 Task: Look for space in Knysna, South Africa from 12th July, 2023 to 16th July, 2023 for 8 adults in price range Rs.10000 to Rs.16000. Place can be private room with 8 bedrooms having 8 beds and 8 bathrooms. Property type can be house, flat, guest house. Amenities needed are: wifi, TV, free parkinig on premises, gym, breakfast. Booking option can be shelf check-in. Required host language is English.
Action: Mouse moved to (564, 139)
Screenshot: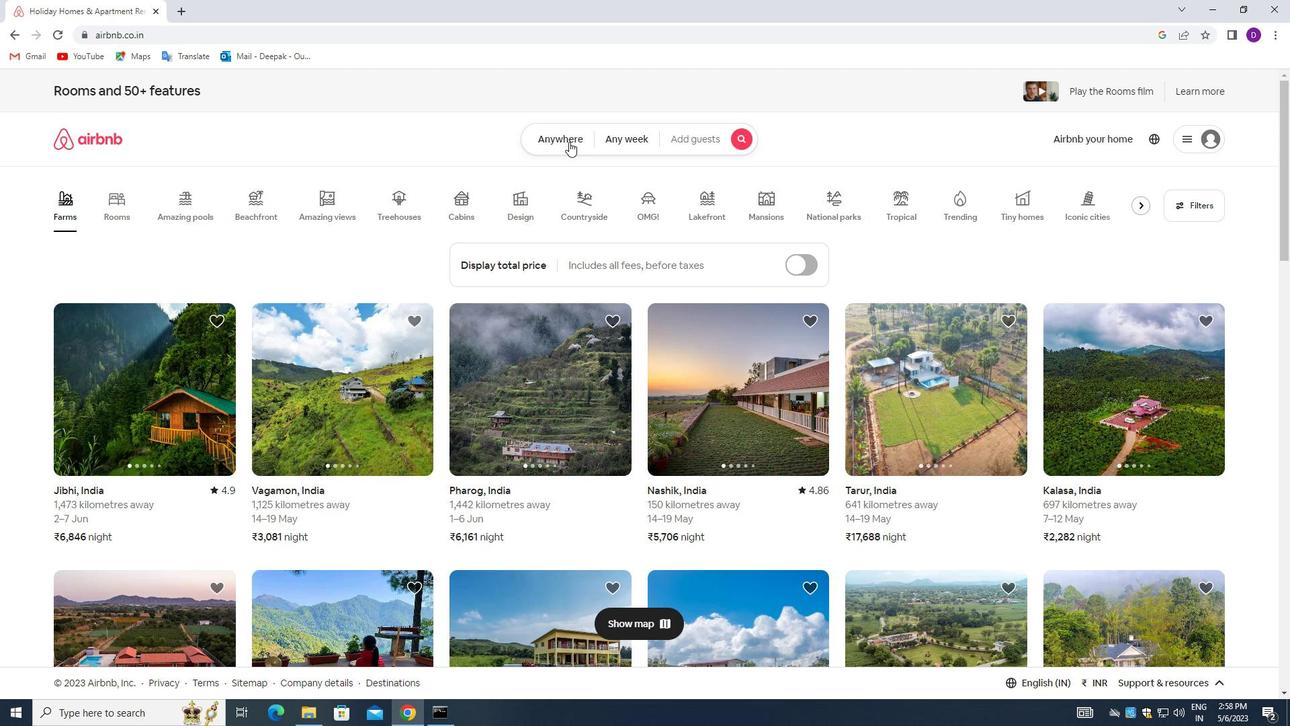 
Action: Mouse pressed left at (564, 139)
Screenshot: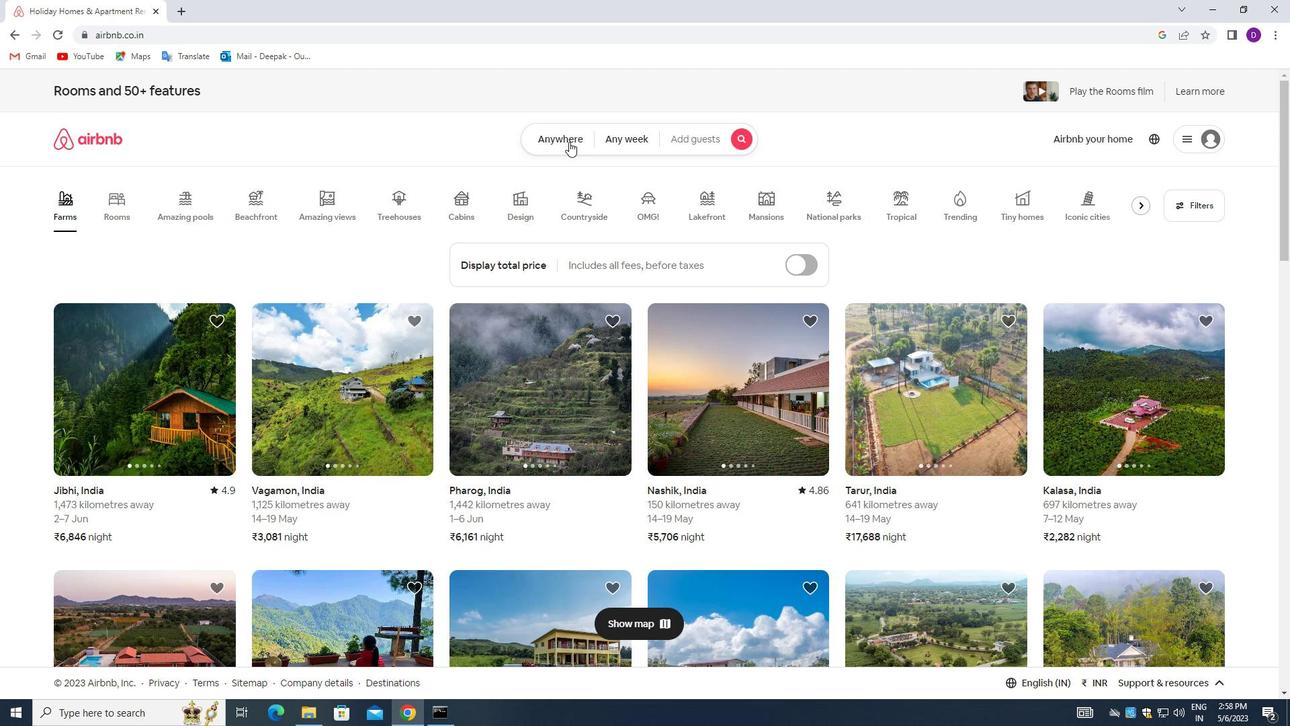 
Action: Mouse moved to (520, 186)
Screenshot: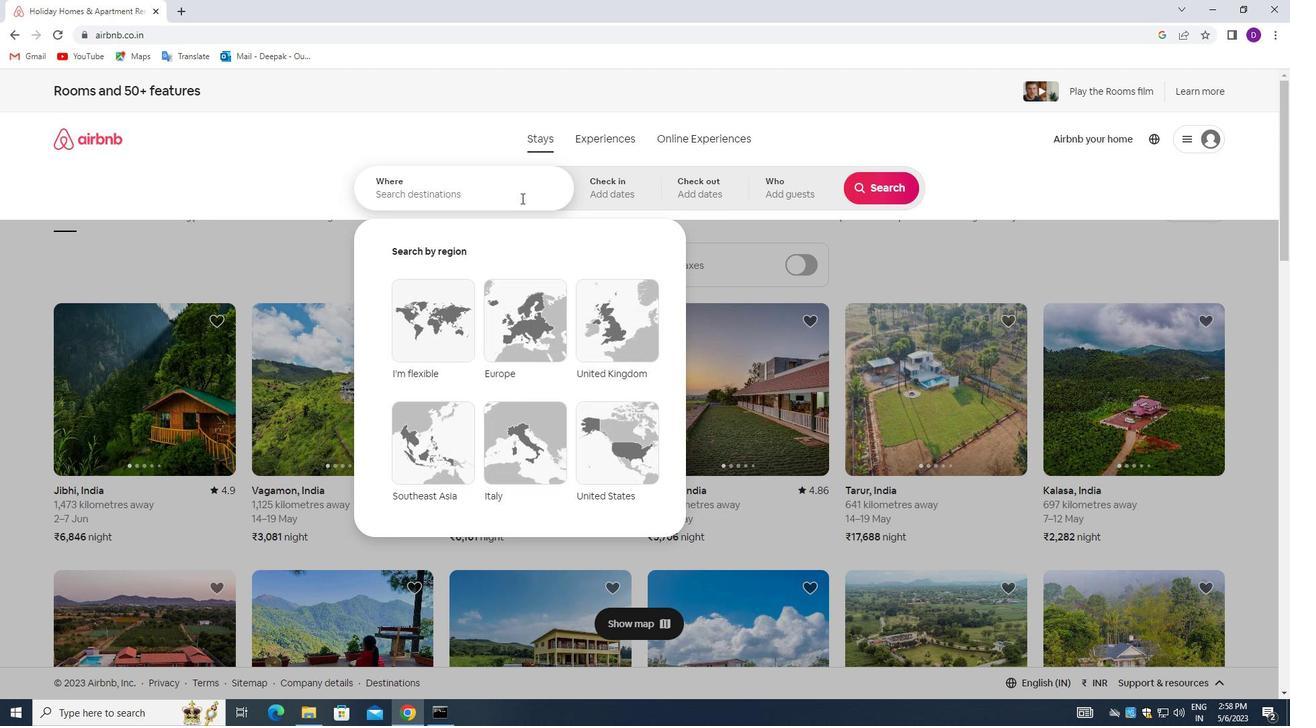 
Action: Mouse pressed left at (520, 186)
Screenshot: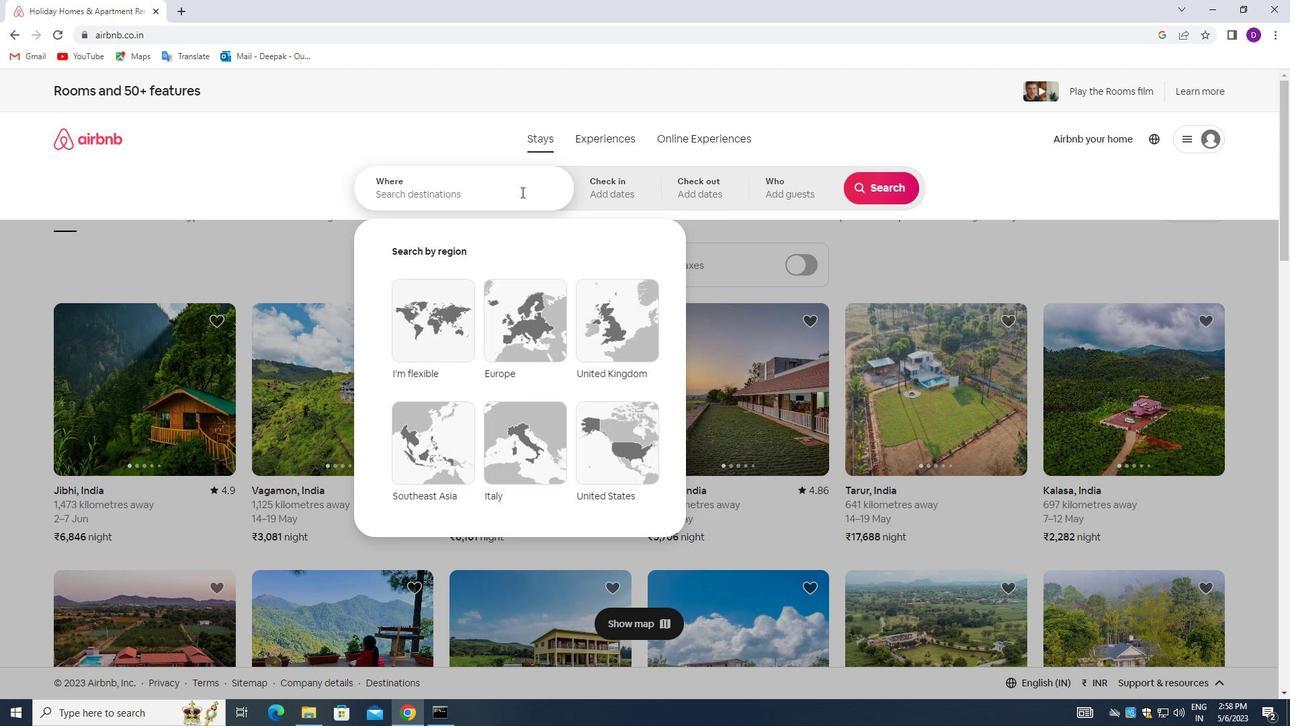 
Action: Mouse moved to (293, 252)
Screenshot: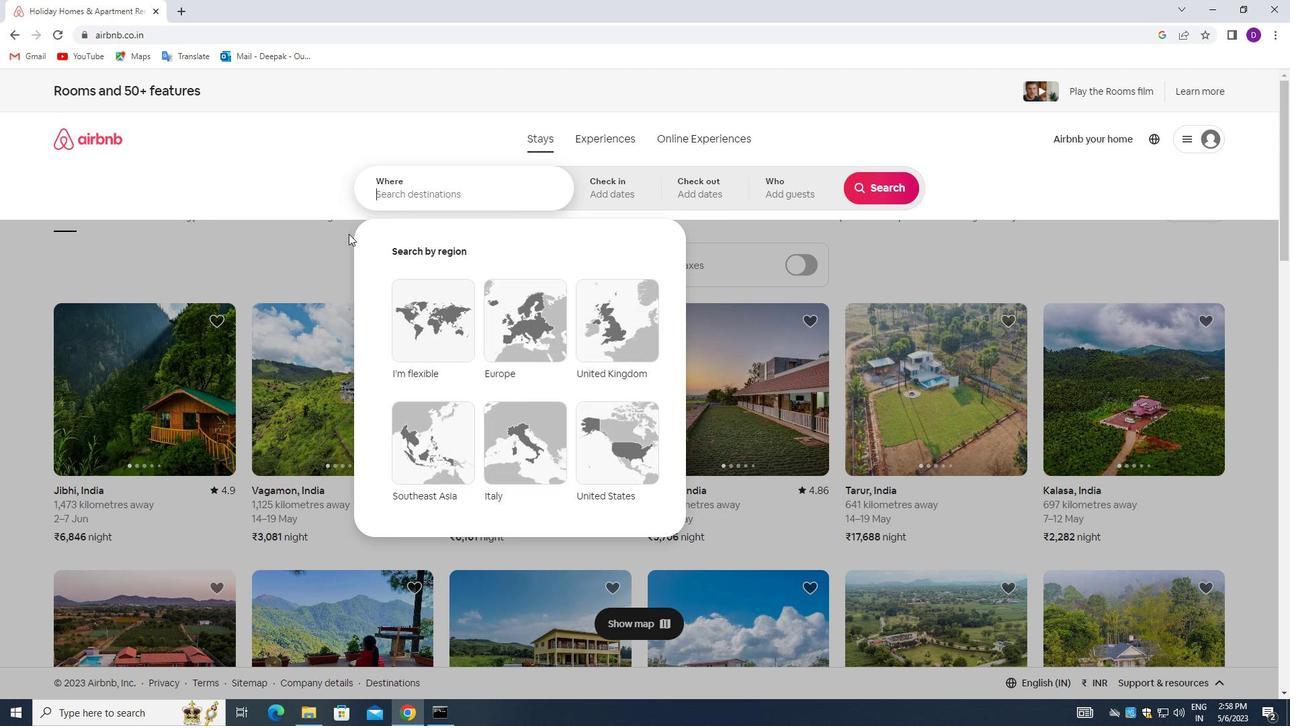 
Action: Key pressed <Key.shift>KNYSNA,<Key.space><Key.shift_r>SOUTH<Key.space><Key.shift_r>AFRI<Key.space><Key.backspace>CA<Key.enter>
Screenshot: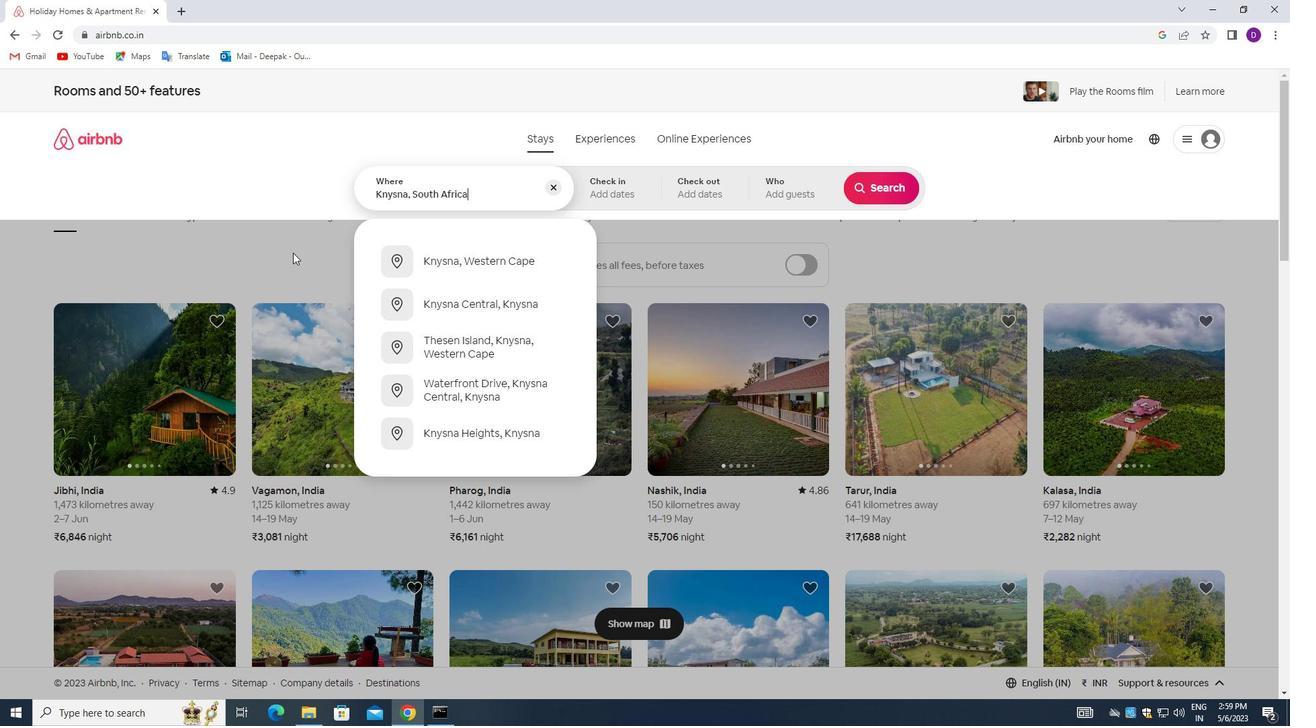 
Action: Mouse moved to (873, 297)
Screenshot: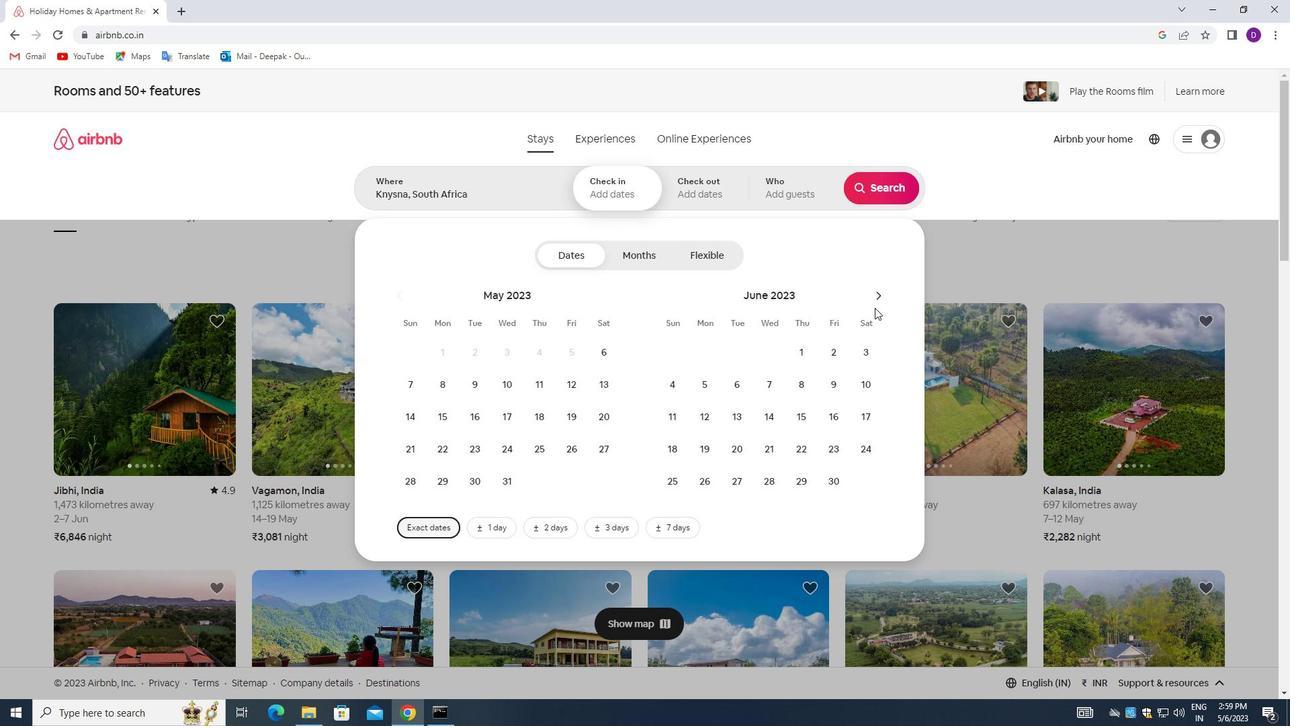 
Action: Mouse pressed left at (873, 297)
Screenshot: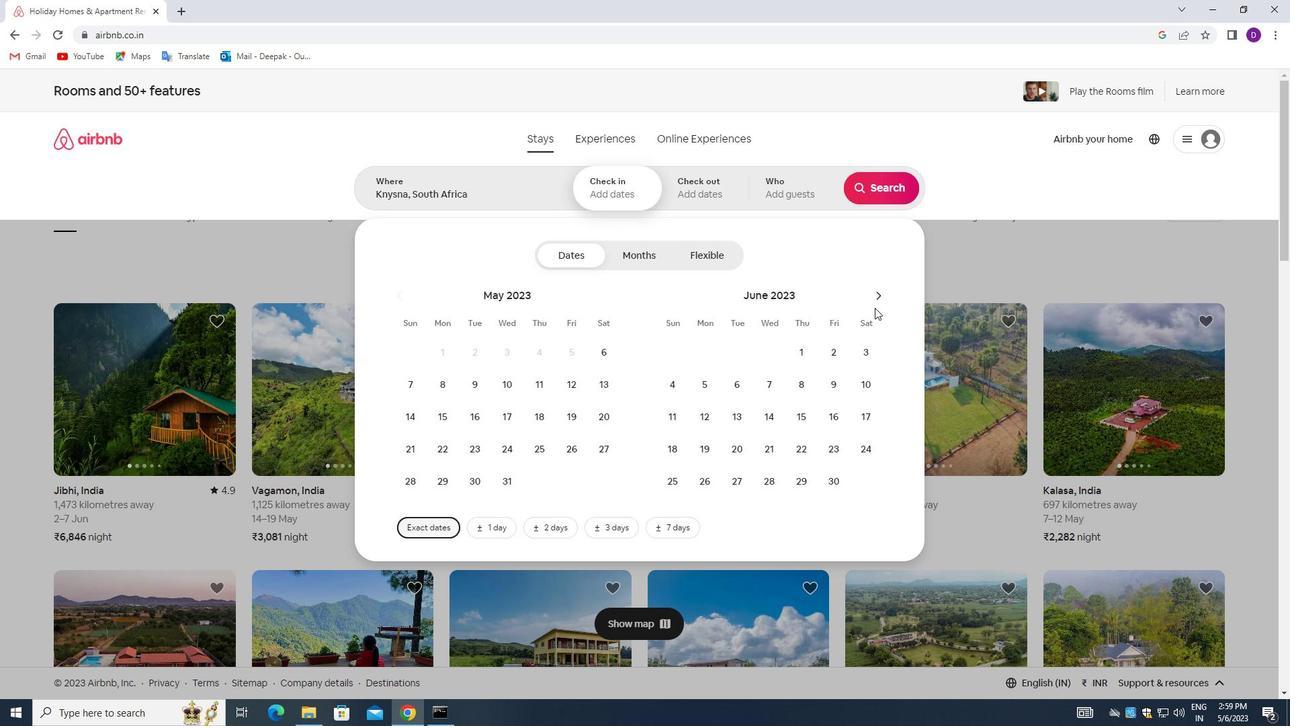 
Action: Mouse moved to (784, 422)
Screenshot: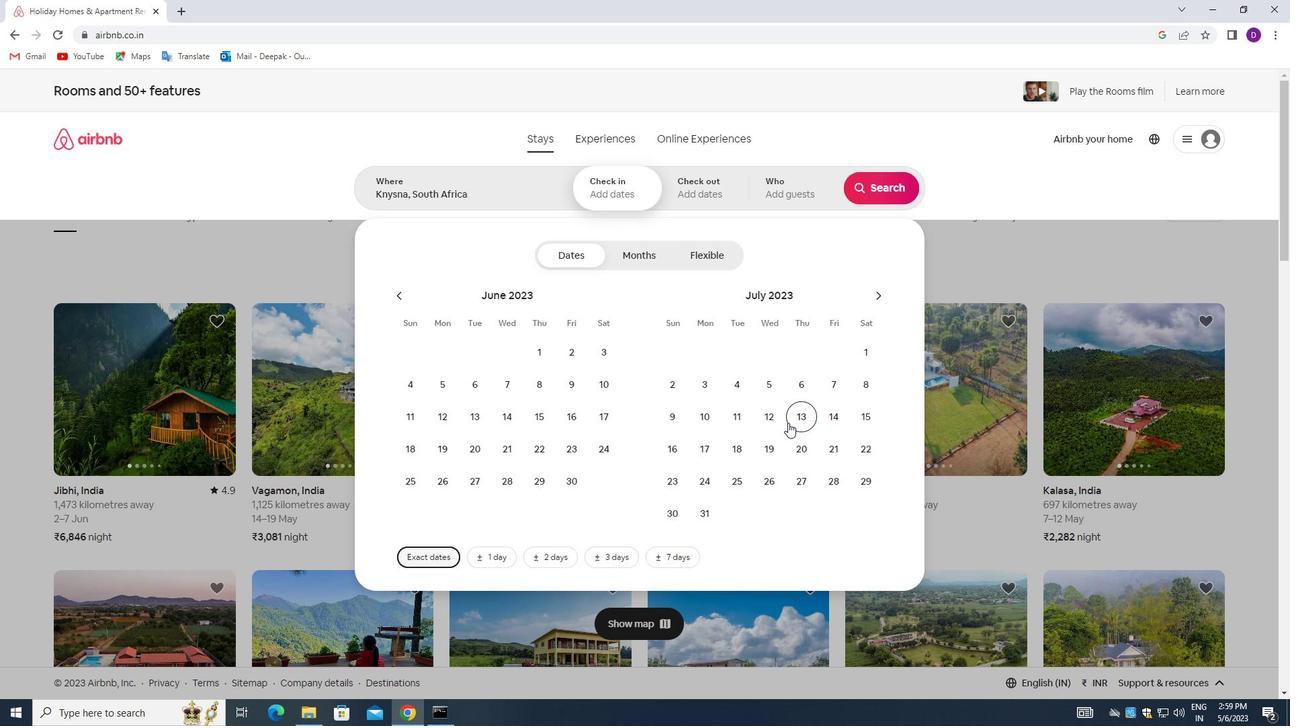 
Action: Mouse pressed left at (784, 422)
Screenshot: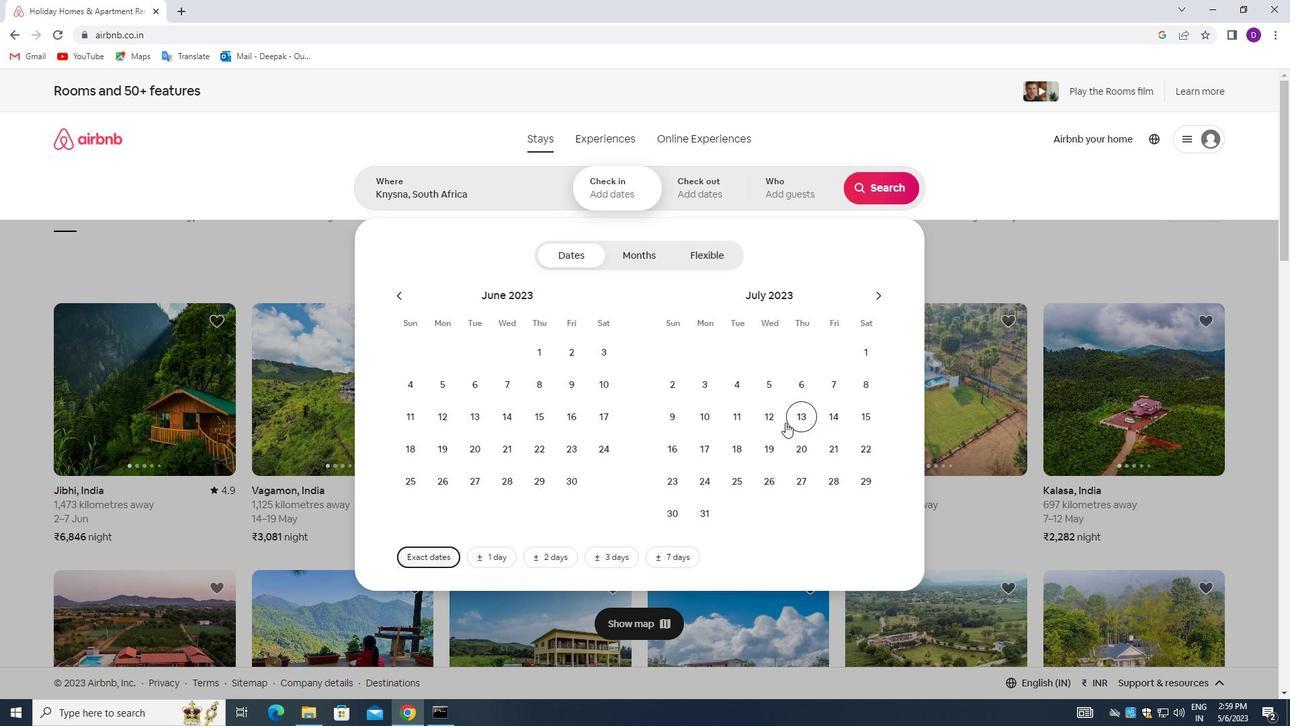 
Action: Mouse moved to (681, 446)
Screenshot: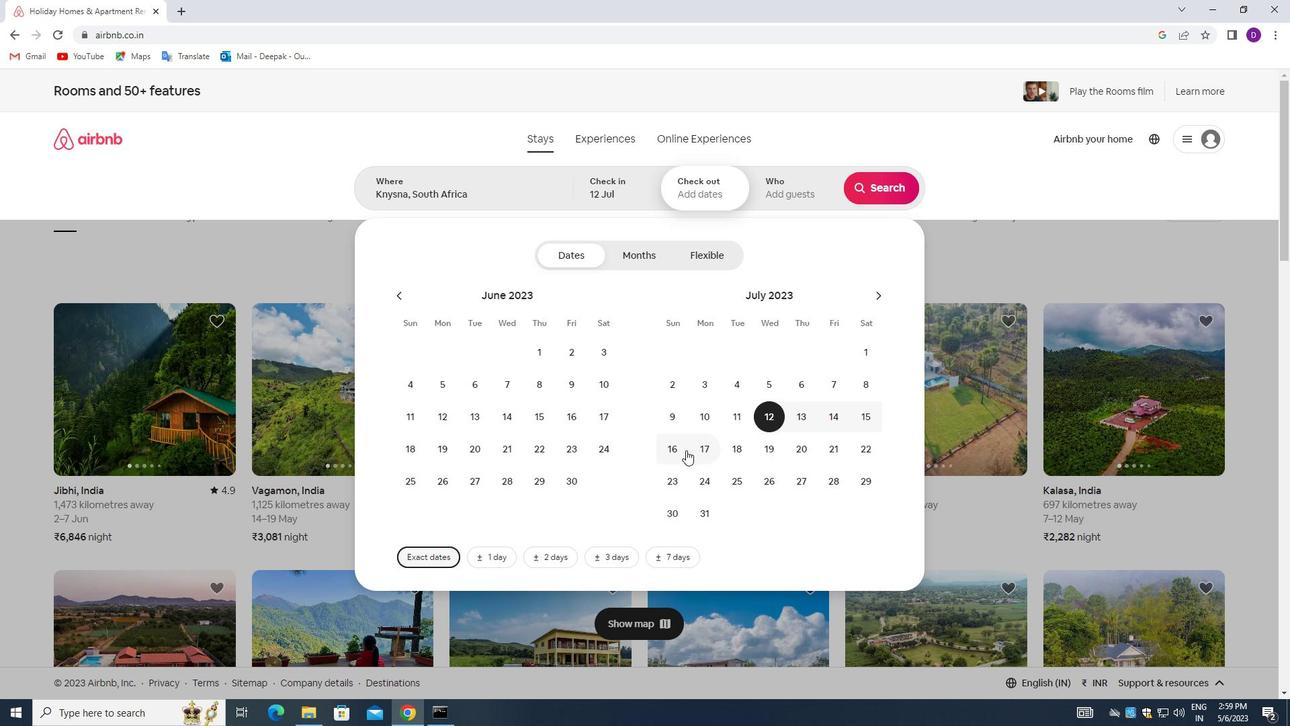
Action: Mouse pressed left at (681, 446)
Screenshot: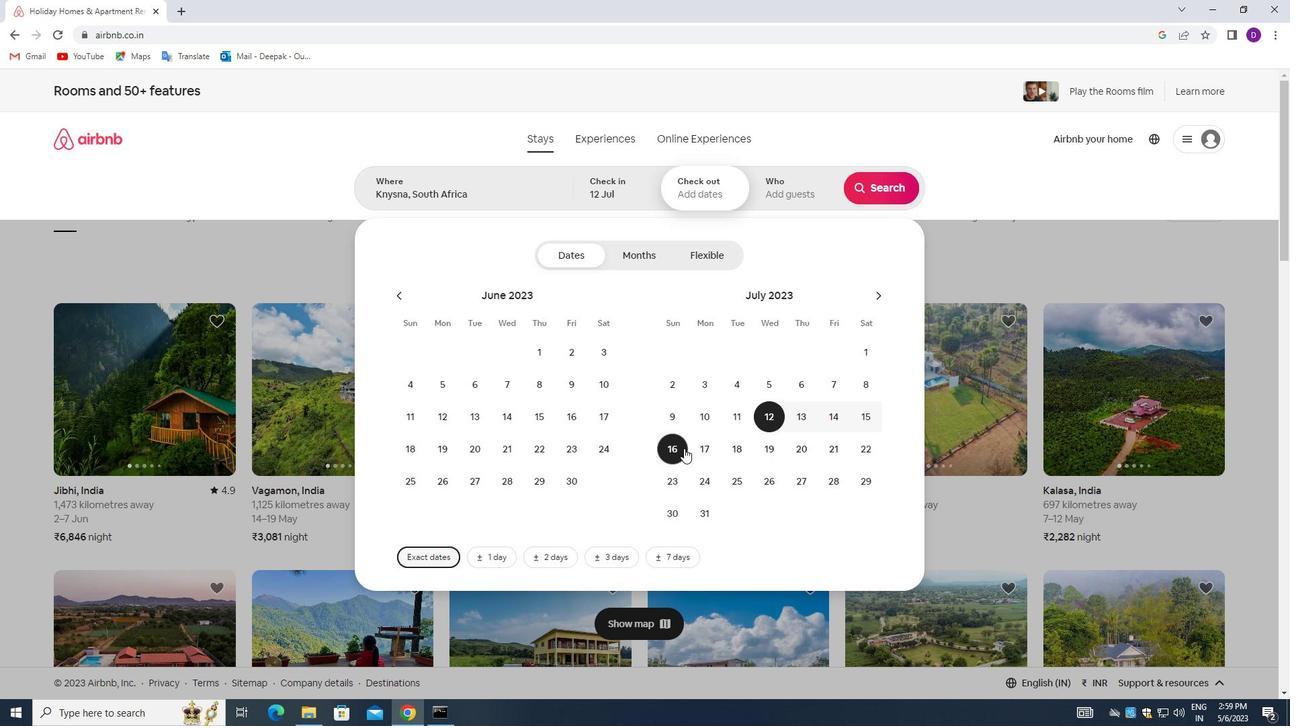 
Action: Mouse moved to (773, 184)
Screenshot: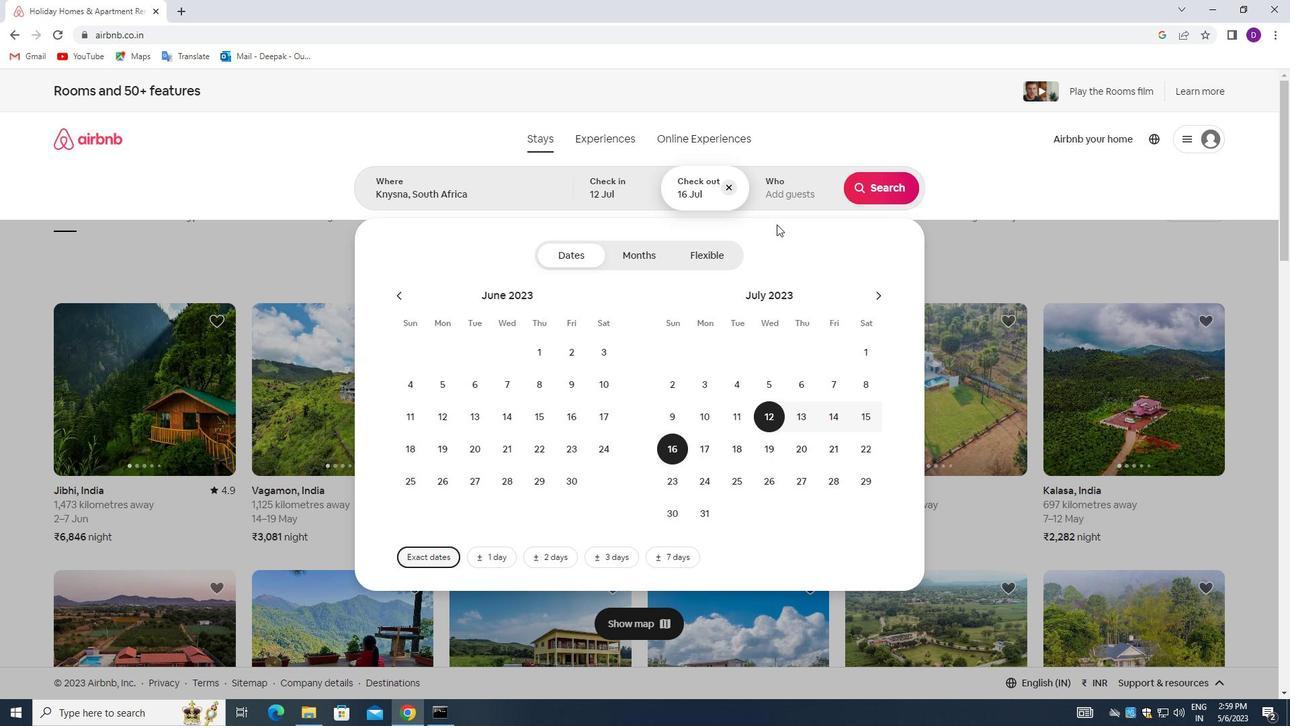 
Action: Mouse pressed left at (773, 184)
Screenshot: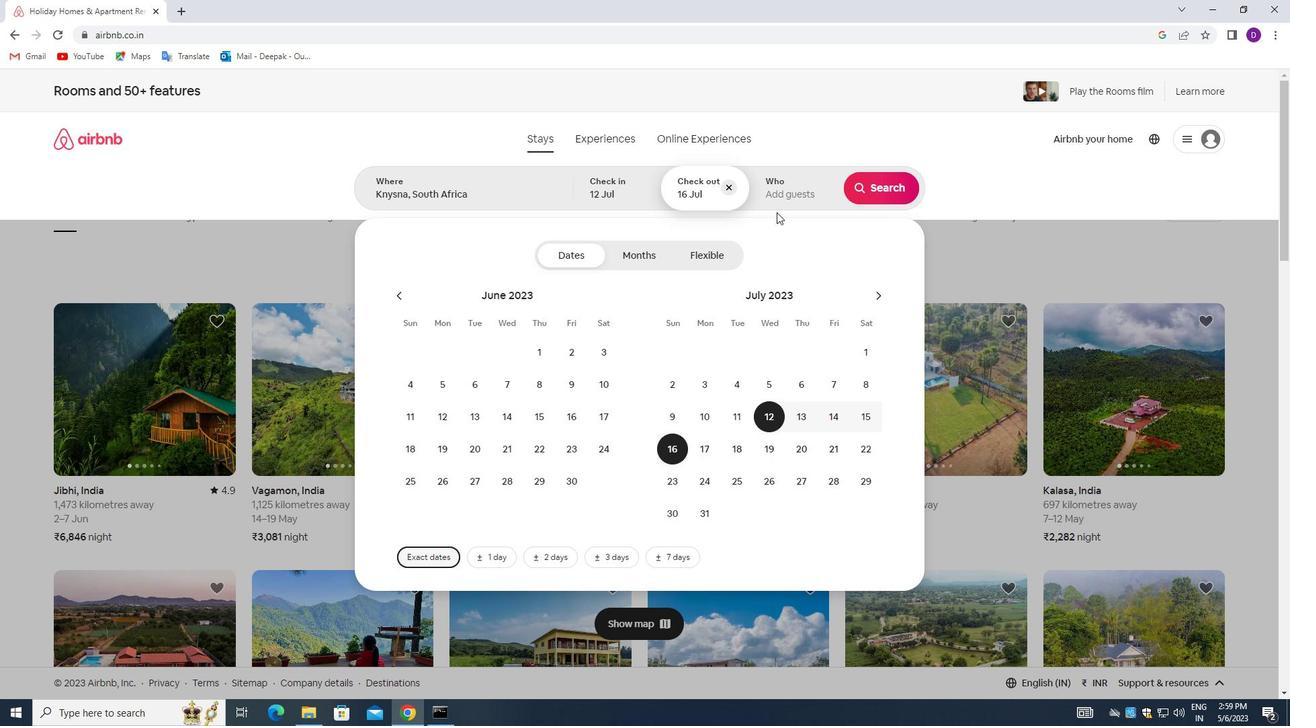 
Action: Mouse moved to (884, 263)
Screenshot: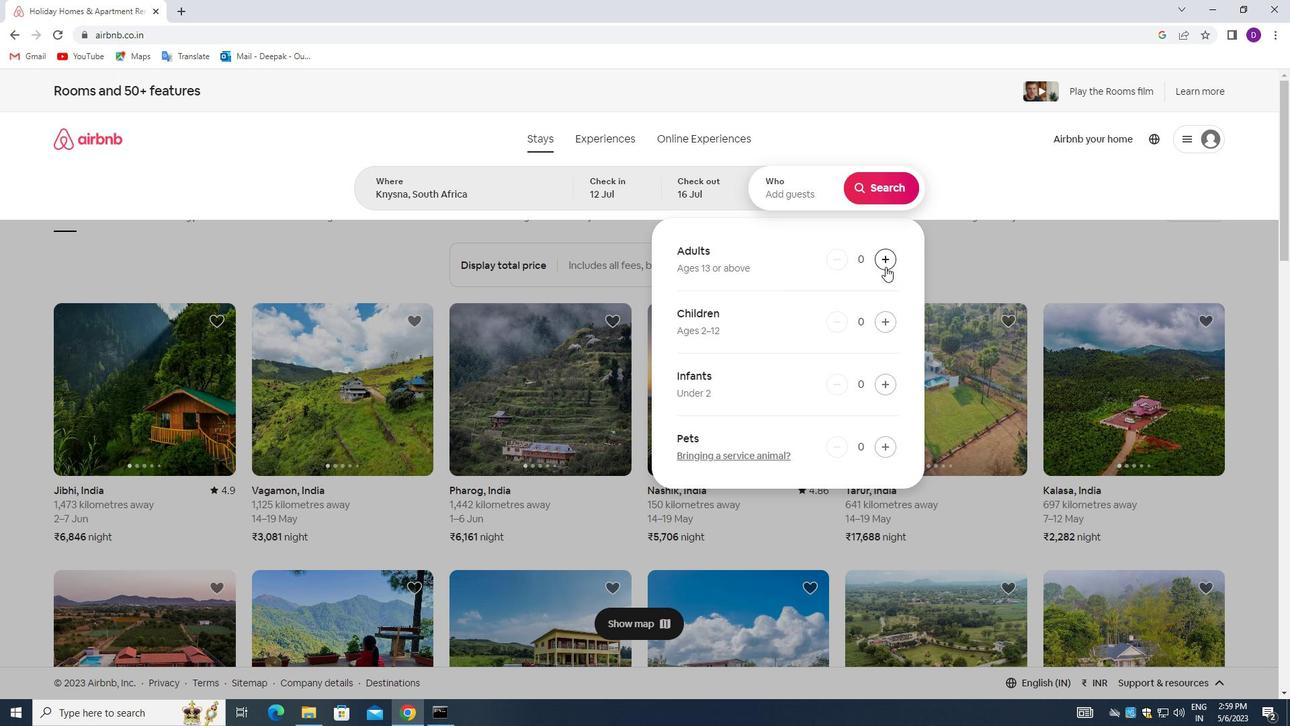 
Action: Mouse pressed left at (884, 263)
Screenshot: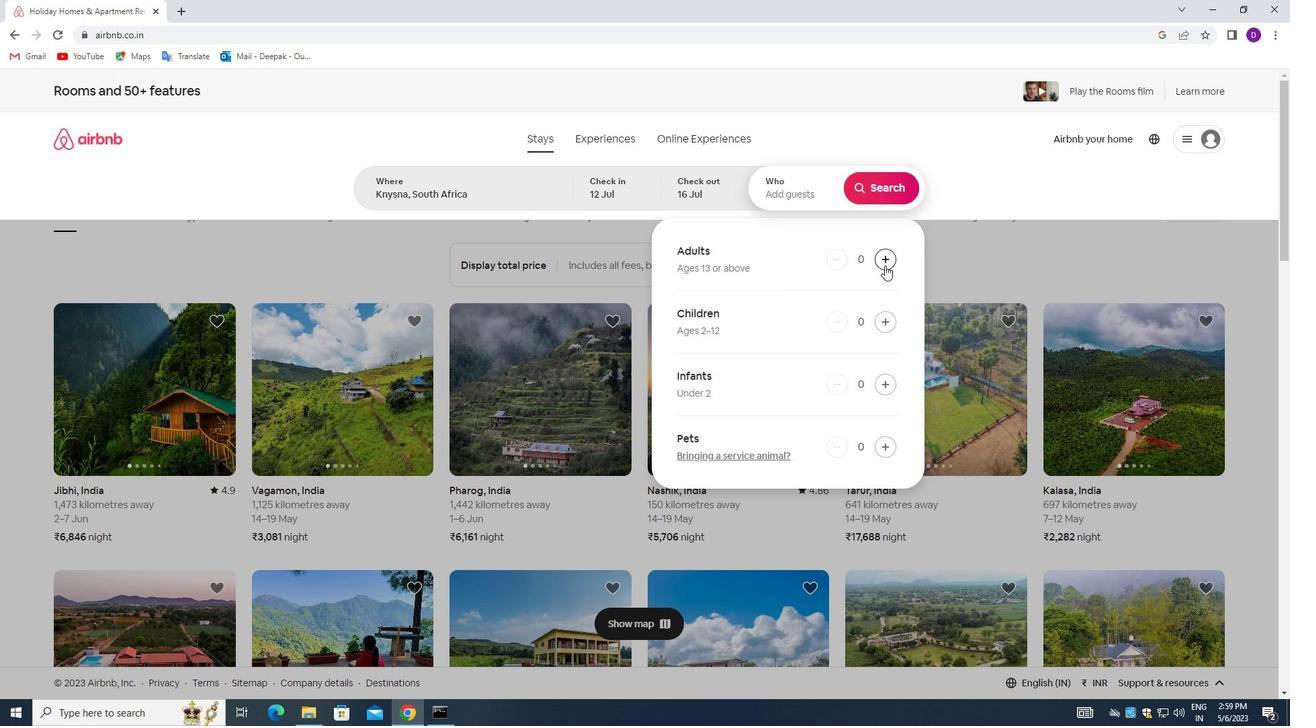 
Action: Mouse moved to (884, 262)
Screenshot: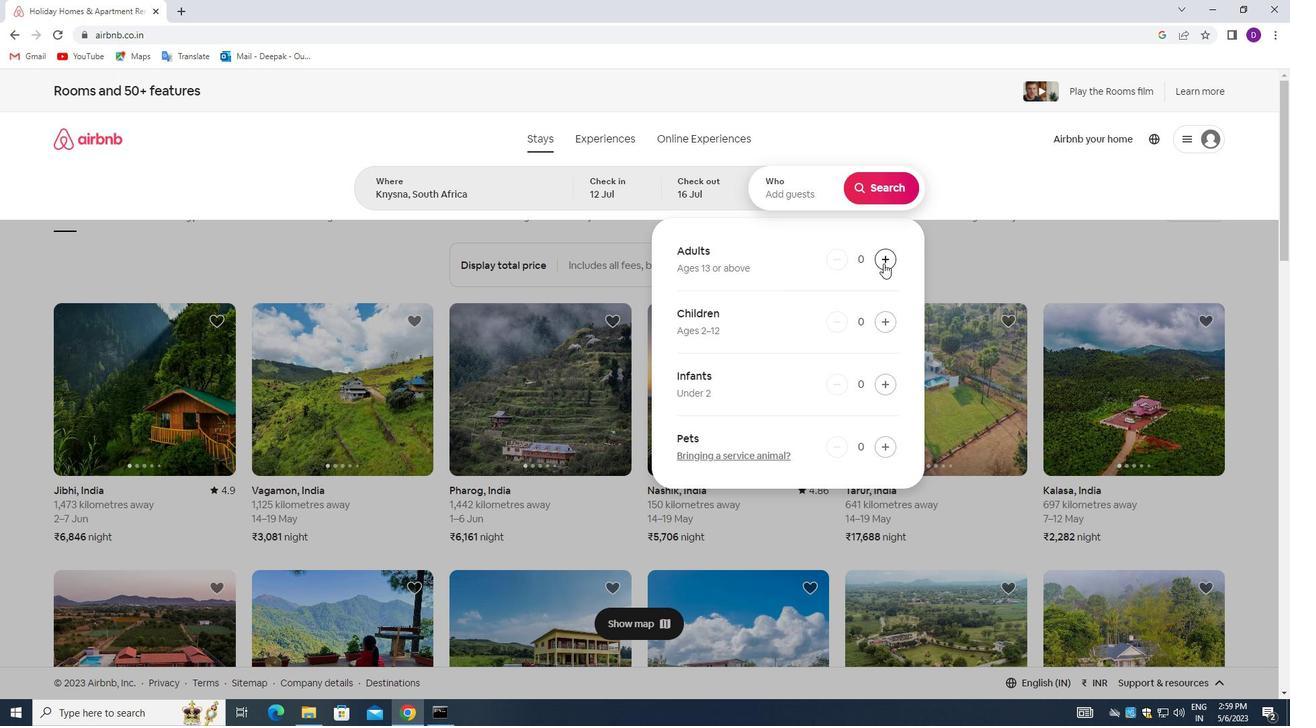 
Action: Mouse pressed left at (884, 262)
Screenshot: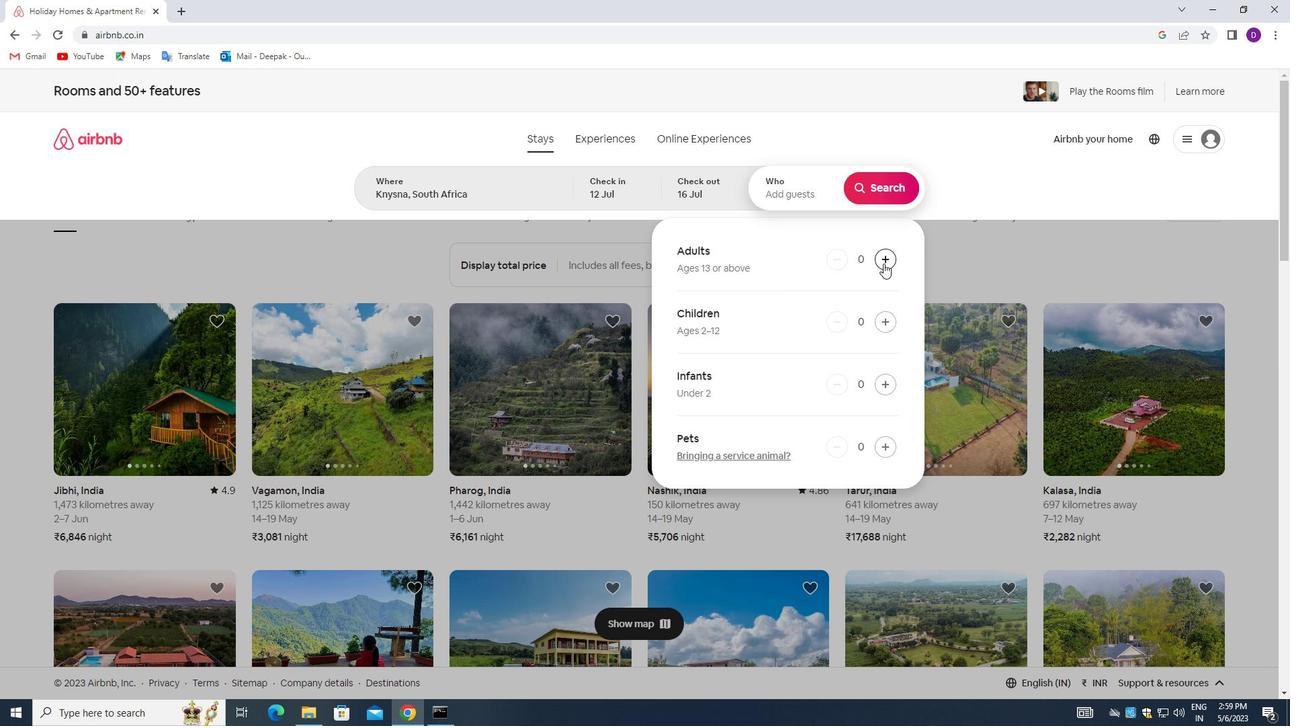 
Action: Mouse pressed left at (884, 262)
Screenshot: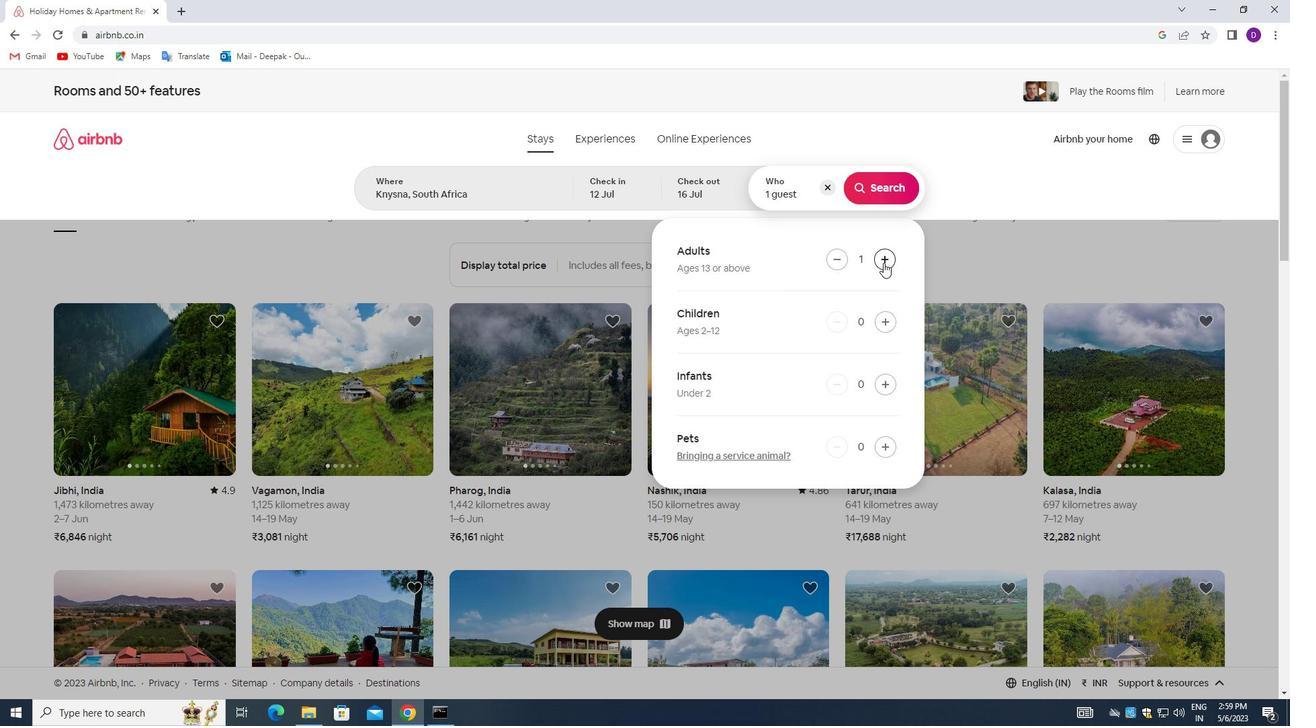 
Action: Mouse pressed left at (884, 262)
Screenshot: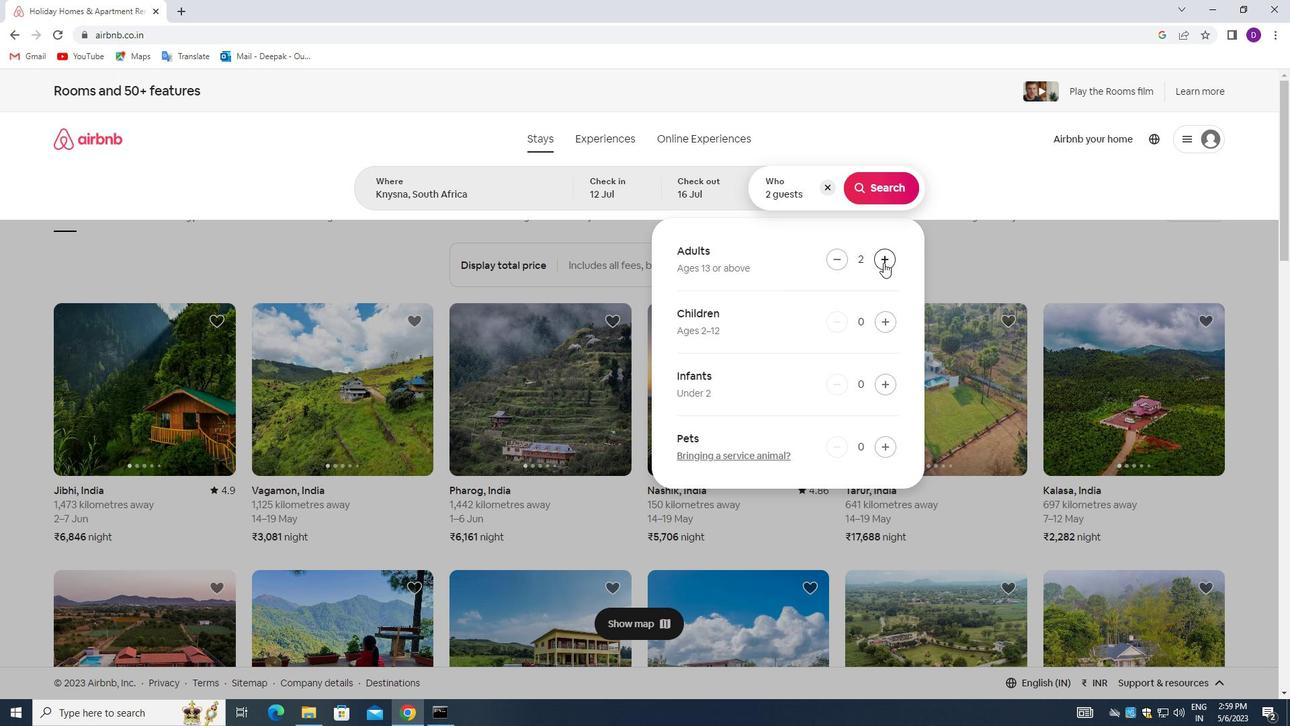 
Action: Mouse pressed left at (884, 262)
Screenshot: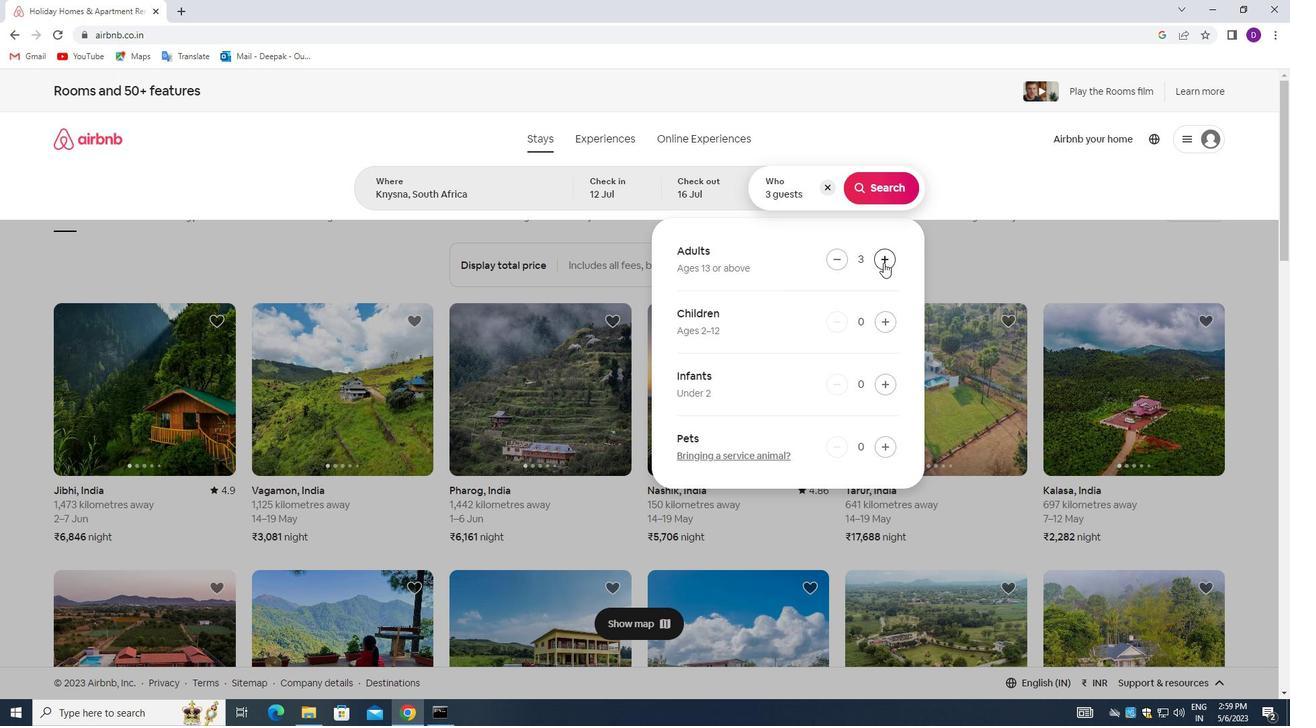 
Action: Mouse pressed left at (884, 262)
Screenshot: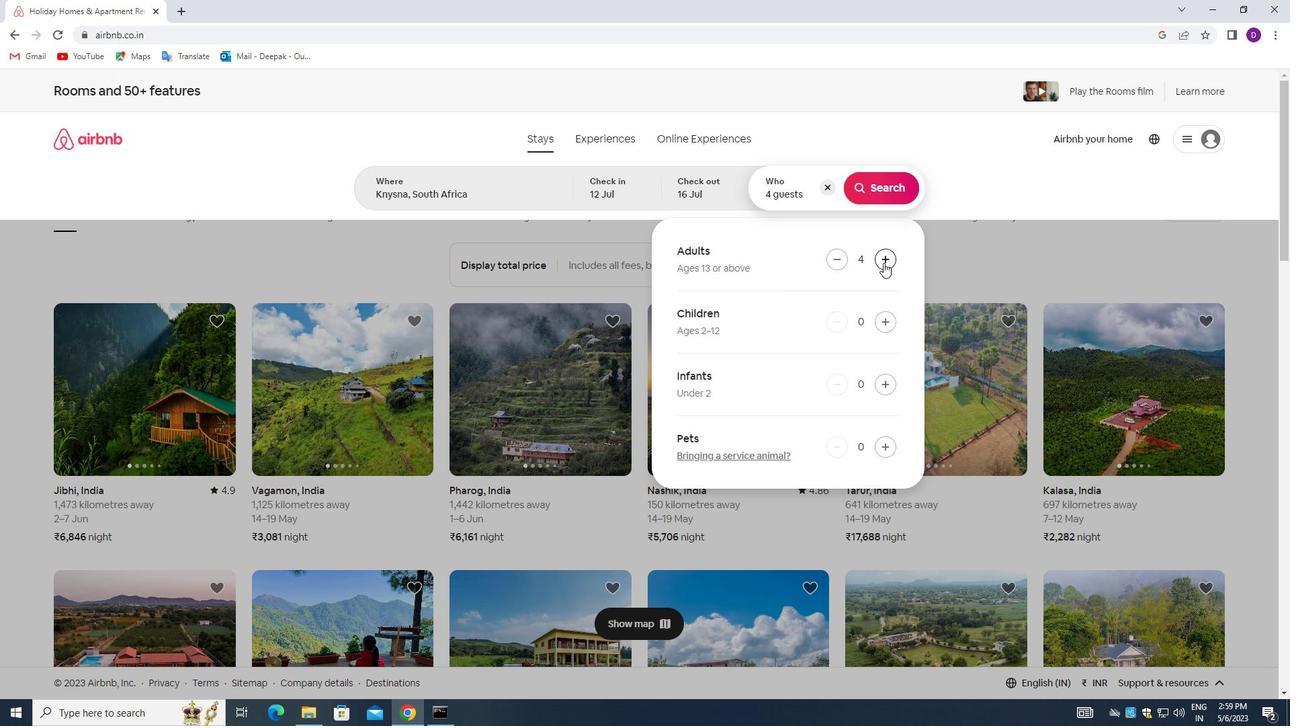 
Action: Mouse pressed left at (884, 262)
Screenshot: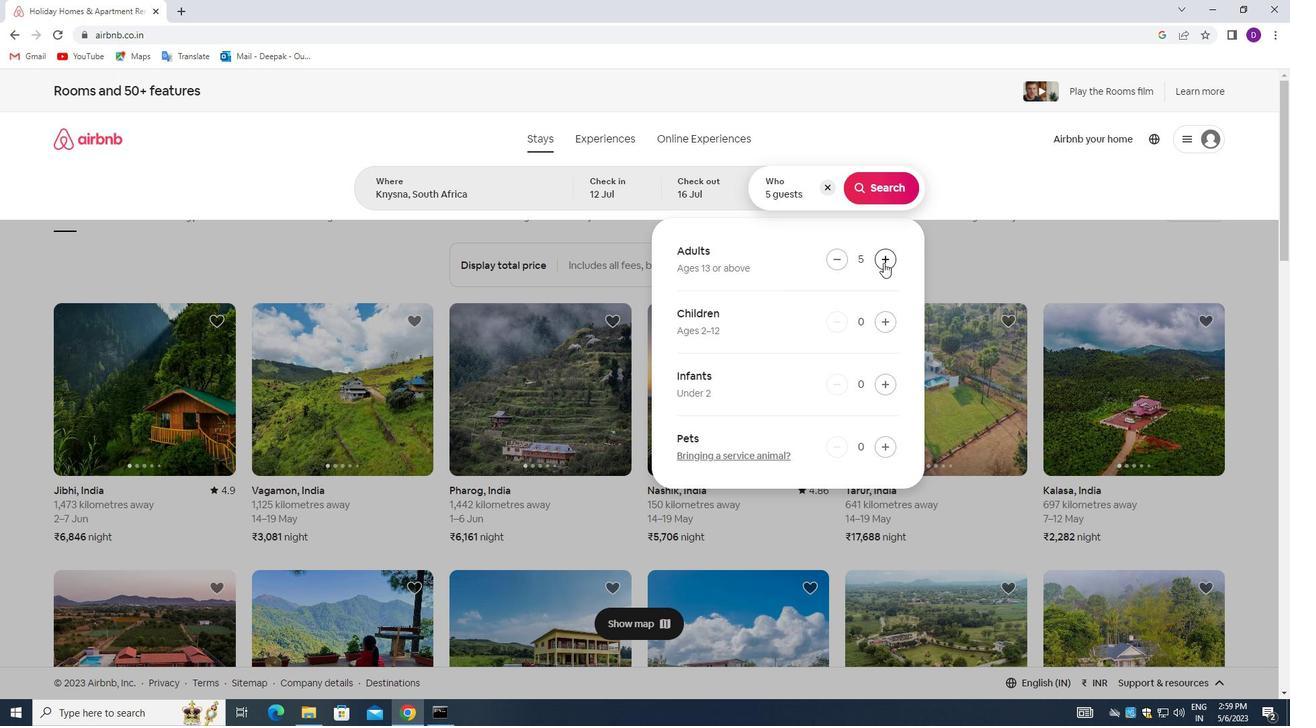 
Action: Mouse pressed left at (884, 262)
Screenshot: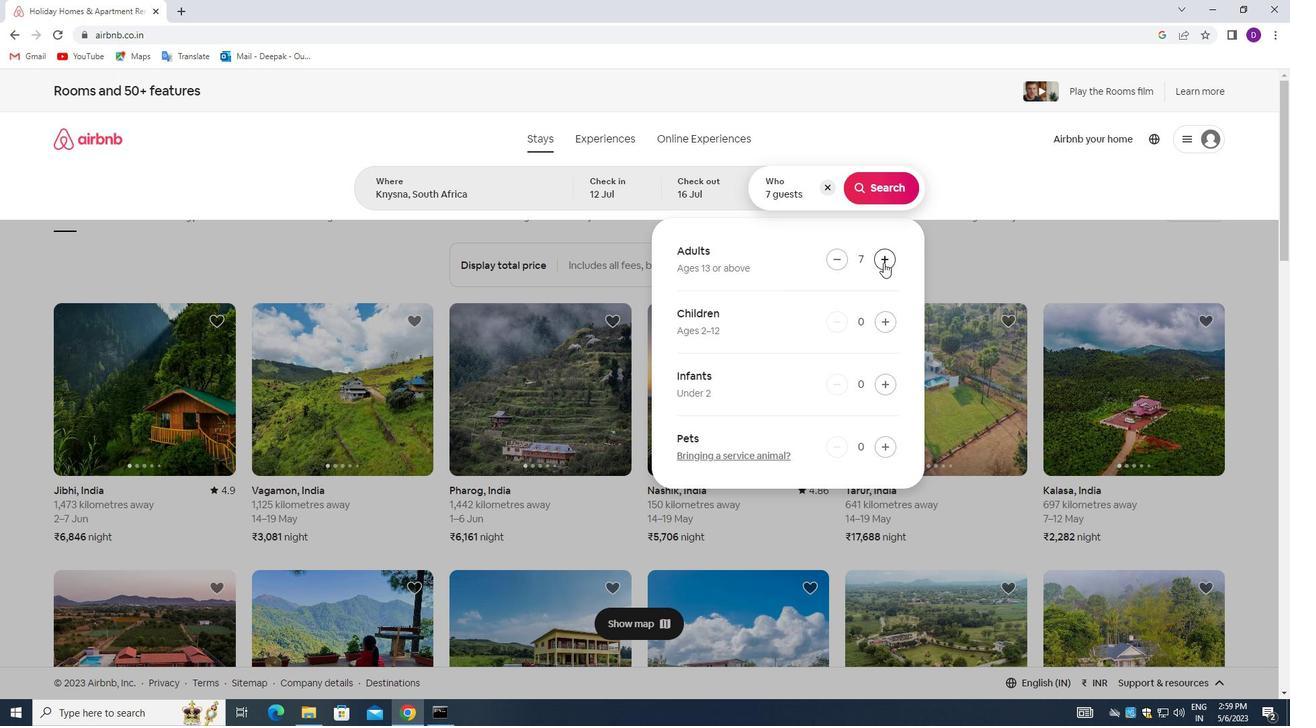 
Action: Mouse moved to (888, 178)
Screenshot: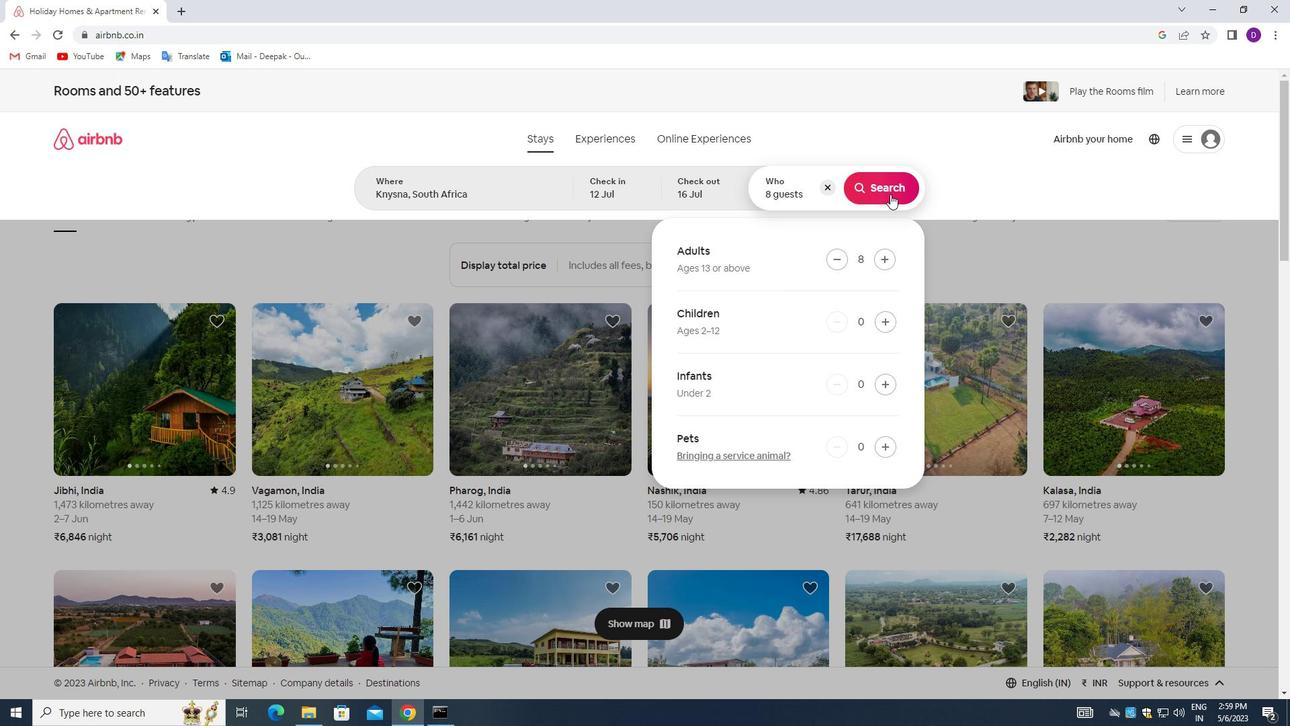 
Action: Mouse pressed left at (888, 178)
Screenshot: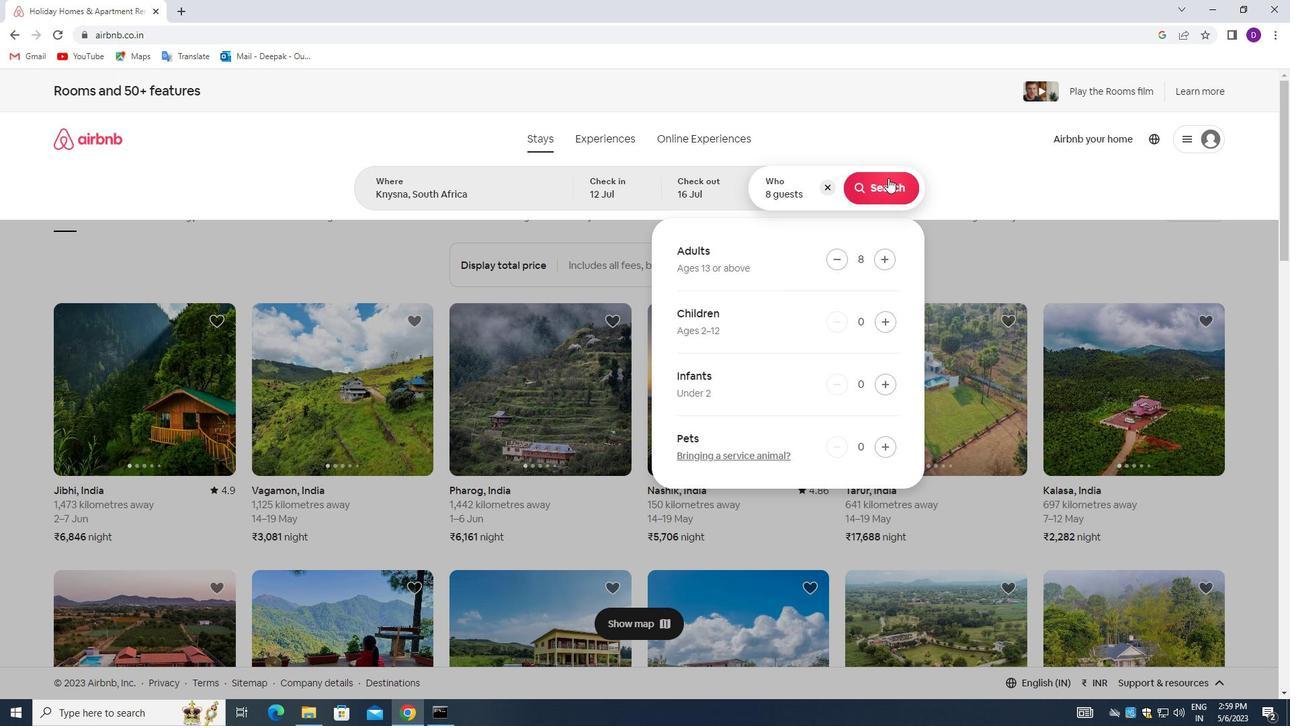 
Action: Mouse moved to (1217, 150)
Screenshot: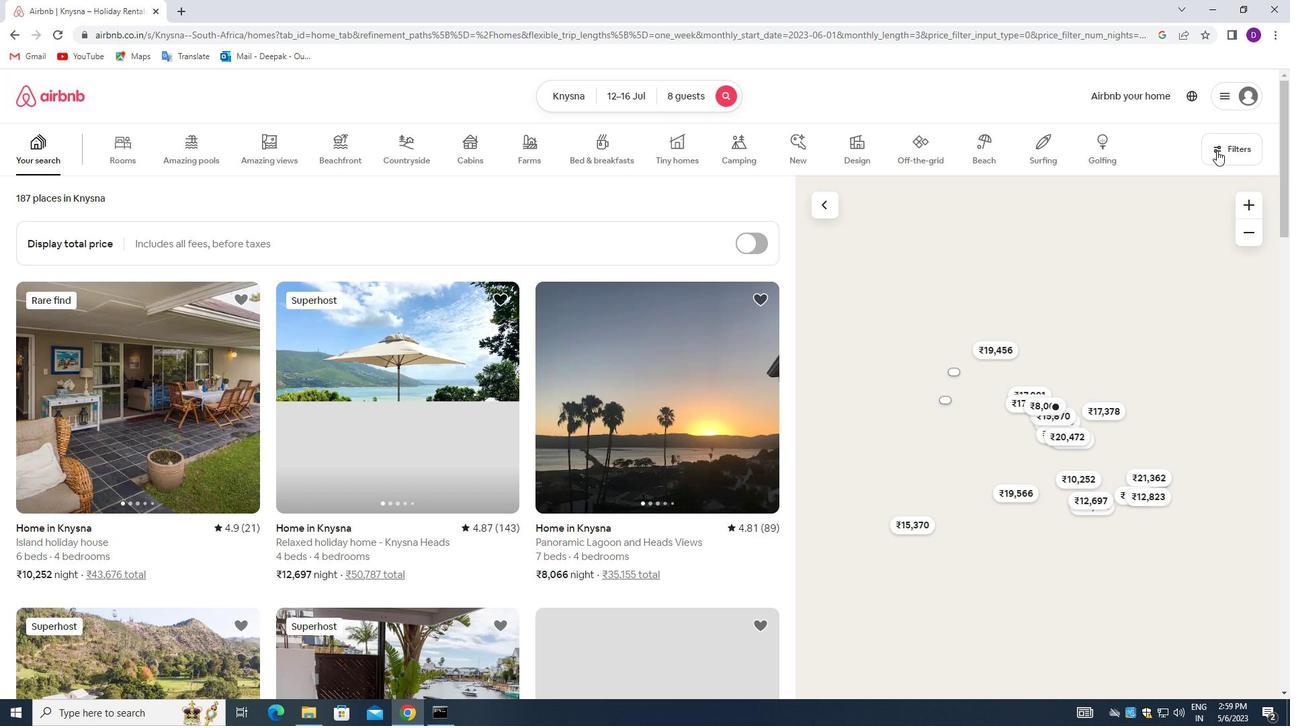 
Action: Mouse pressed left at (1217, 150)
Screenshot: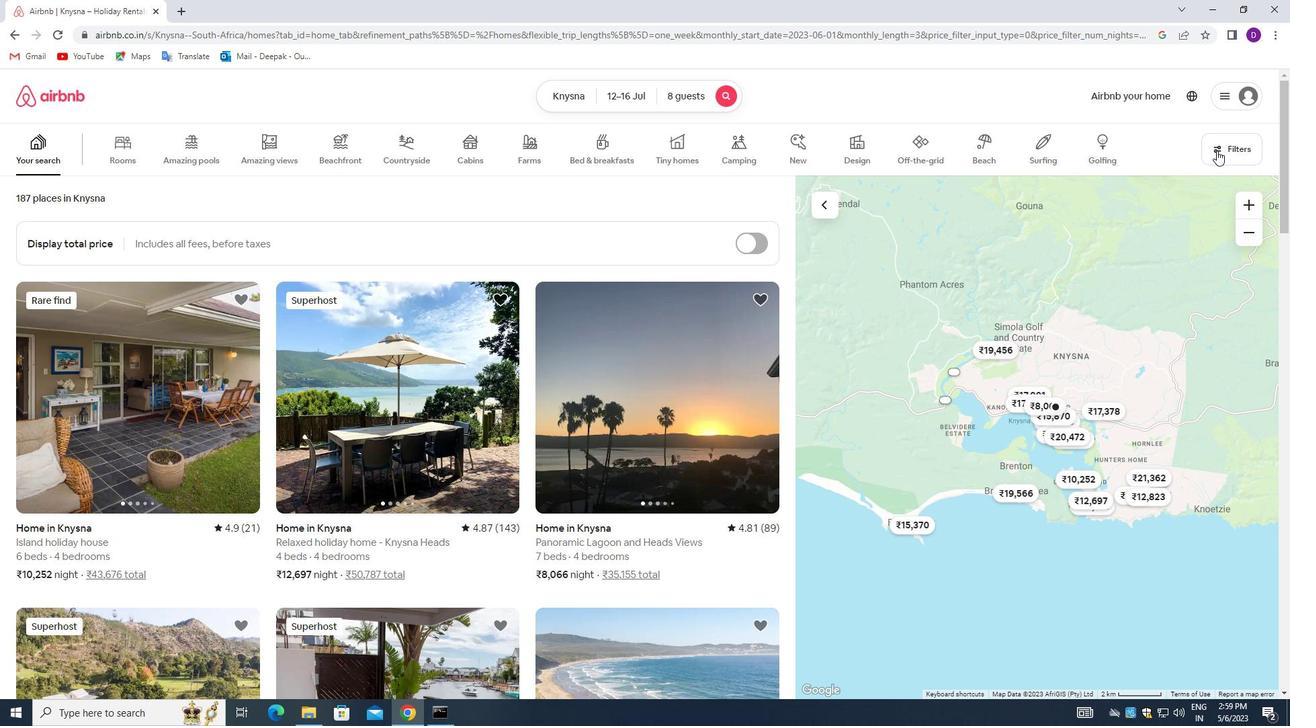 
Action: Mouse moved to (477, 480)
Screenshot: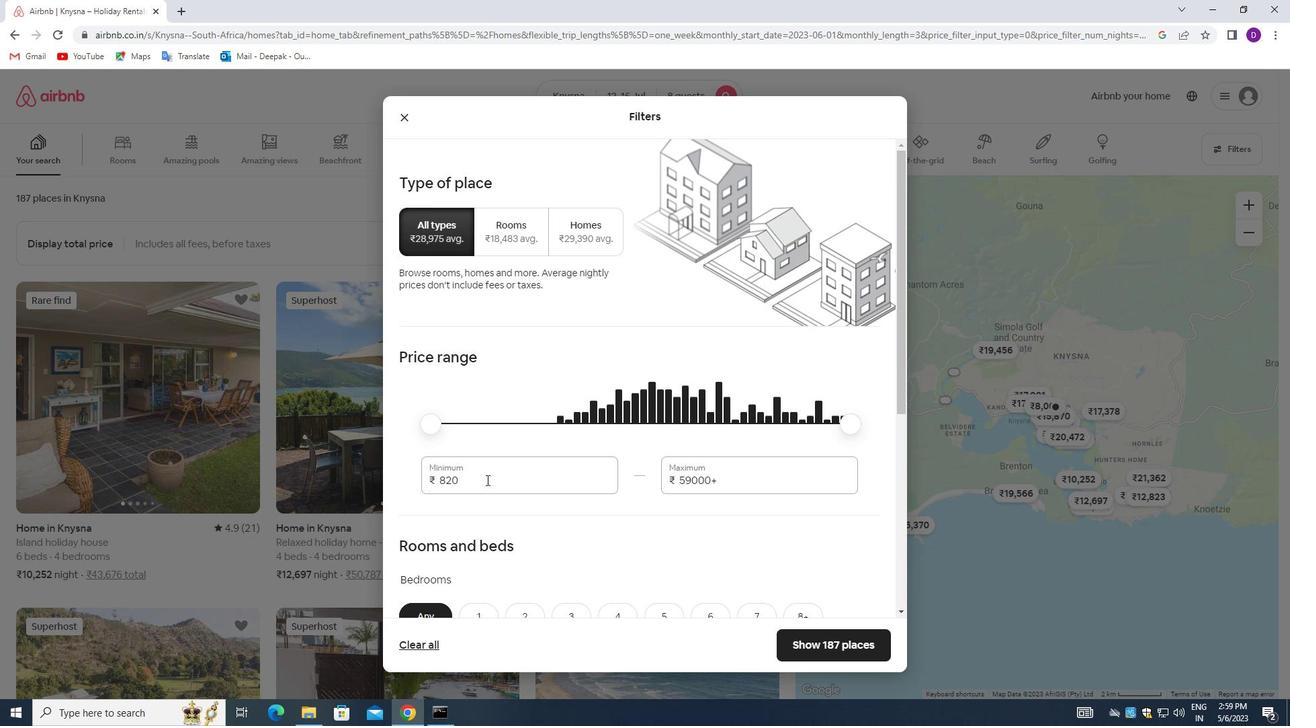 
Action: Mouse pressed left at (477, 480)
Screenshot: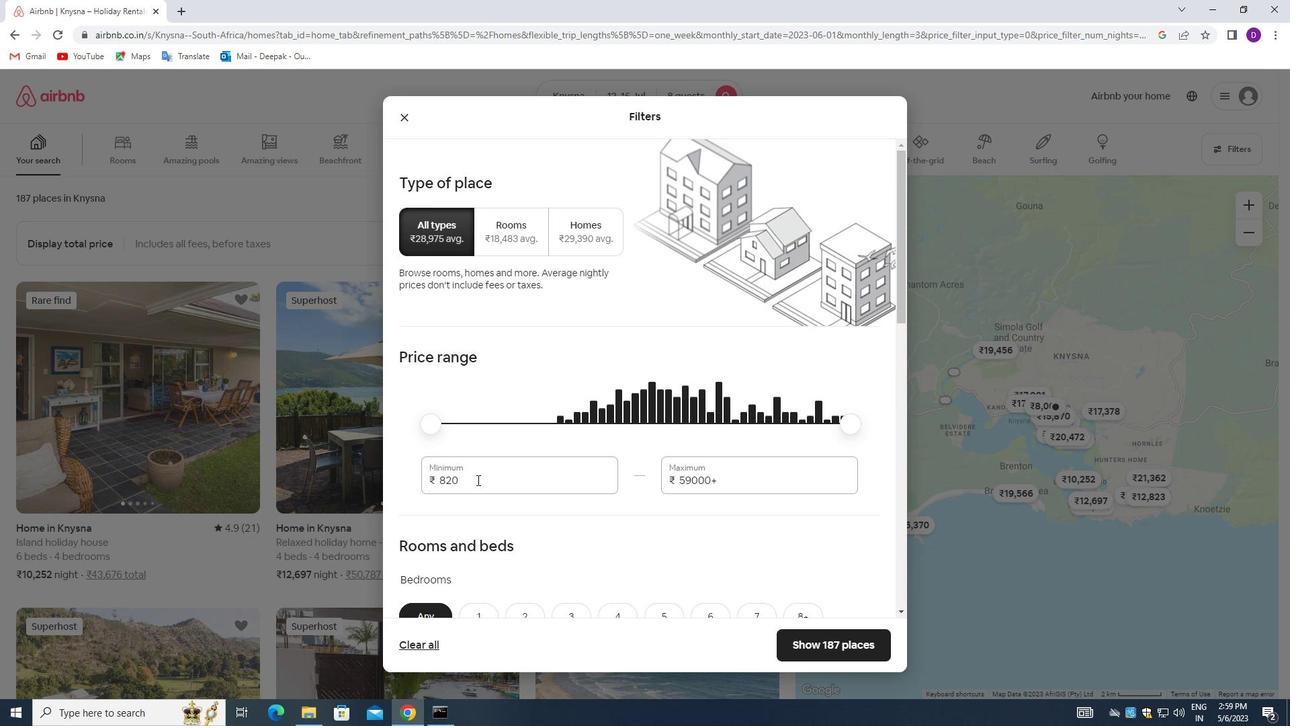 
Action: Mouse moved to (477, 480)
Screenshot: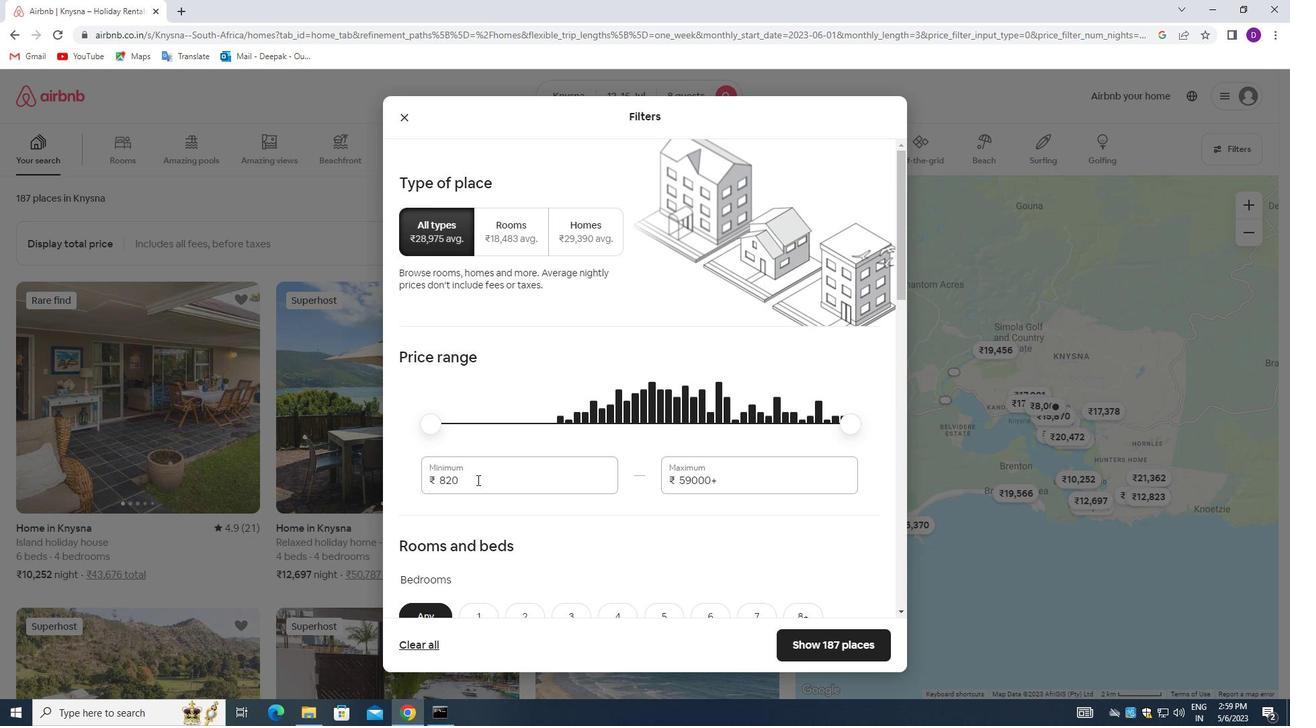 
Action: Mouse pressed left at (477, 480)
Screenshot: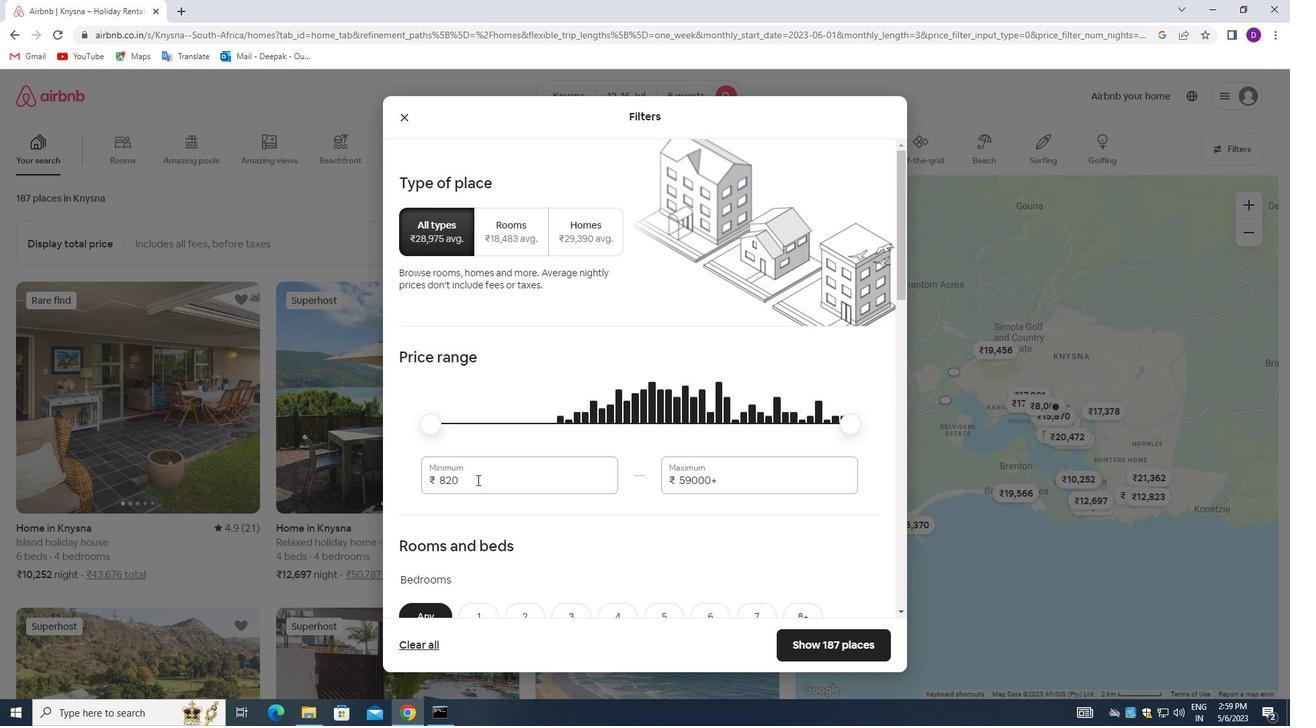 
Action: Key pressed 10000<Key.tab>16000
Screenshot: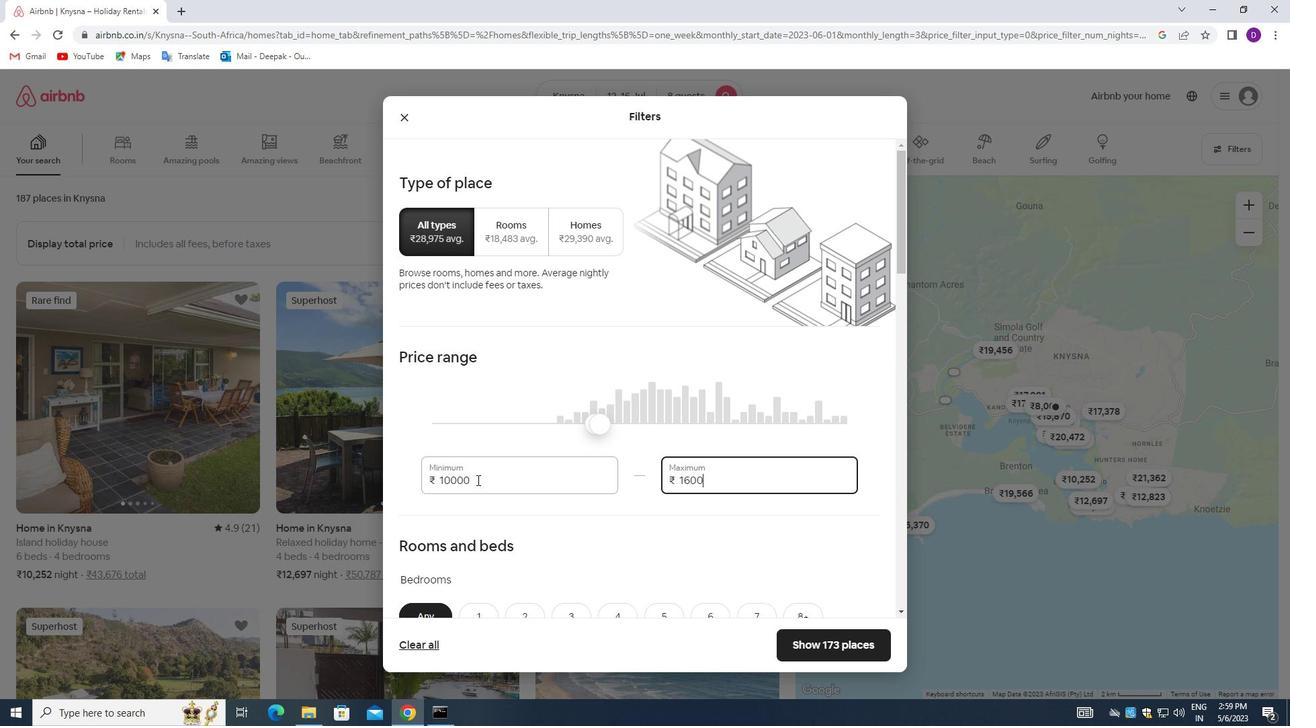 
Action: Mouse moved to (566, 488)
Screenshot: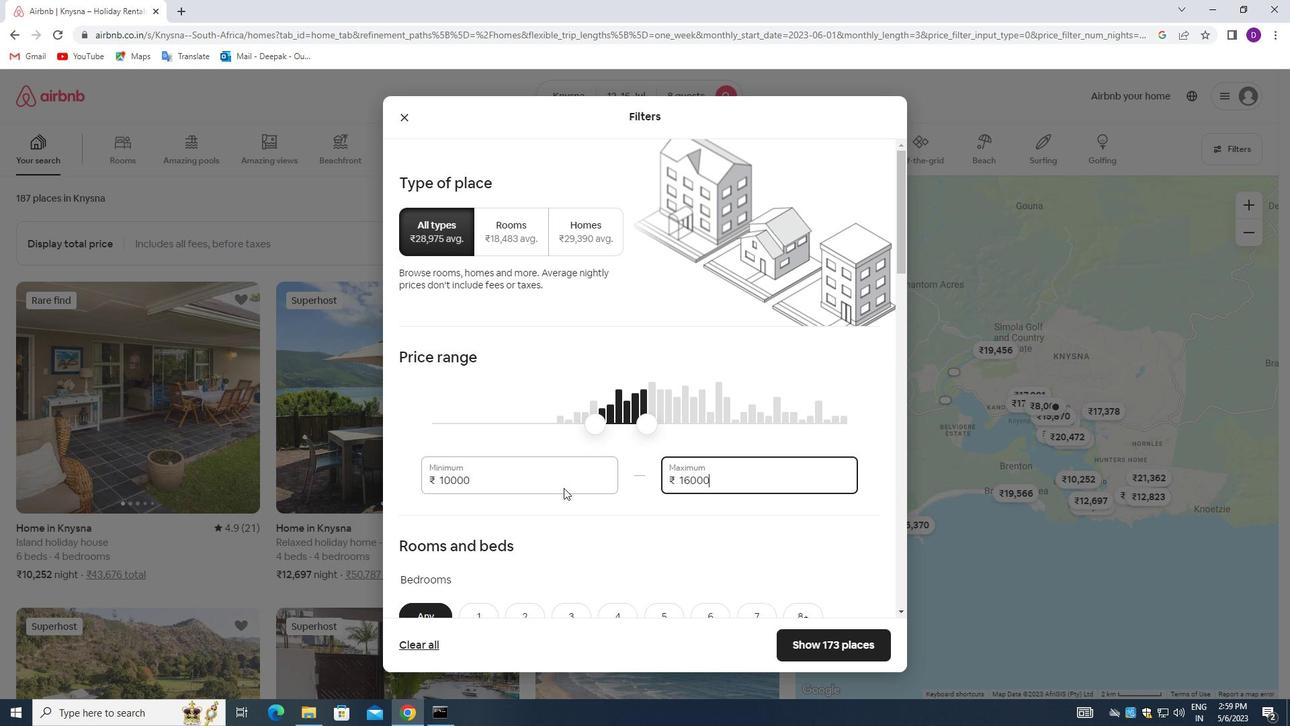 
Action: Mouse scrolled (566, 487) with delta (0, 0)
Screenshot: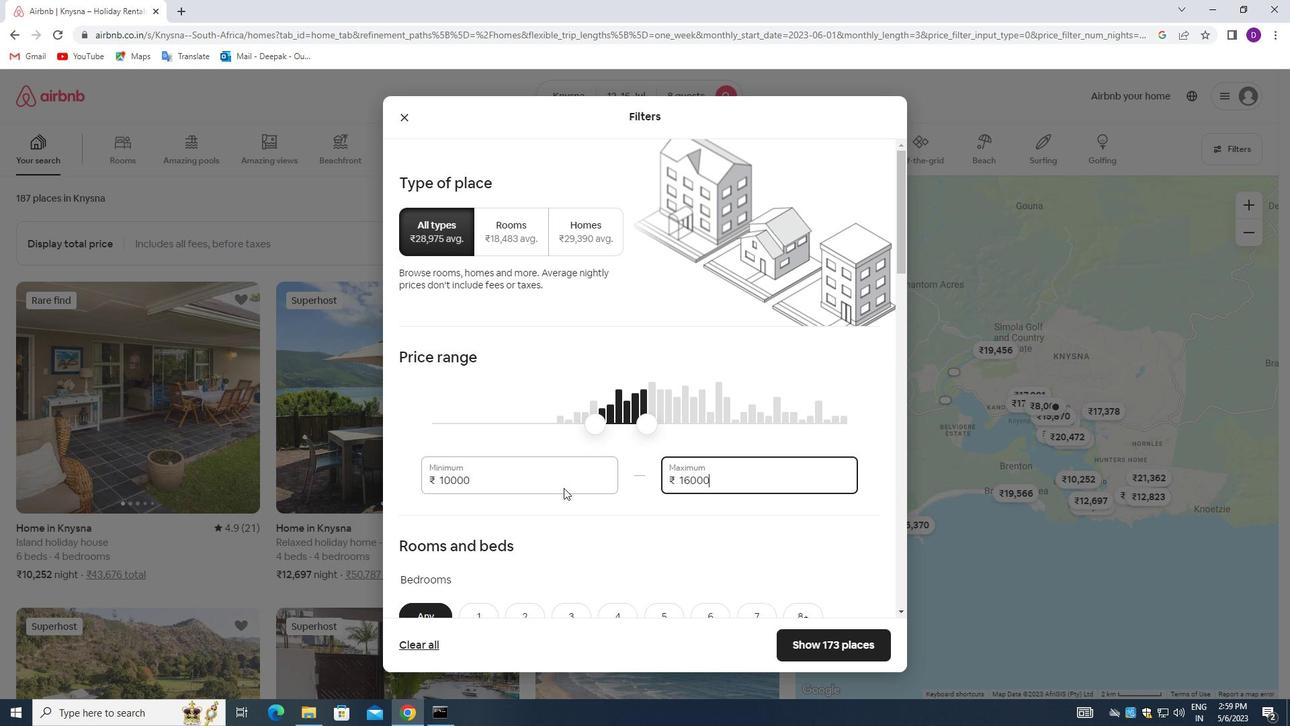 
Action: Mouse moved to (570, 480)
Screenshot: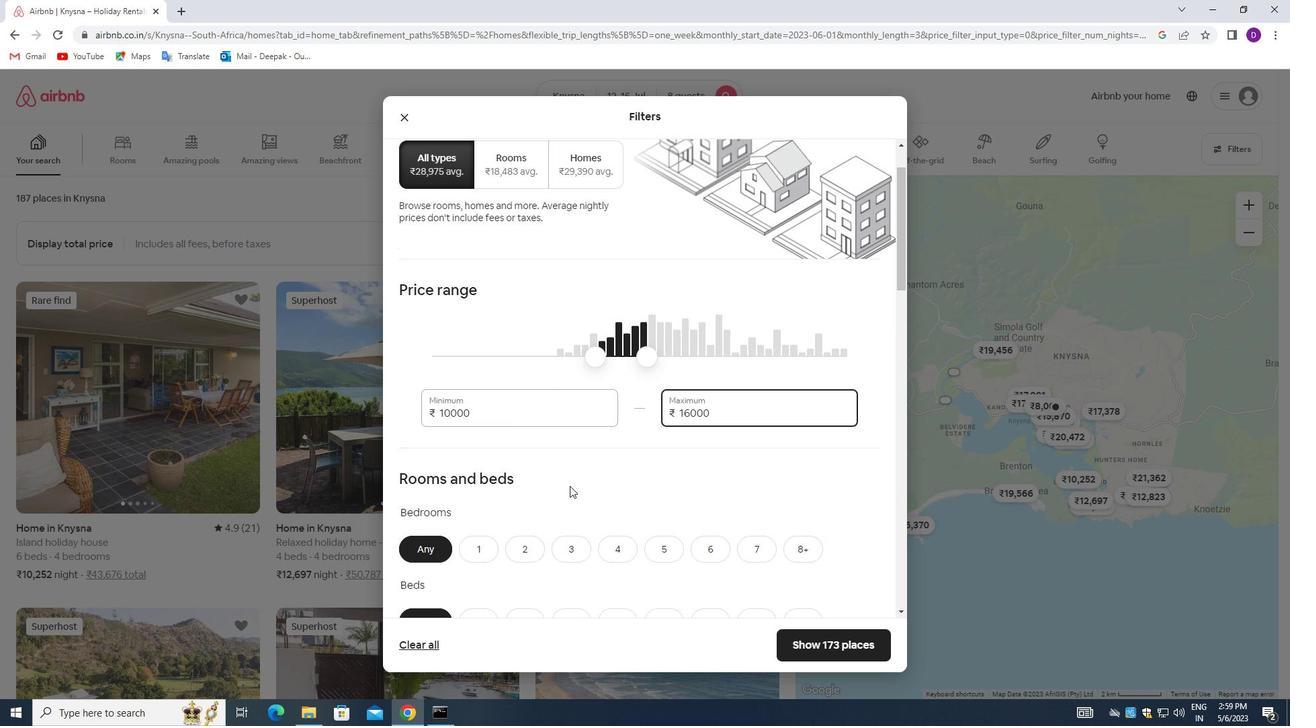 
Action: Mouse scrolled (570, 480) with delta (0, 0)
Screenshot: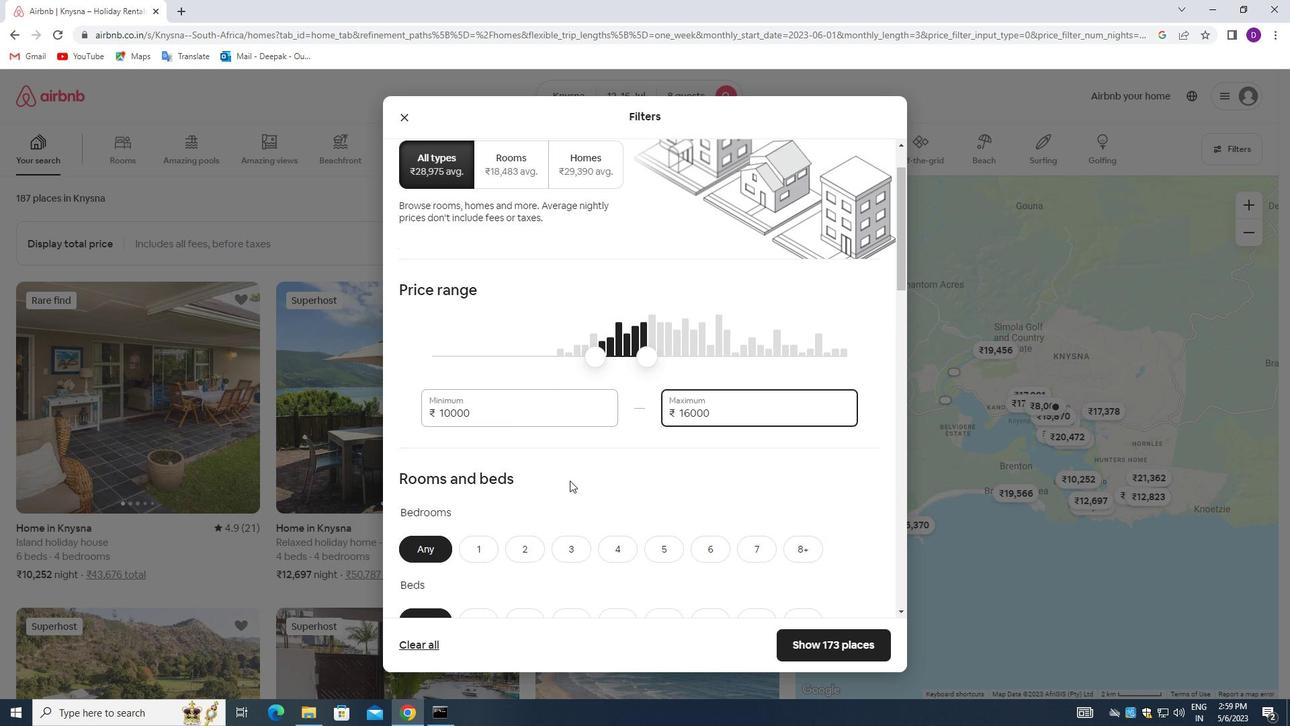 
Action: Mouse scrolled (570, 480) with delta (0, 0)
Screenshot: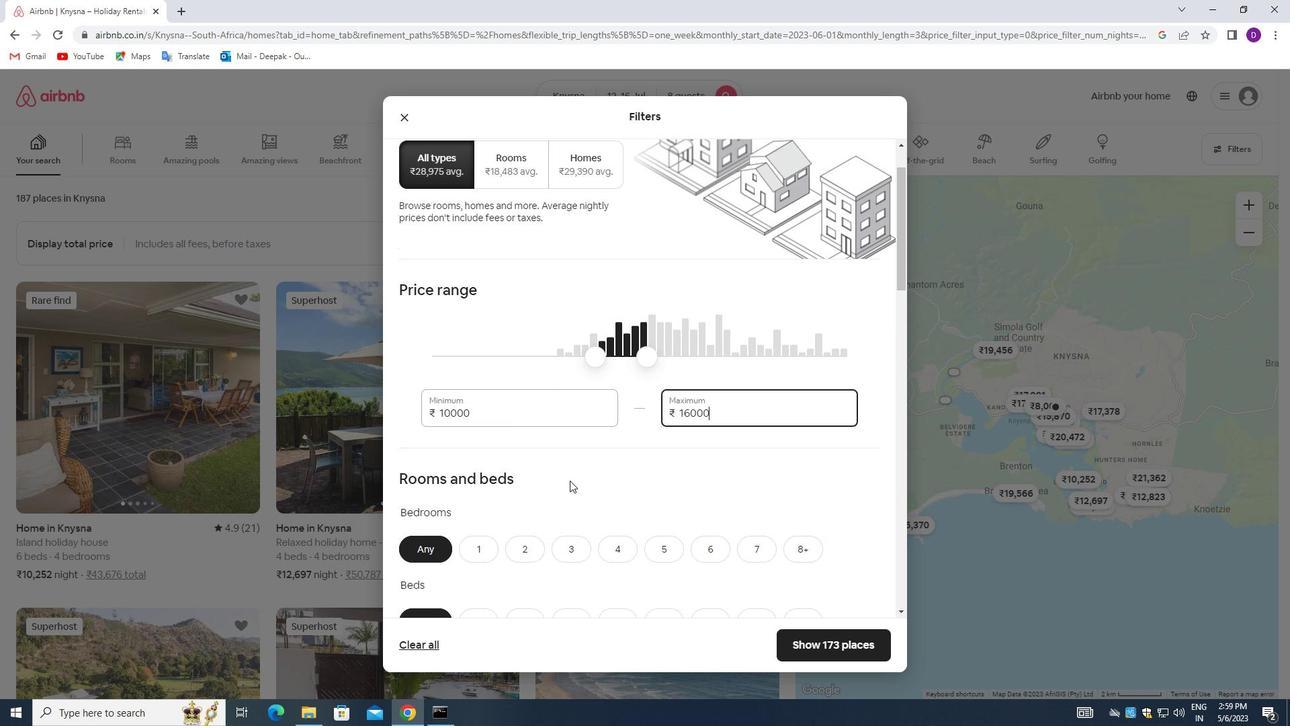 
Action: Mouse moved to (570, 480)
Screenshot: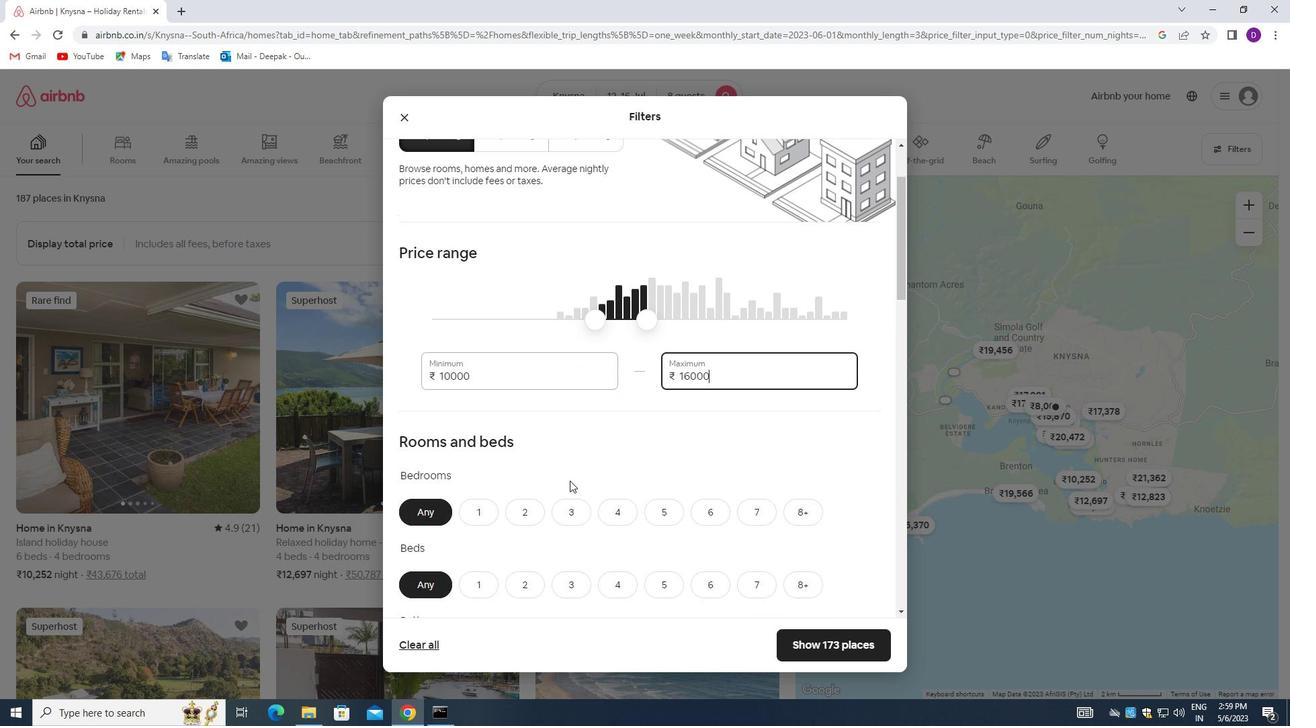 
Action: Mouse scrolled (570, 479) with delta (0, 0)
Screenshot: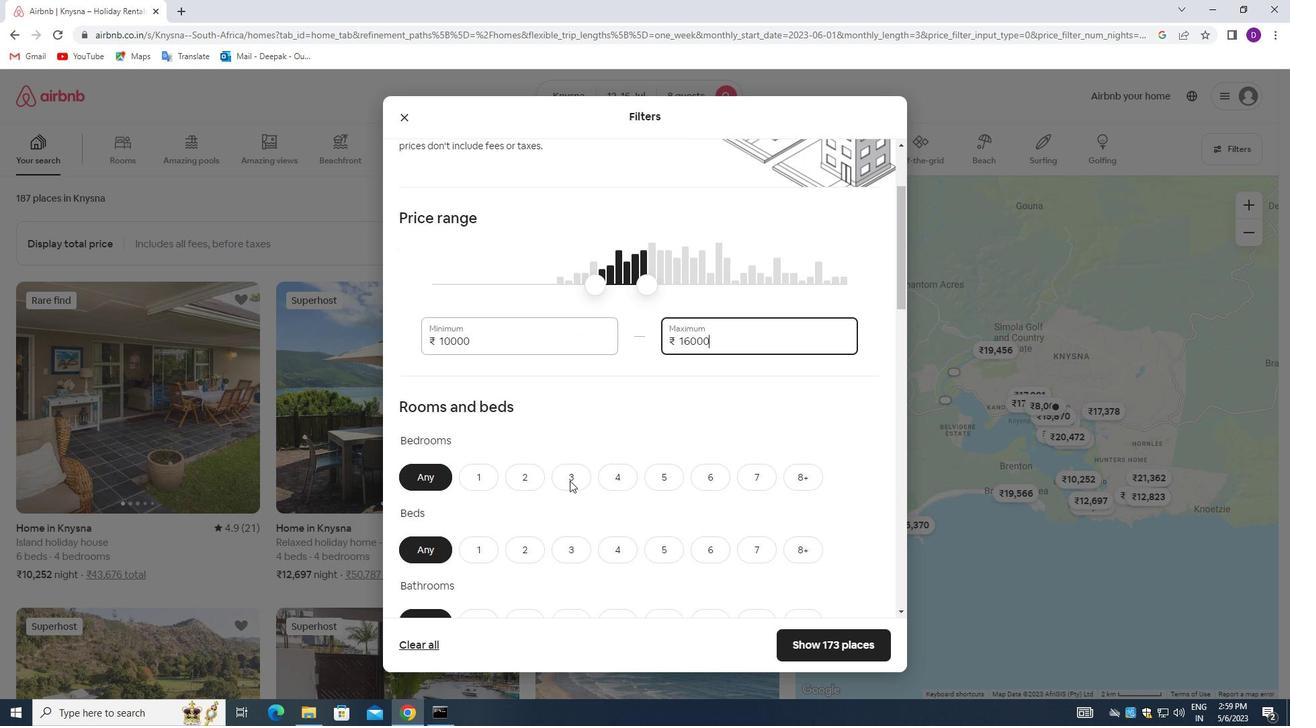 
Action: Mouse moved to (788, 350)
Screenshot: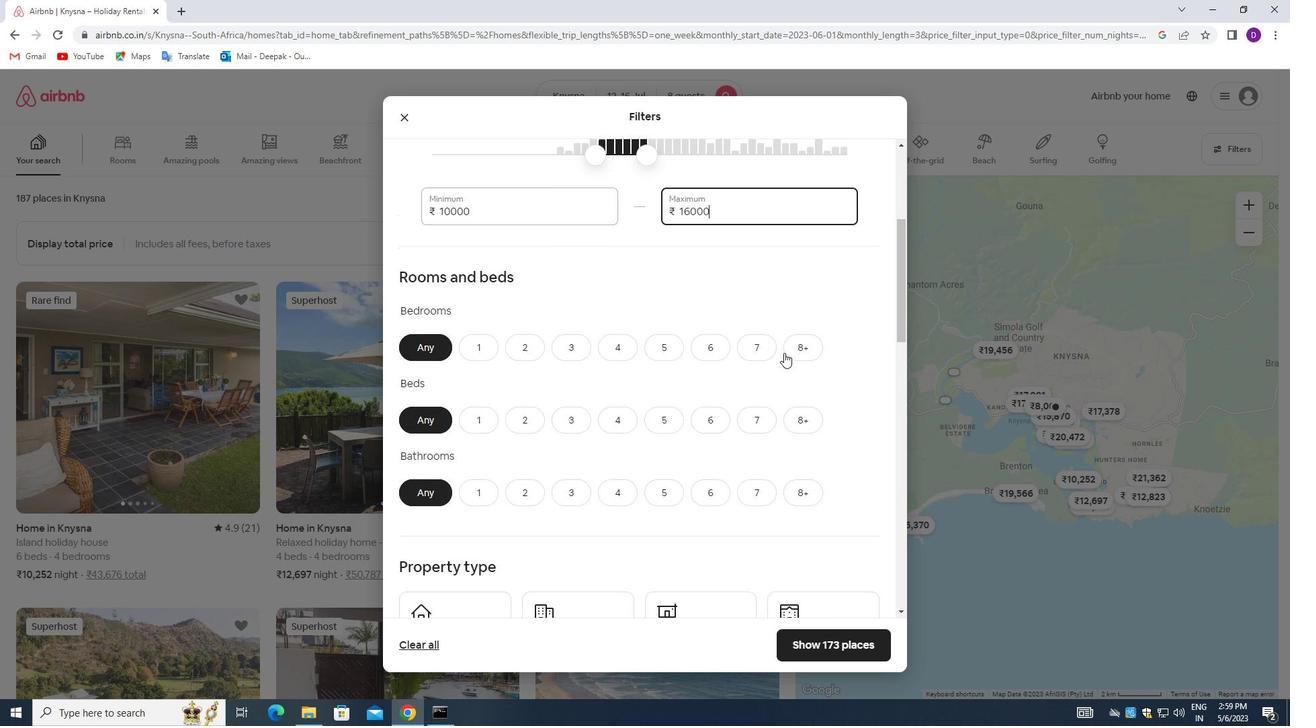 
Action: Mouse pressed left at (788, 350)
Screenshot: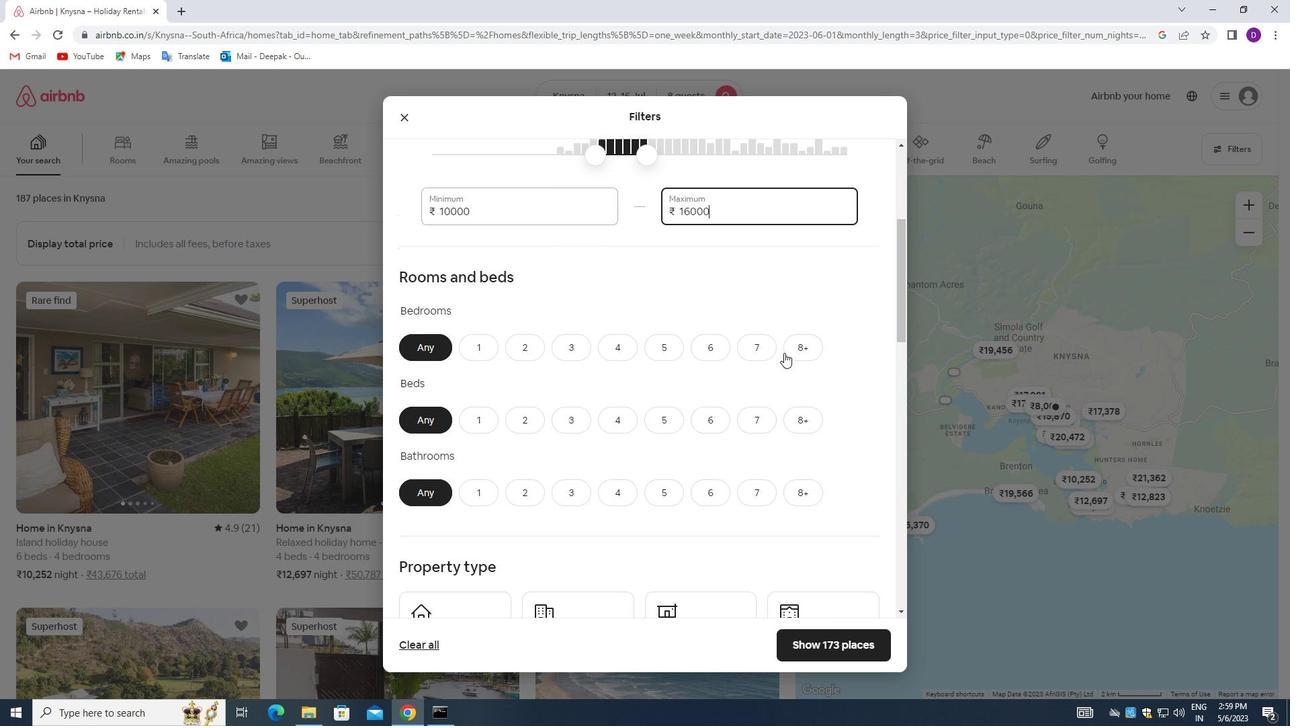 
Action: Mouse moved to (790, 419)
Screenshot: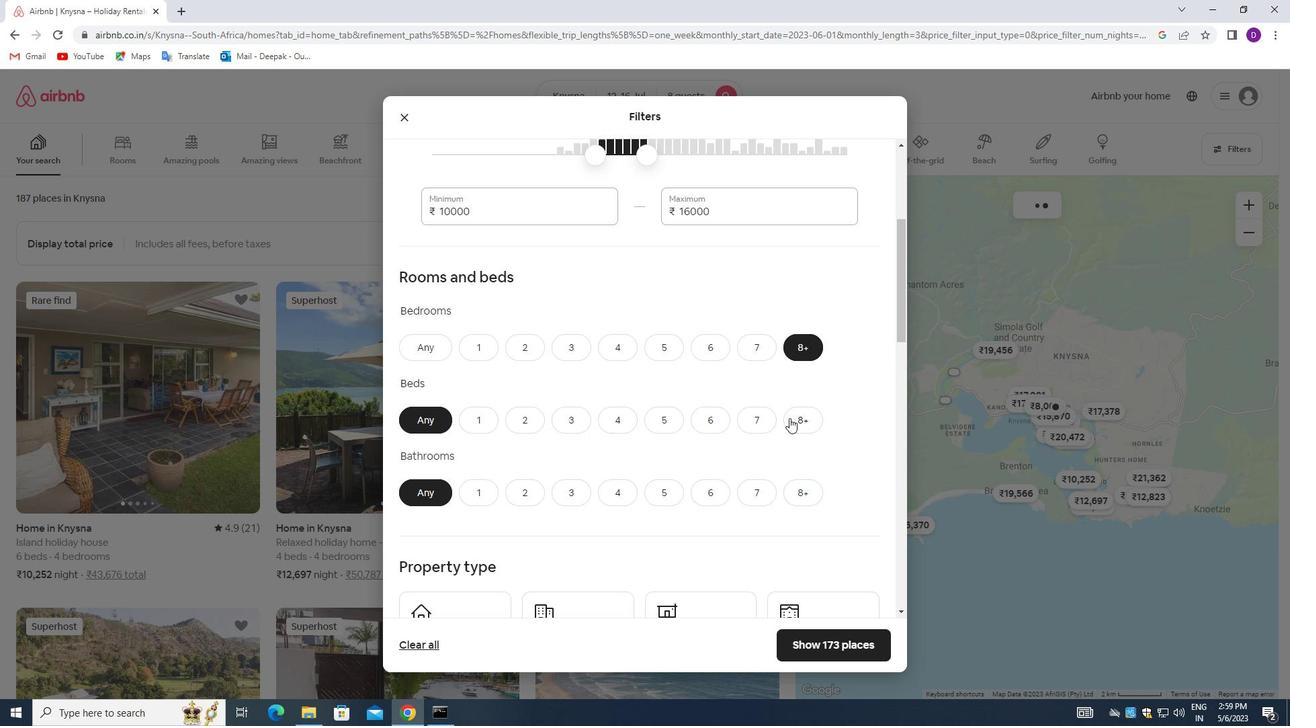 
Action: Mouse pressed left at (790, 419)
Screenshot: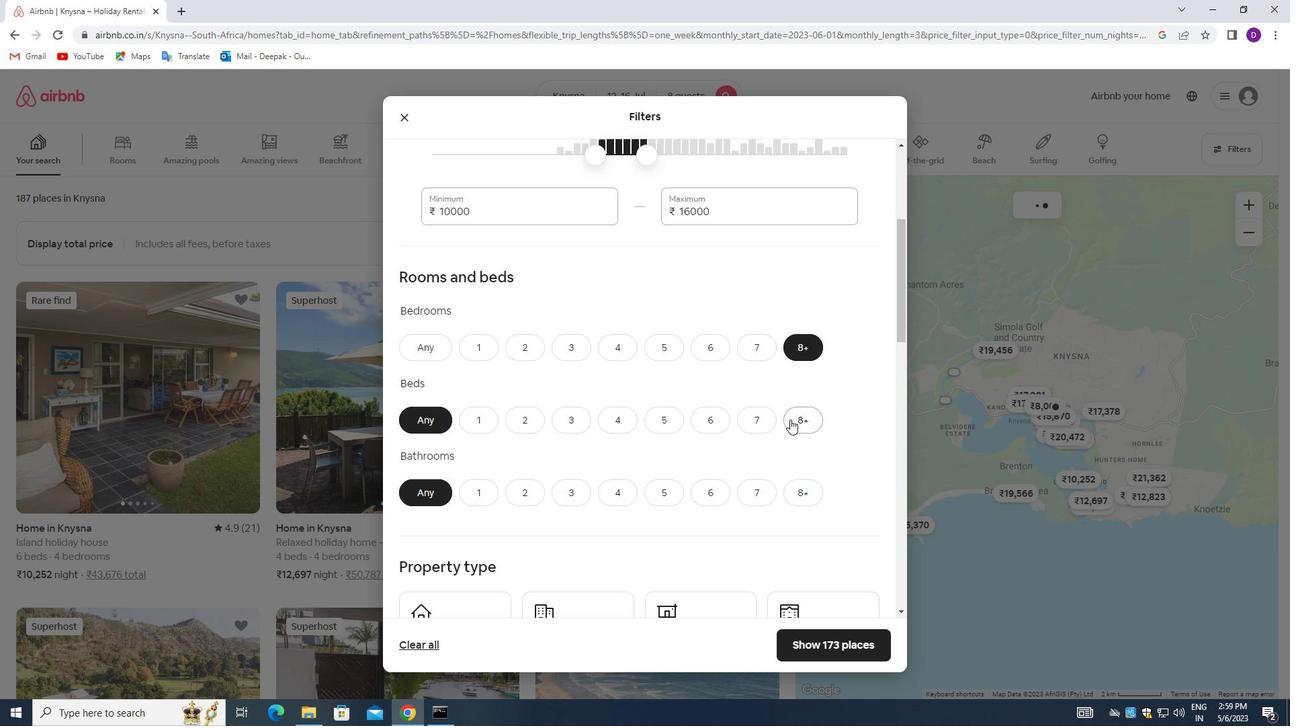 
Action: Mouse moved to (812, 491)
Screenshot: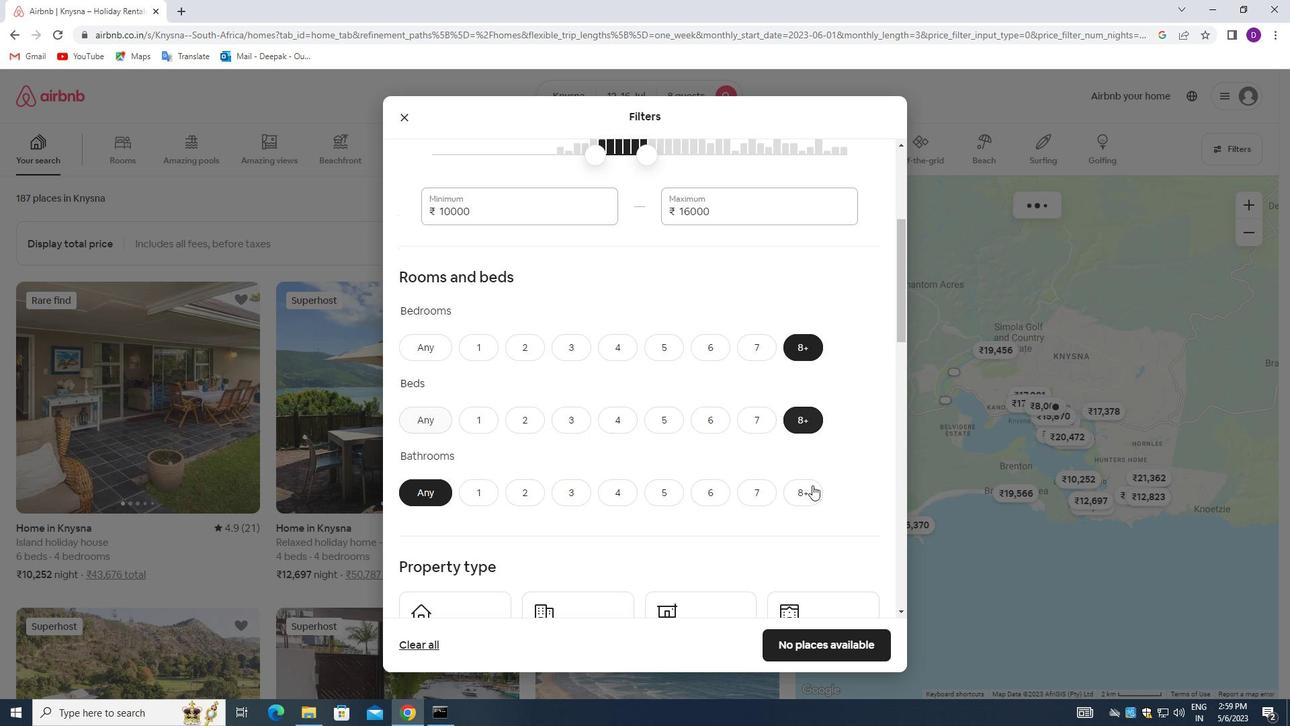 
Action: Mouse pressed left at (812, 491)
Screenshot: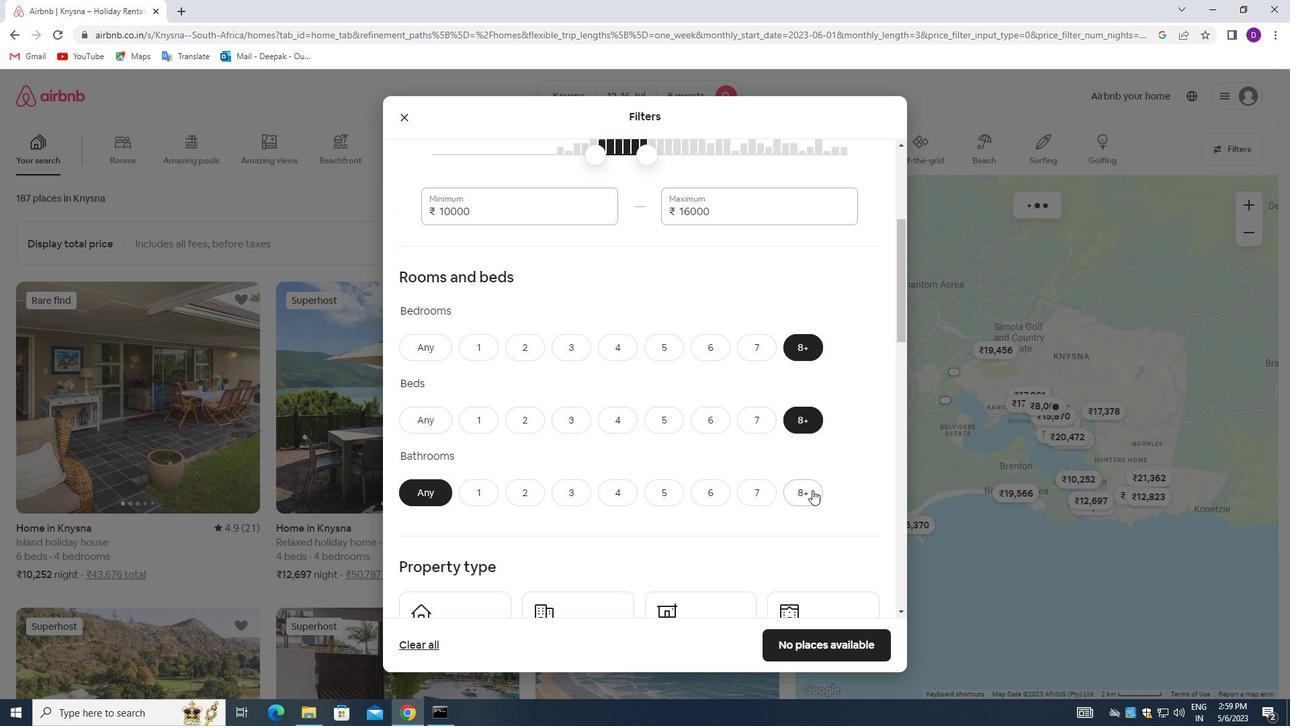 
Action: Mouse moved to (699, 439)
Screenshot: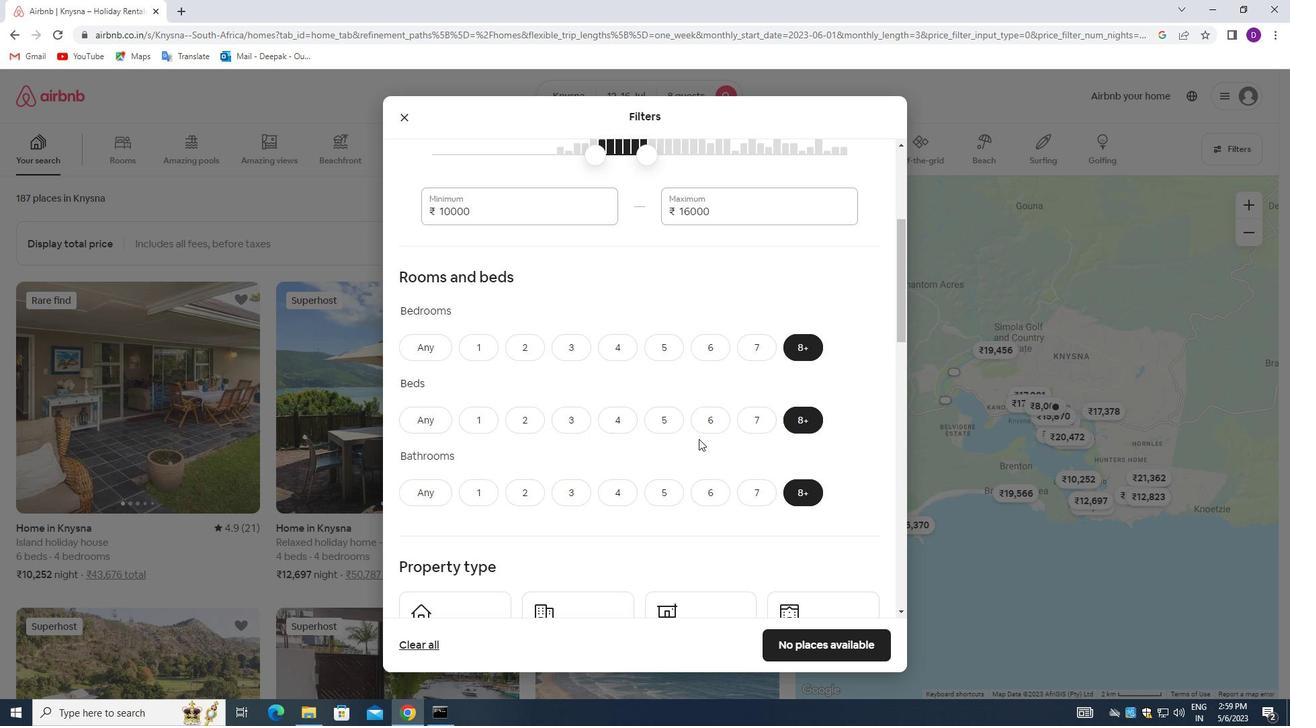 
Action: Mouse scrolled (699, 438) with delta (0, 0)
Screenshot: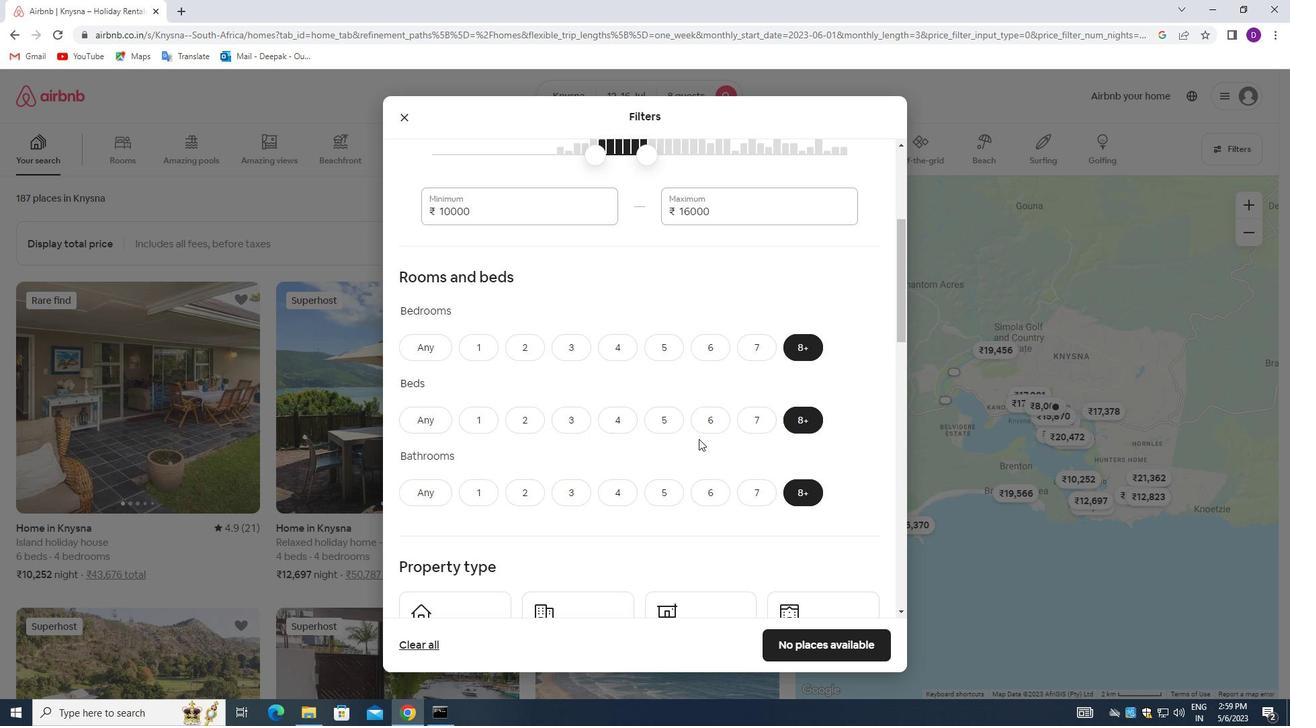 
Action: Mouse scrolled (699, 438) with delta (0, 0)
Screenshot: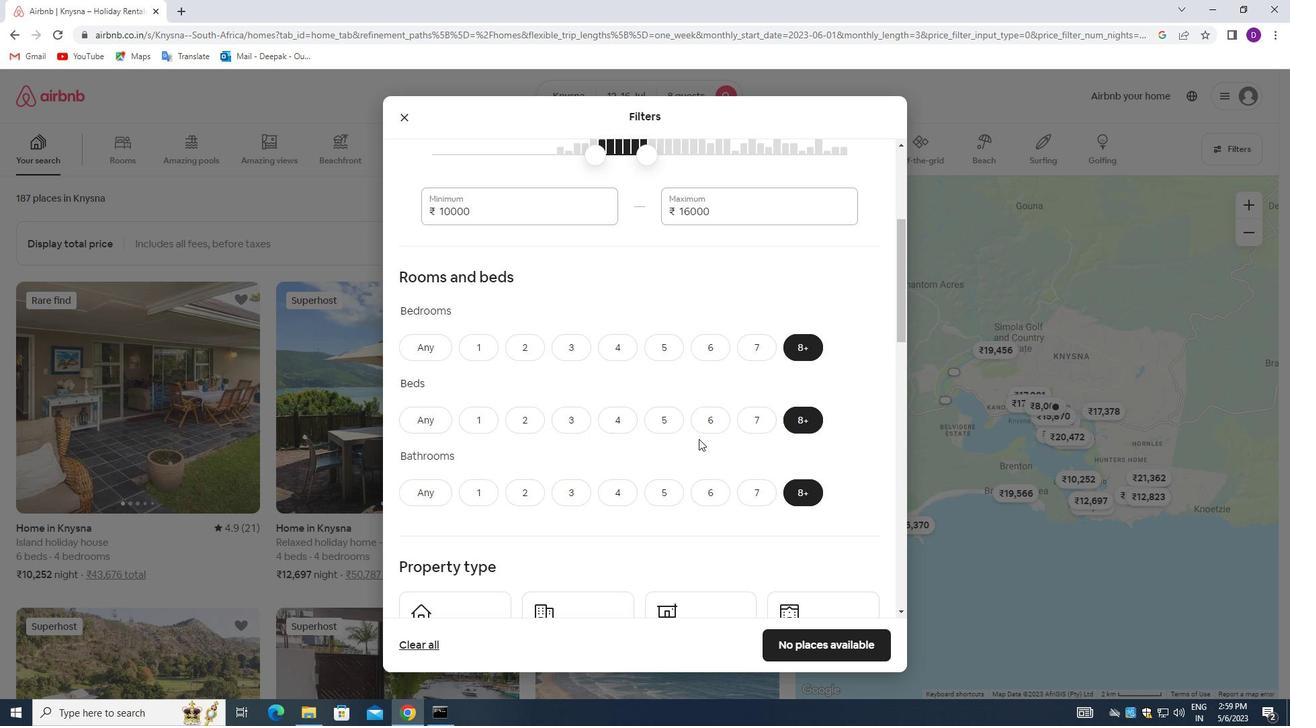 
Action: Mouse scrolled (699, 438) with delta (0, 0)
Screenshot: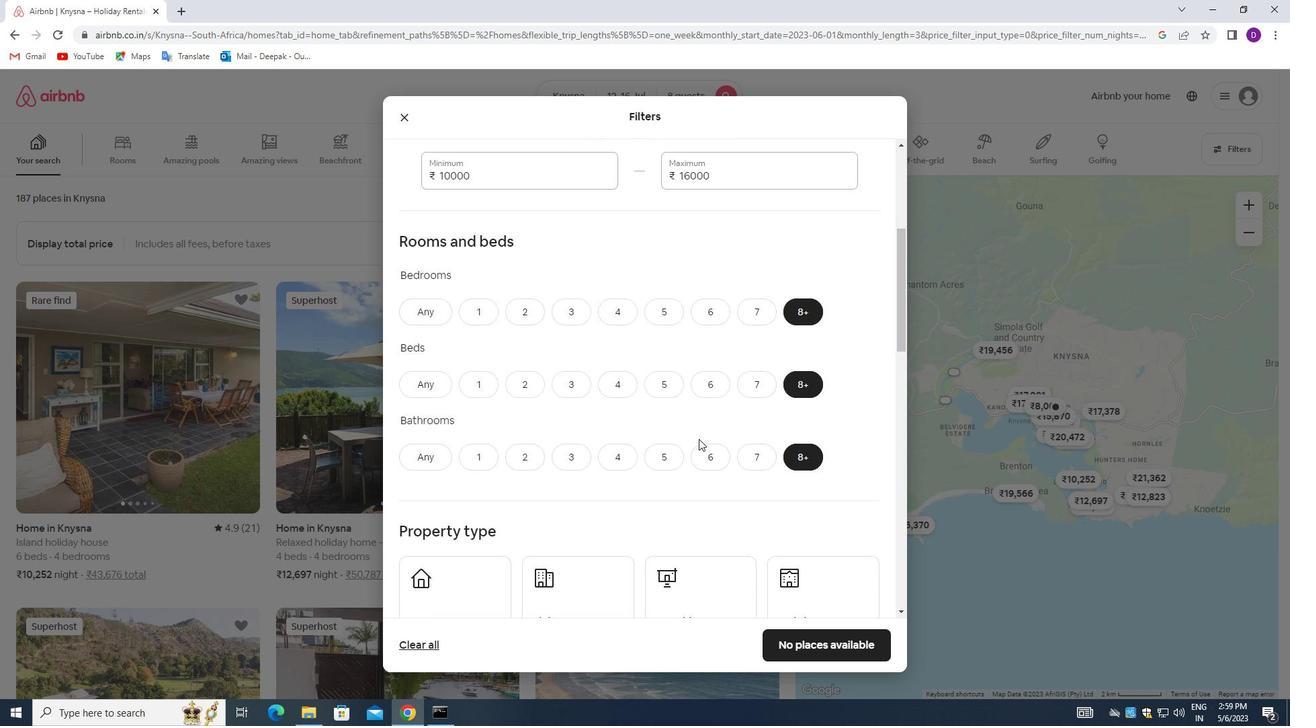 
Action: Mouse moved to (459, 430)
Screenshot: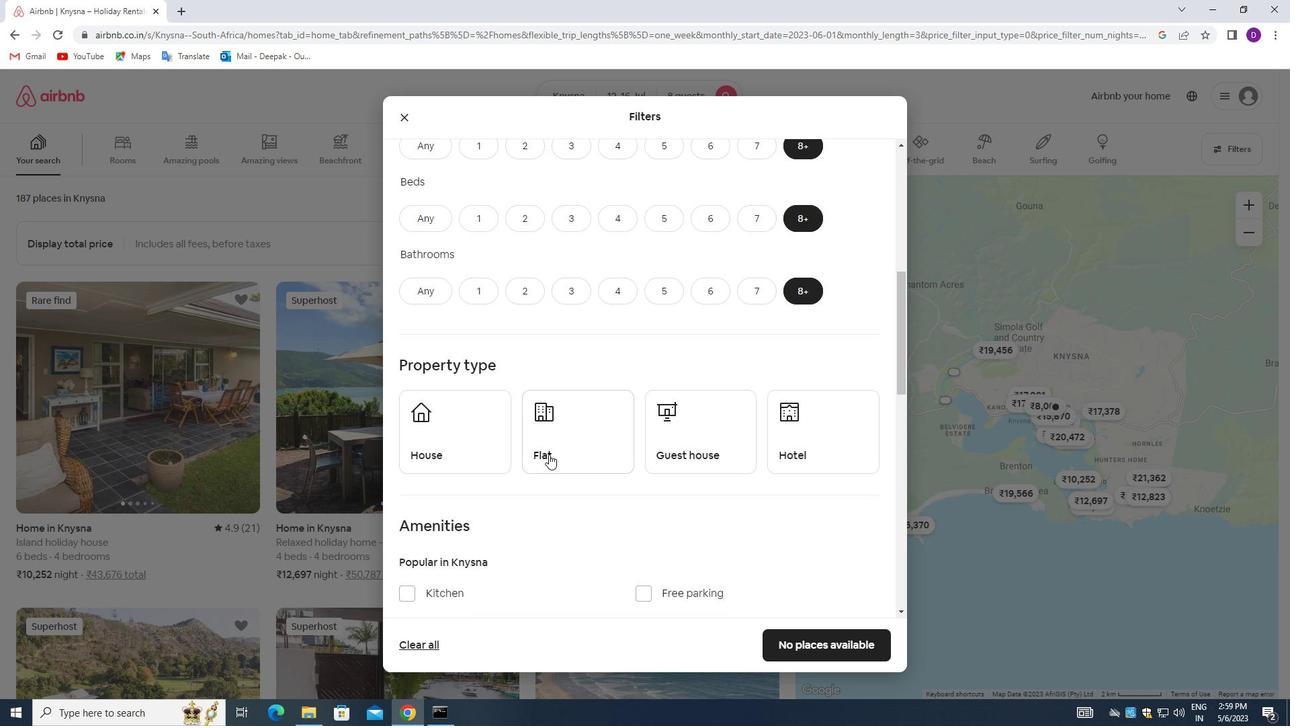 
Action: Mouse pressed left at (459, 430)
Screenshot: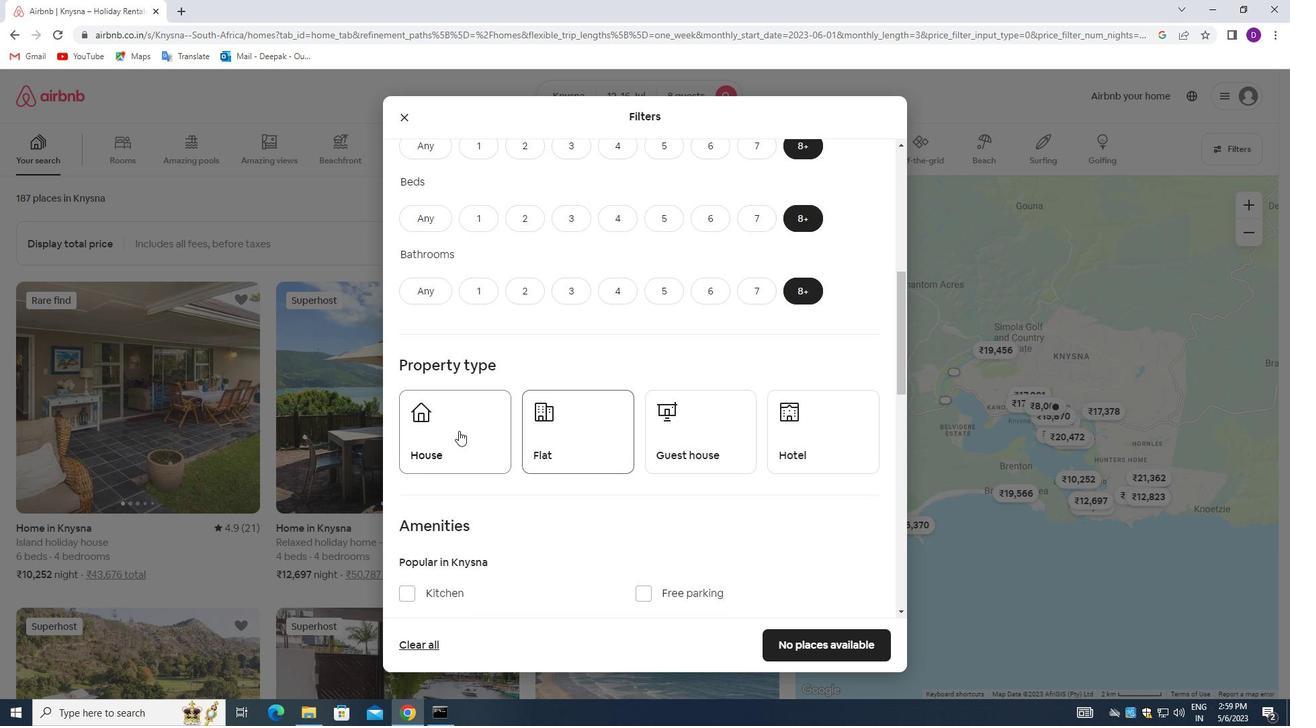 
Action: Mouse moved to (562, 449)
Screenshot: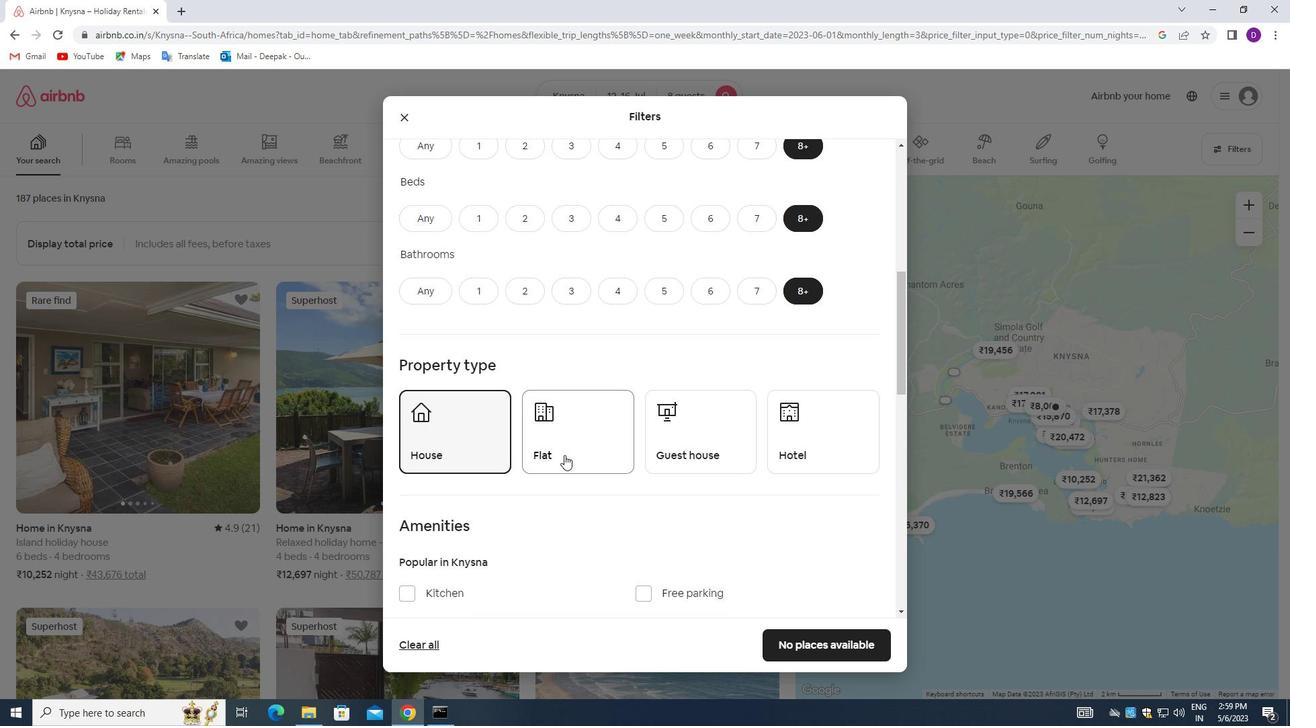 
Action: Mouse pressed left at (562, 449)
Screenshot: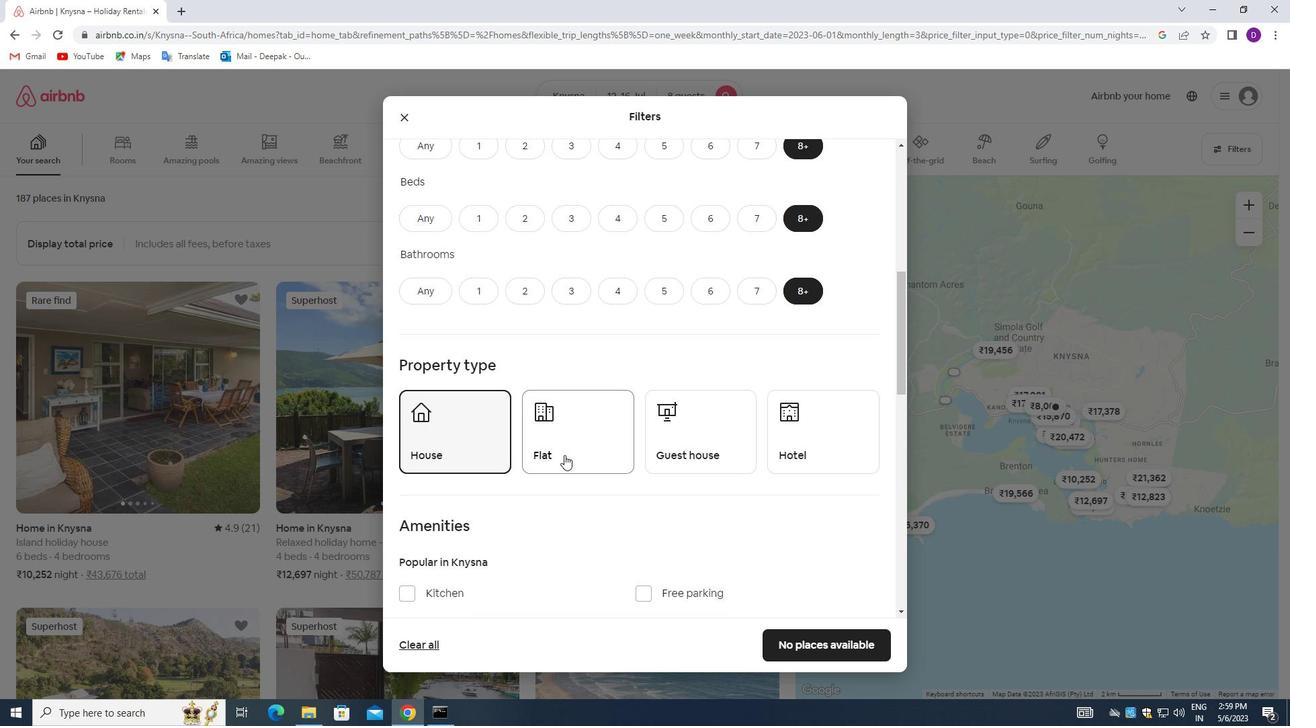 
Action: Mouse moved to (699, 436)
Screenshot: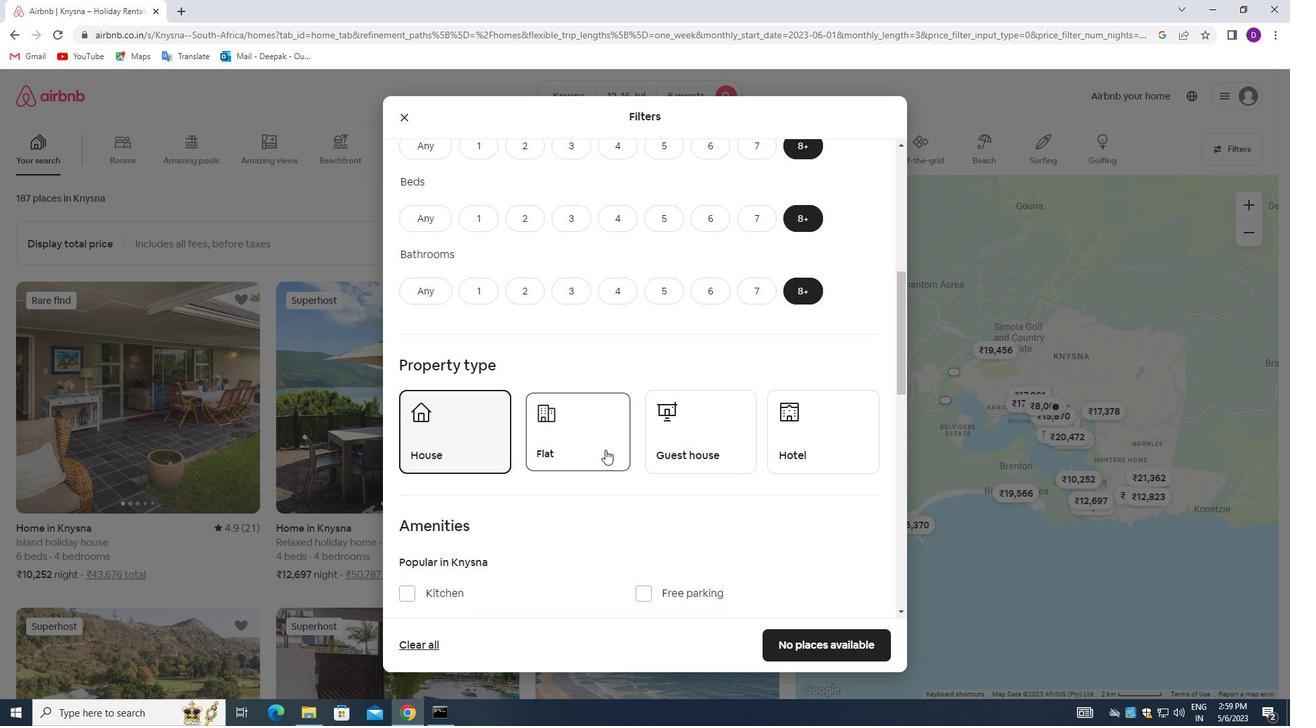 
Action: Mouse pressed left at (699, 436)
Screenshot: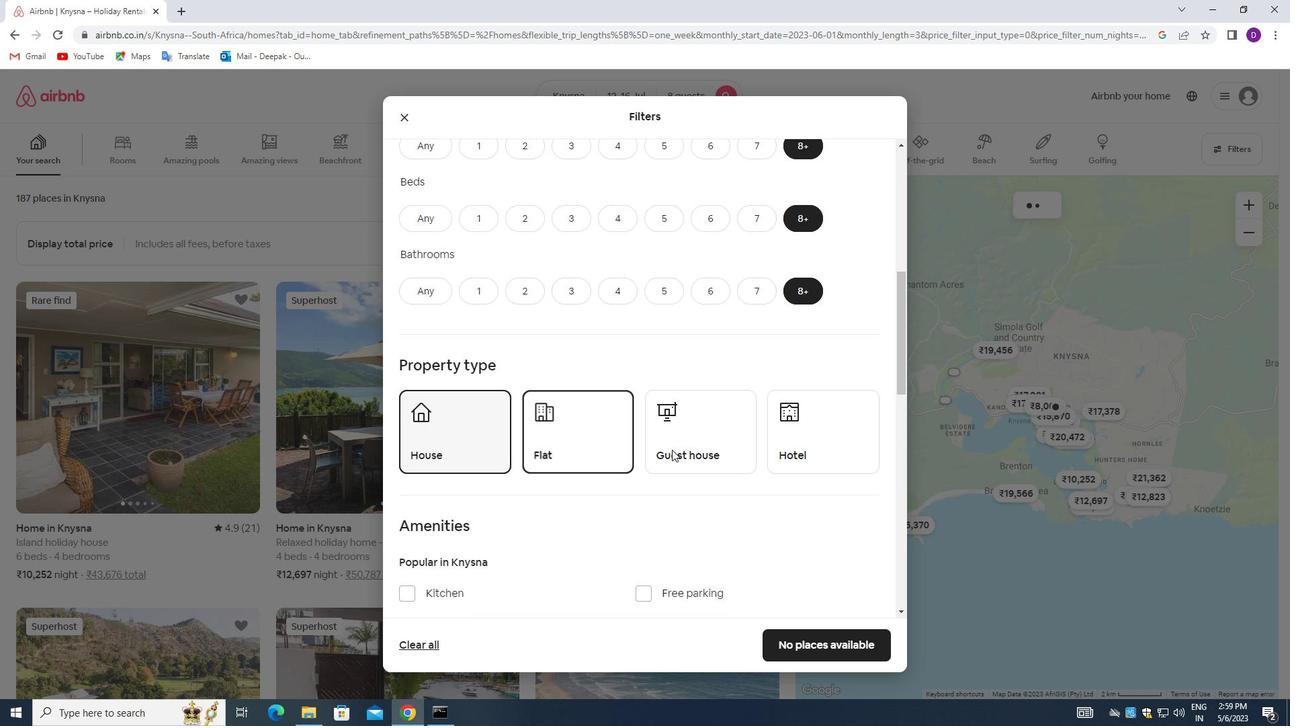 
Action: Mouse moved to (584, 458)
Screenshot: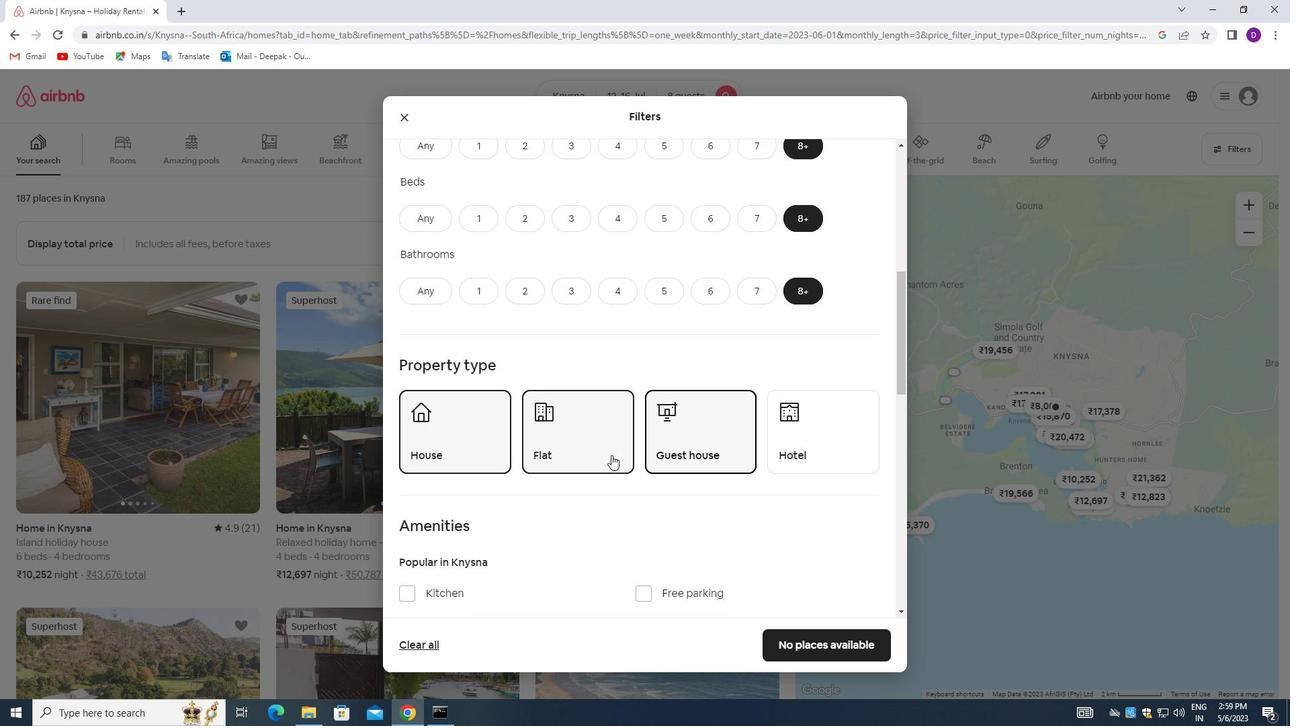 
Action: Mouse scrolled (584, 457) with delta (0, 0)
Screenshot: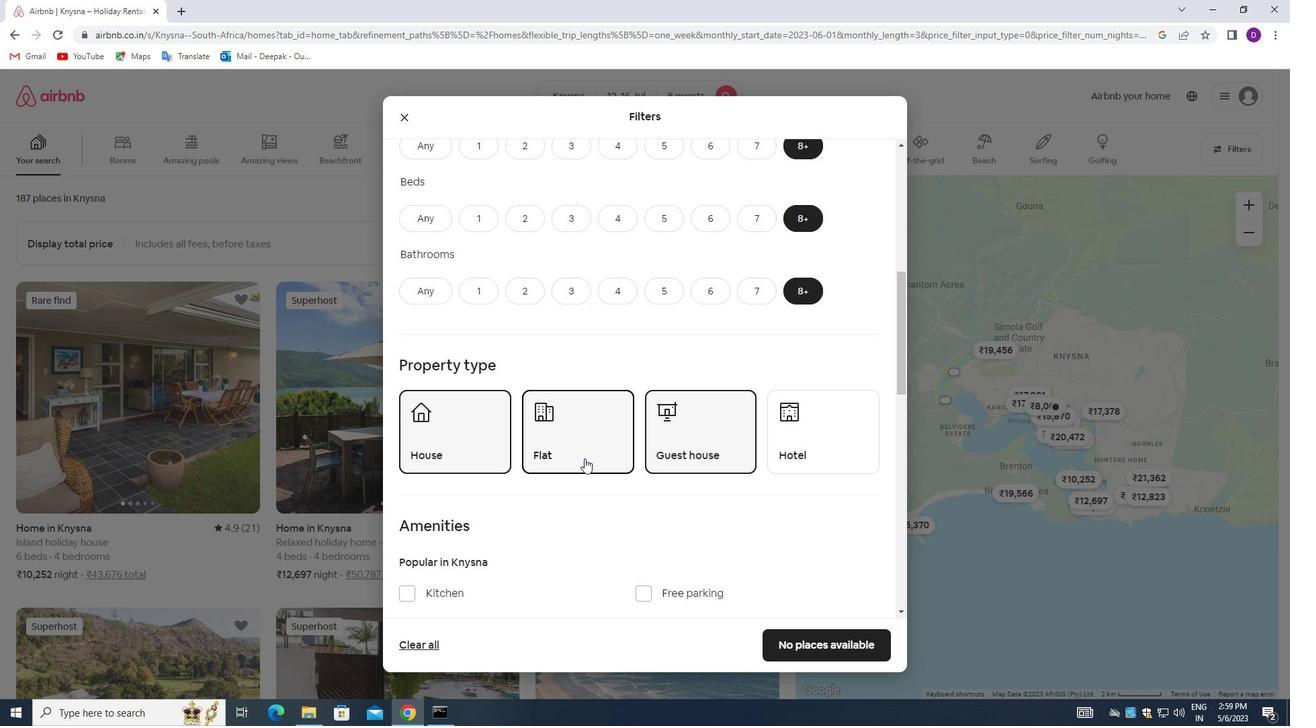 
Action: Mouse moved to (584, 458)
Screenshot: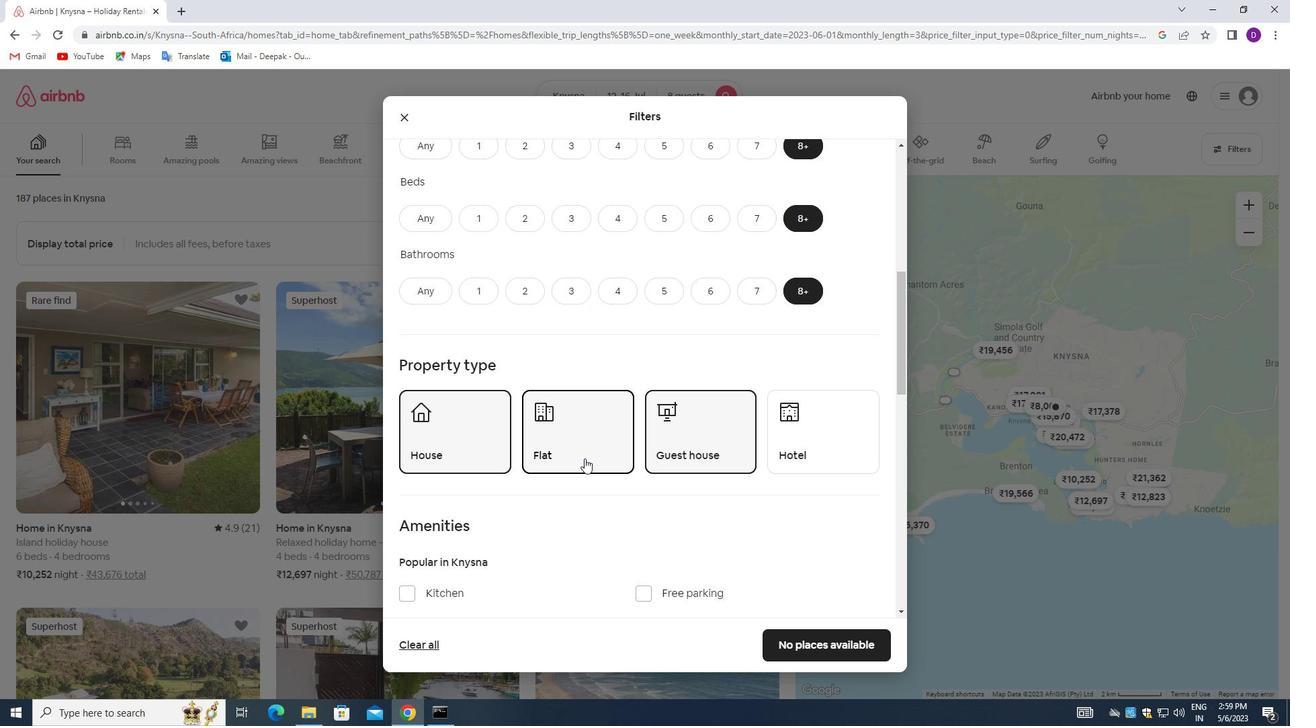 
Action: Mouse scrolled (584, 457) with delta (0, 0)
Screenshot: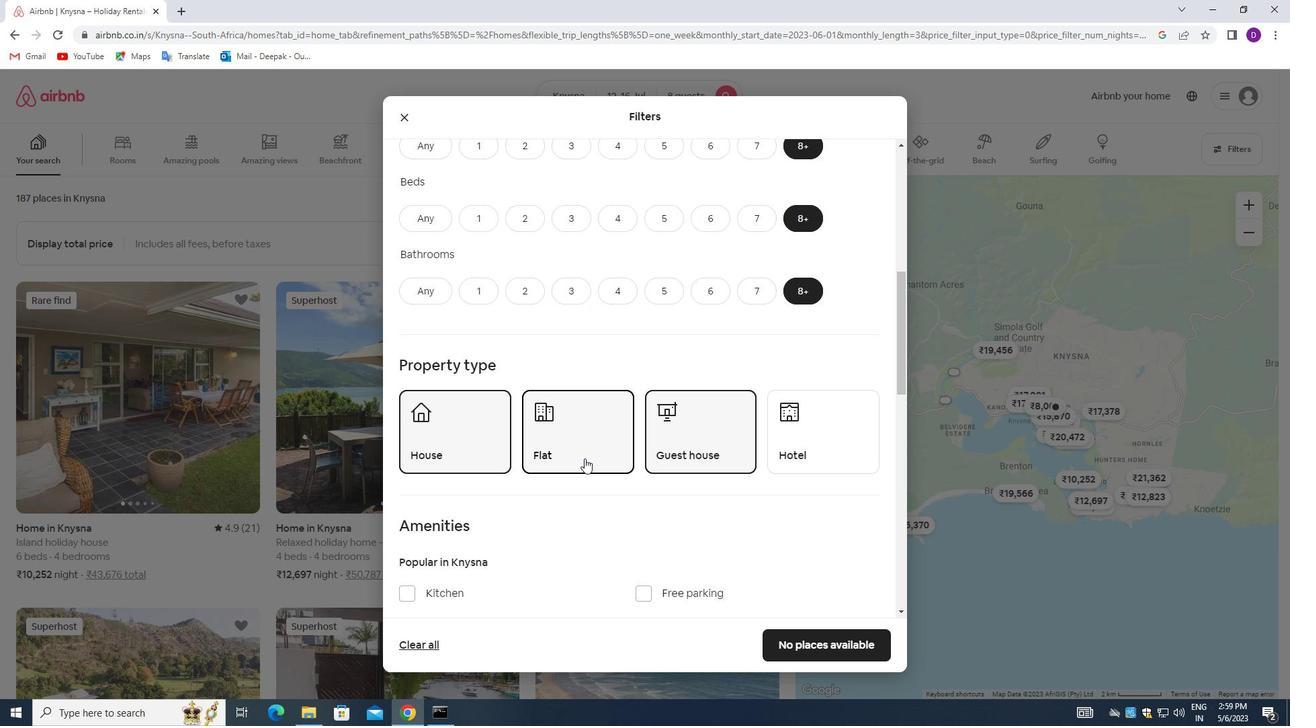 
Action: Mouse moved to (584, 456)
Screenshot: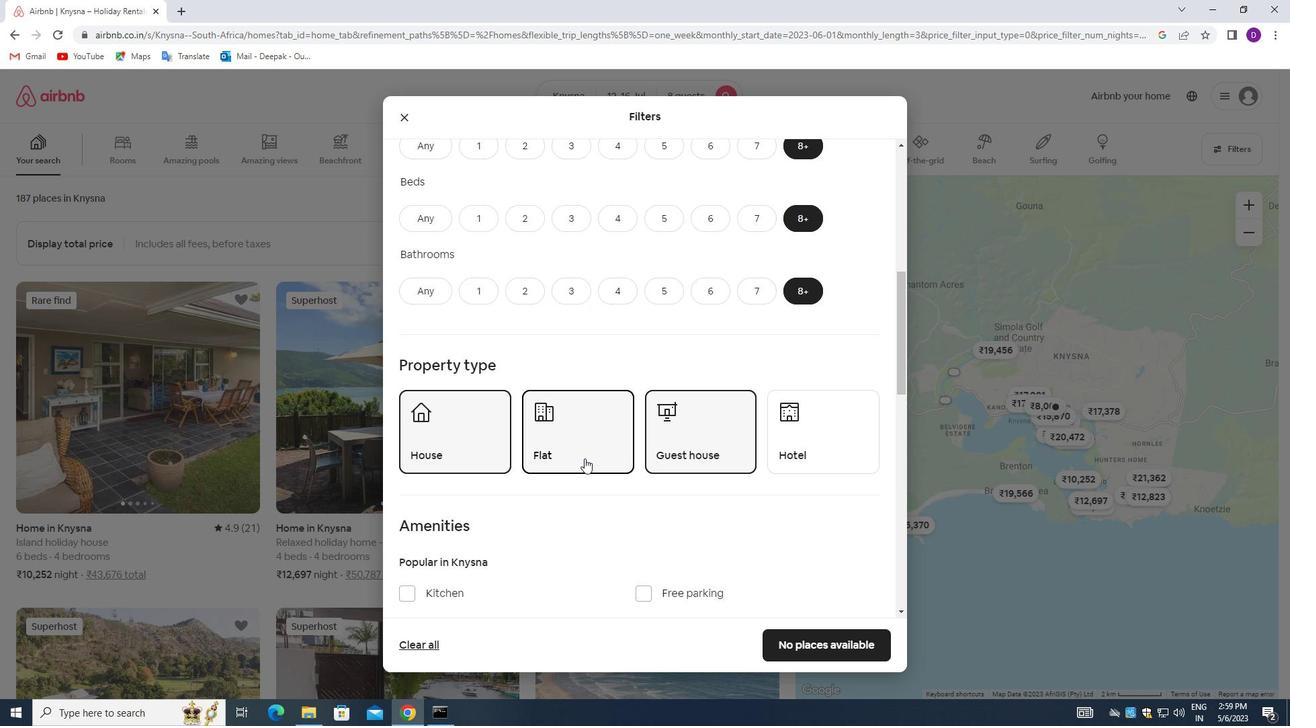 
Action: Mouse scrolled (584, 455) with delta (0, 0)
Screenshot: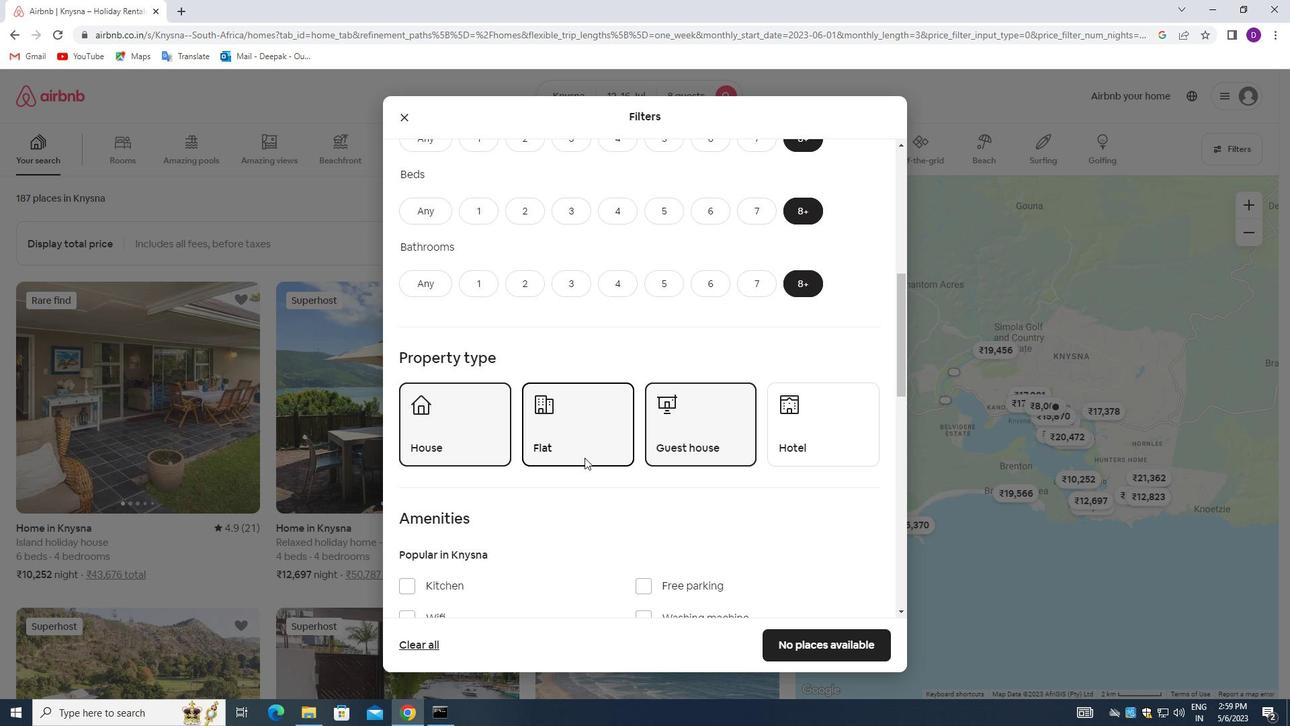 
Action: Mouse moved to (407, 422)
Screenshot: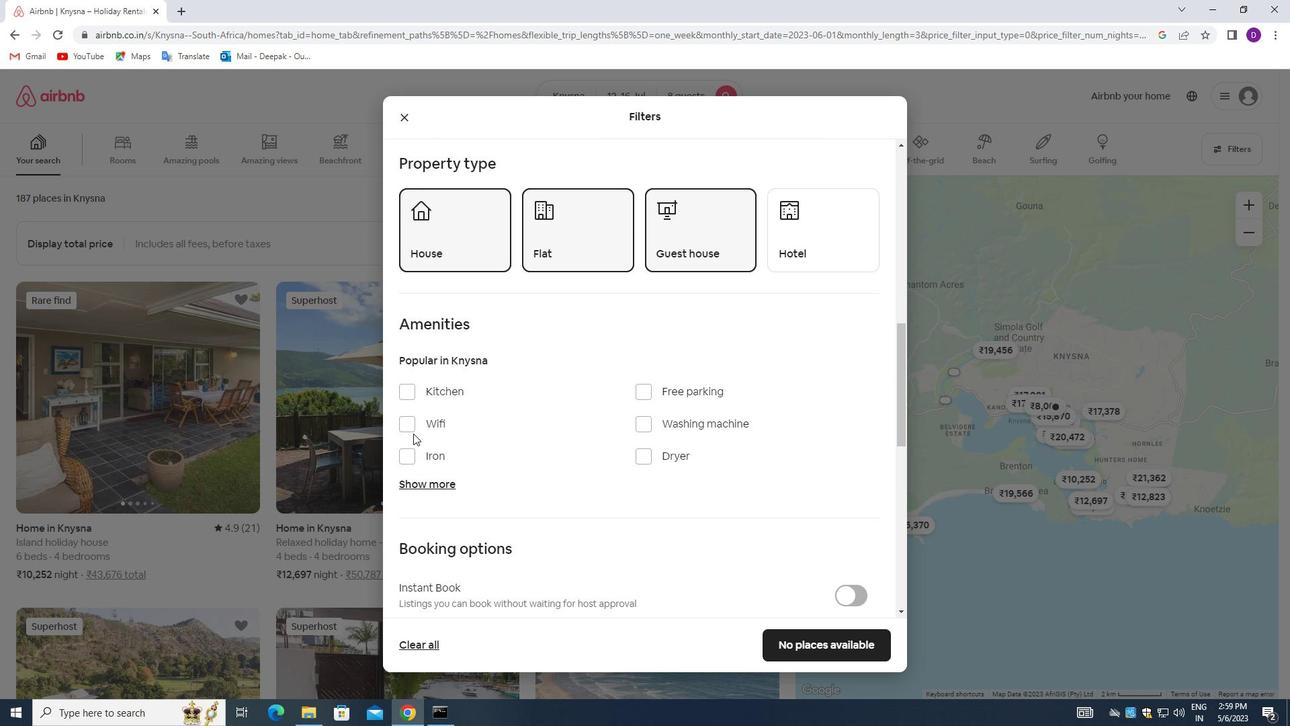 
Action: Mouse pressed left at (407, 422)
Screenshot: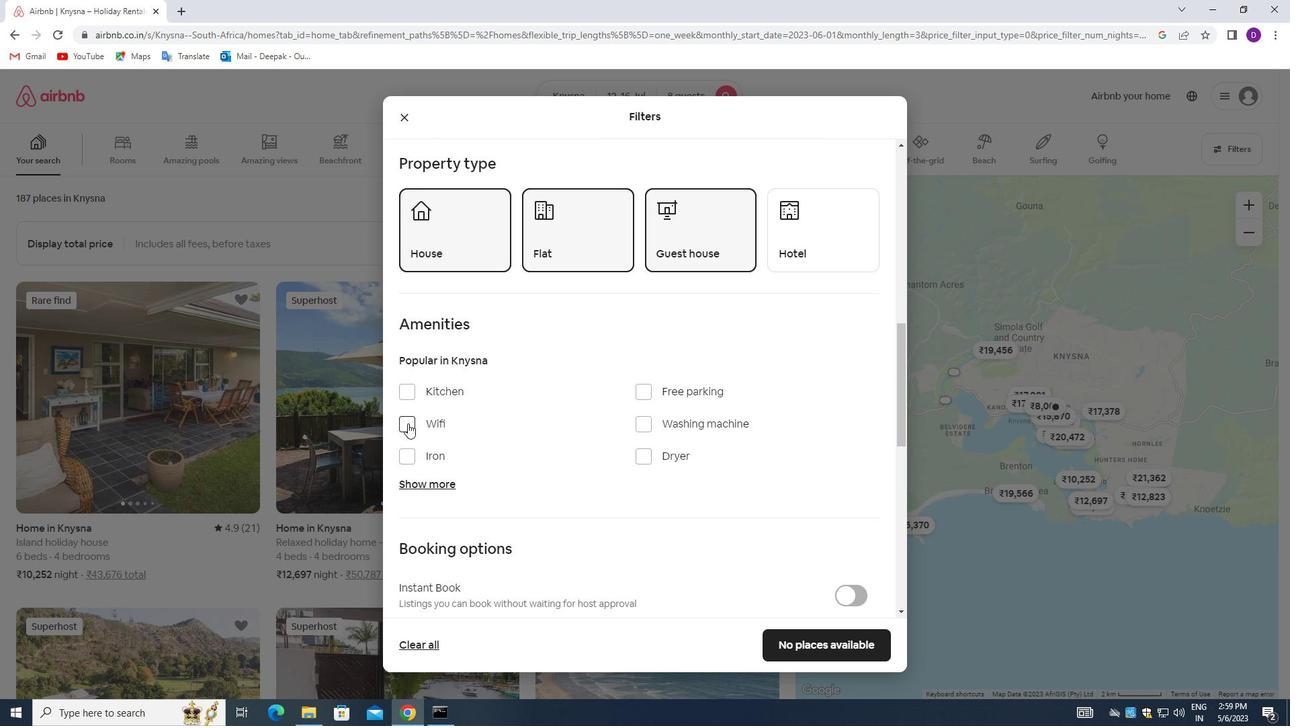 
Action: Mouse moved to (645, 392)
Screenshot: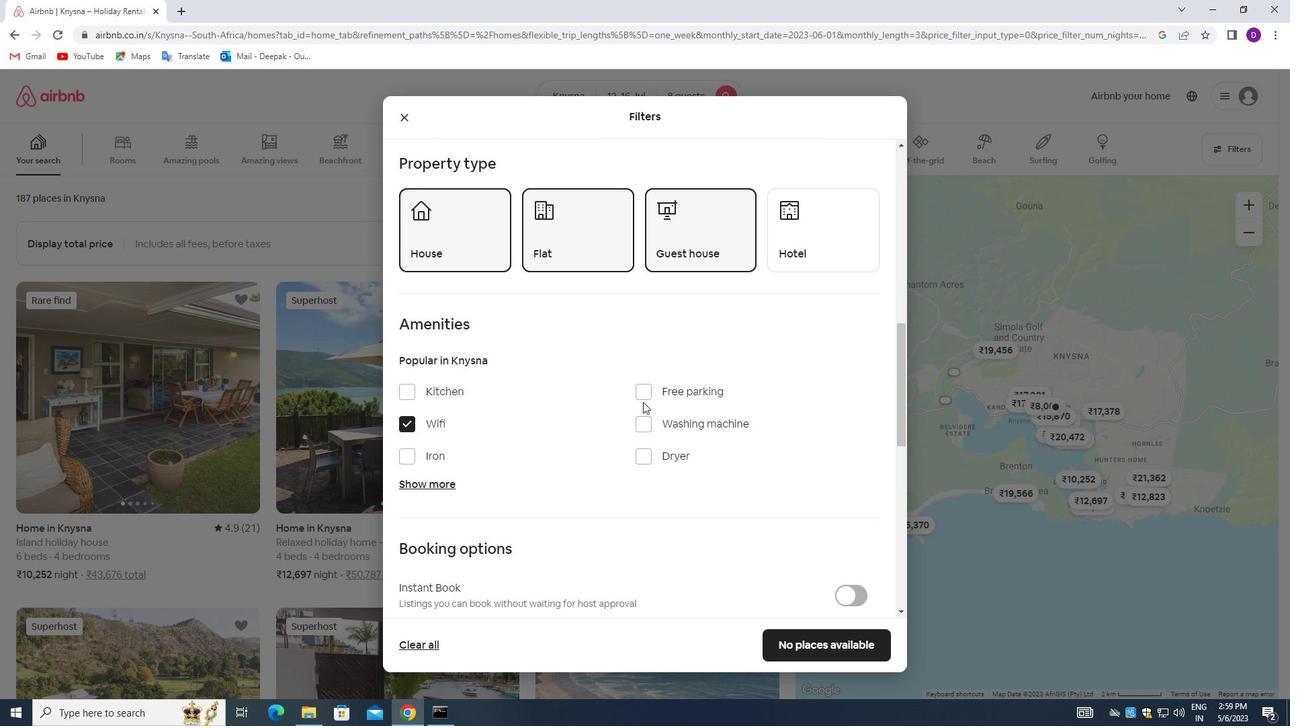 
Action: Mouse pressed left at (645, 392)
Screenshot: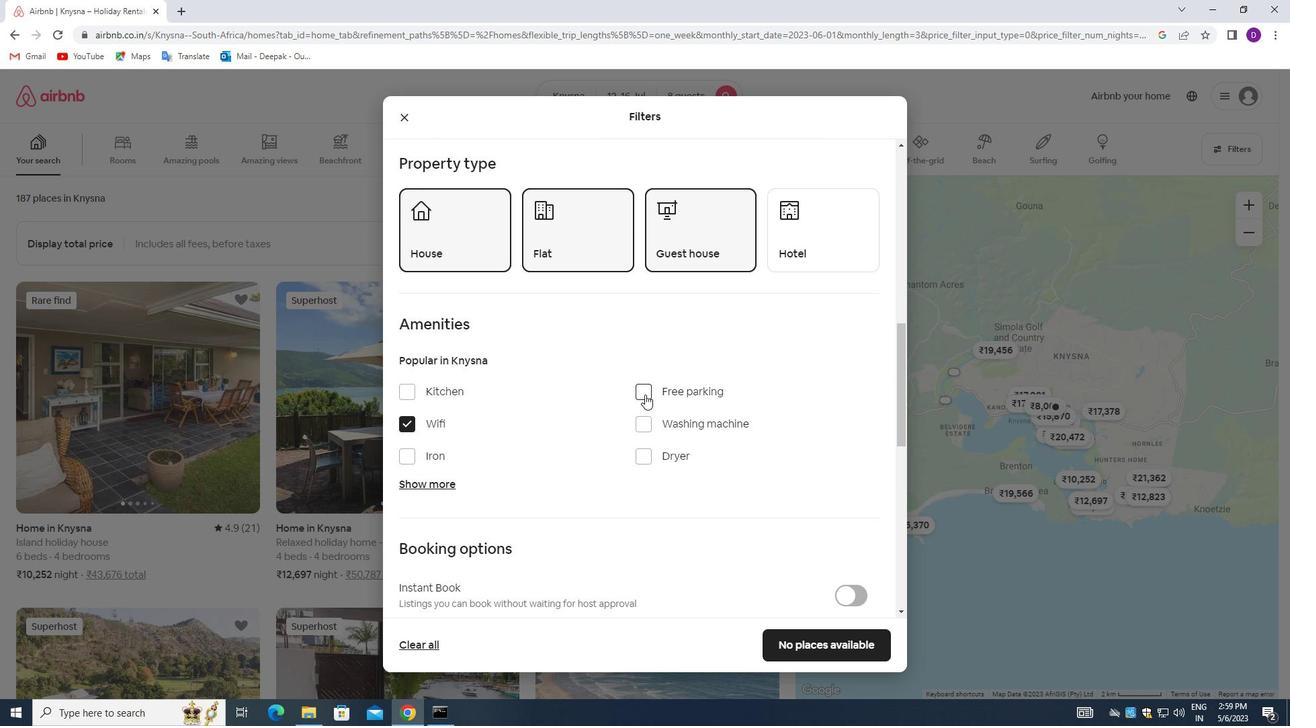 
Action: Mouse moved to (434, 482)
Screenshot: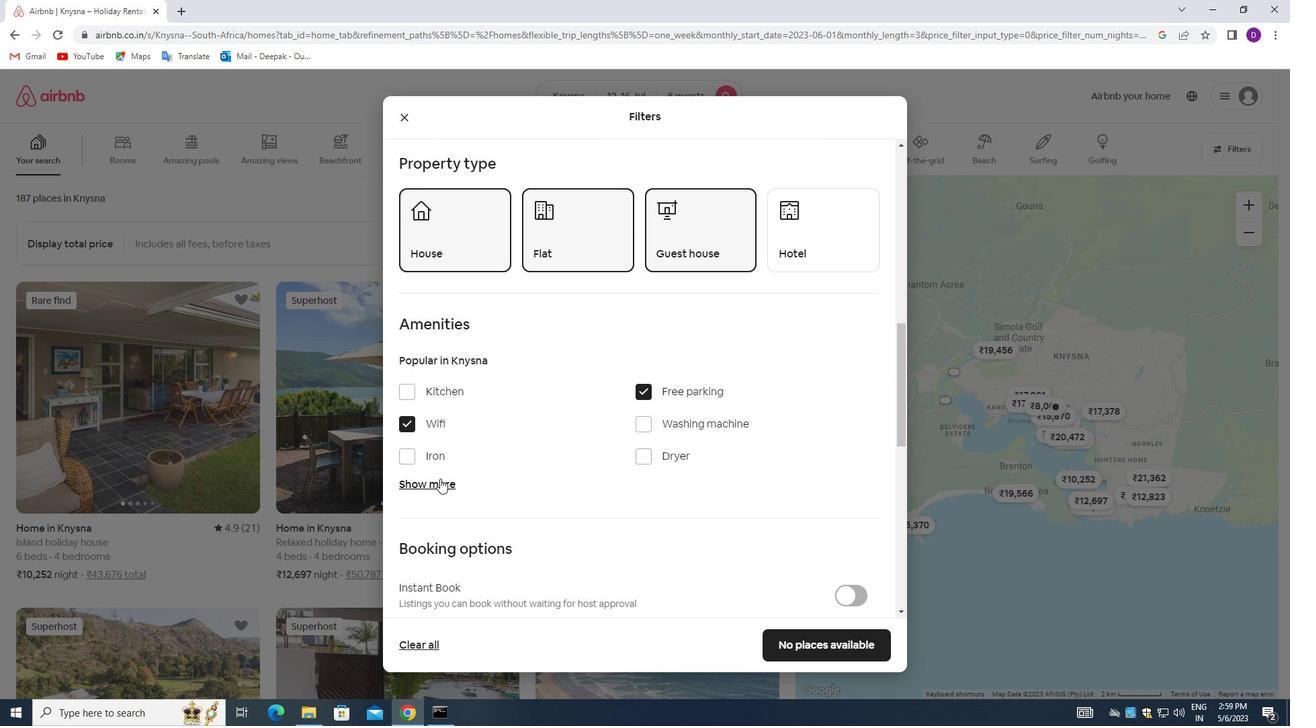 
Action: Mouse pressed left at (434, 482)
Screenshot: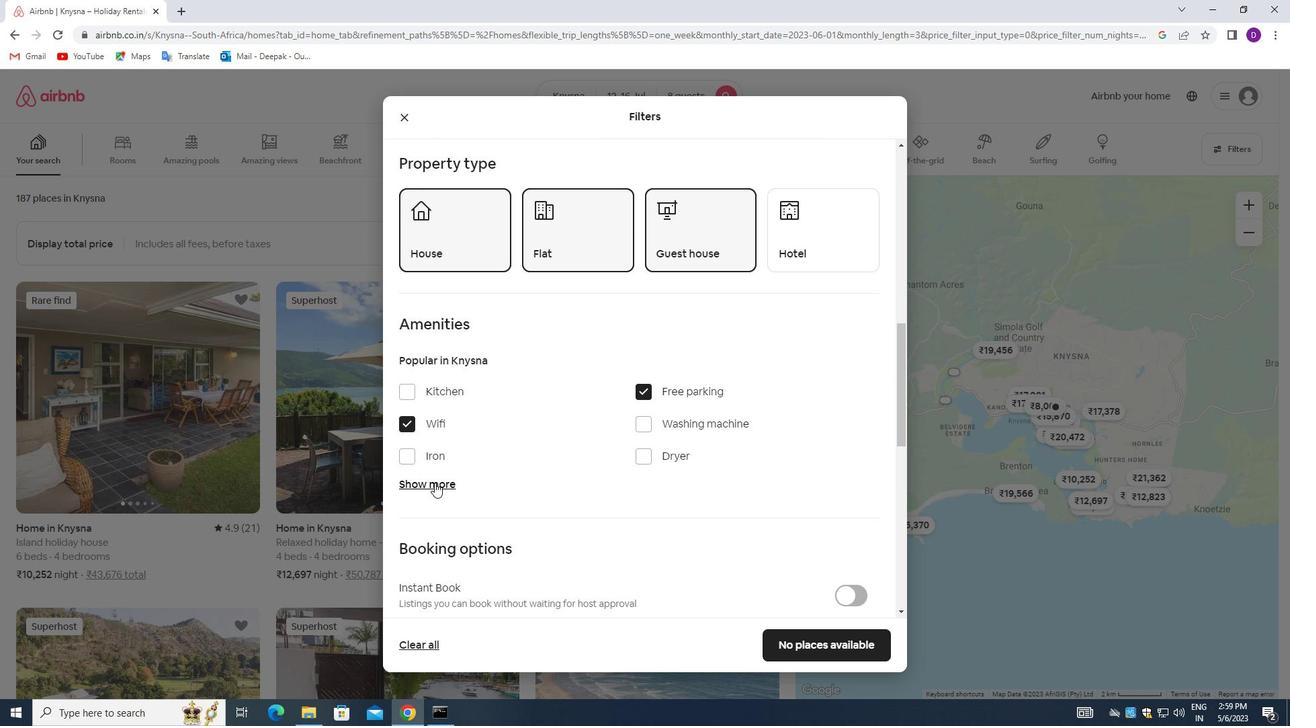 
Action: Mouse moved to (495, 469)
Screenshot: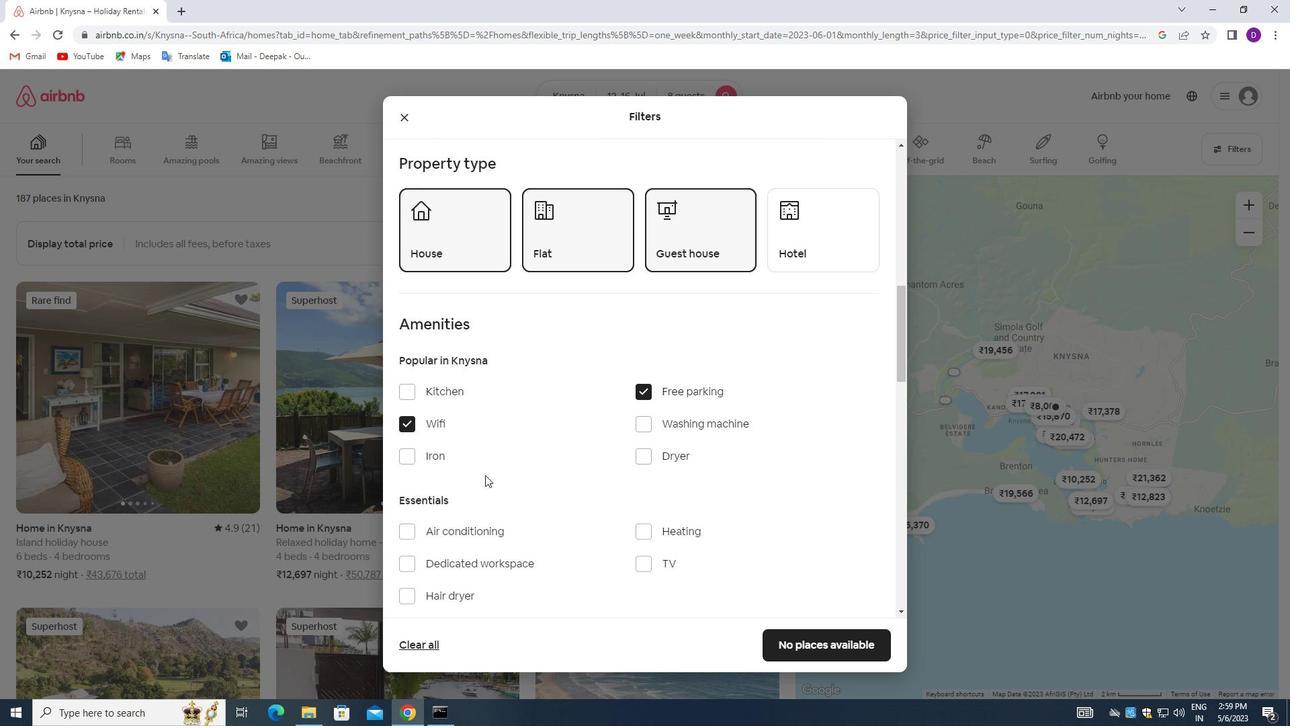 
Action: Mouse scrolled (495, 469) with delta (0, 0)
Screenshot: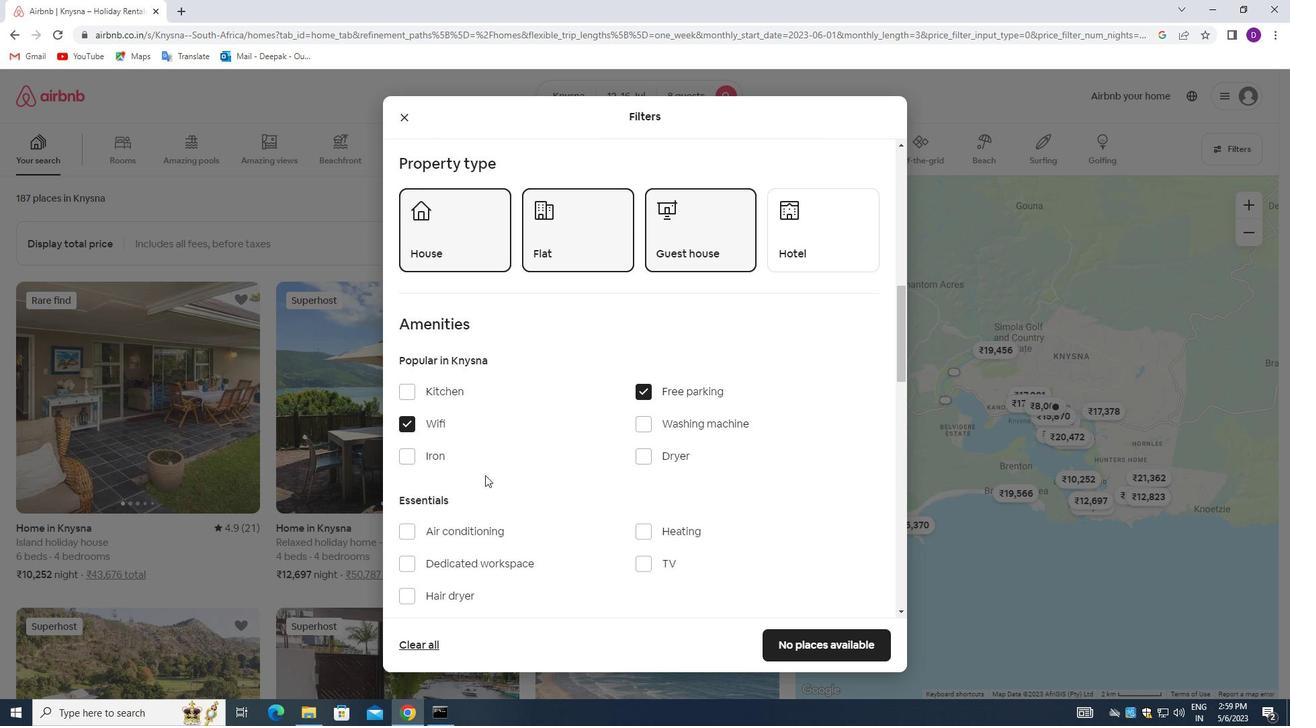 
Action: Mouse moved to (496, 469)
Screenshot: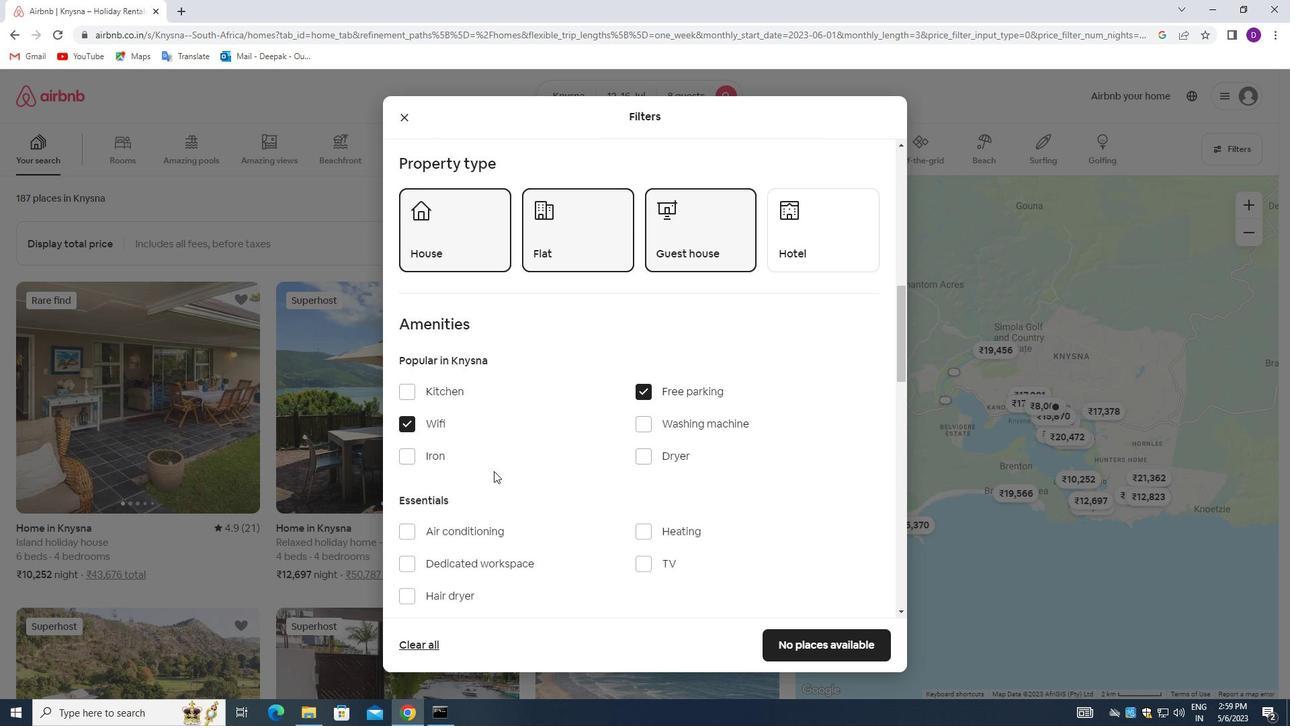 
Action: Mouse scrolled (496, 469) with delta (0, 0)
Screenshot: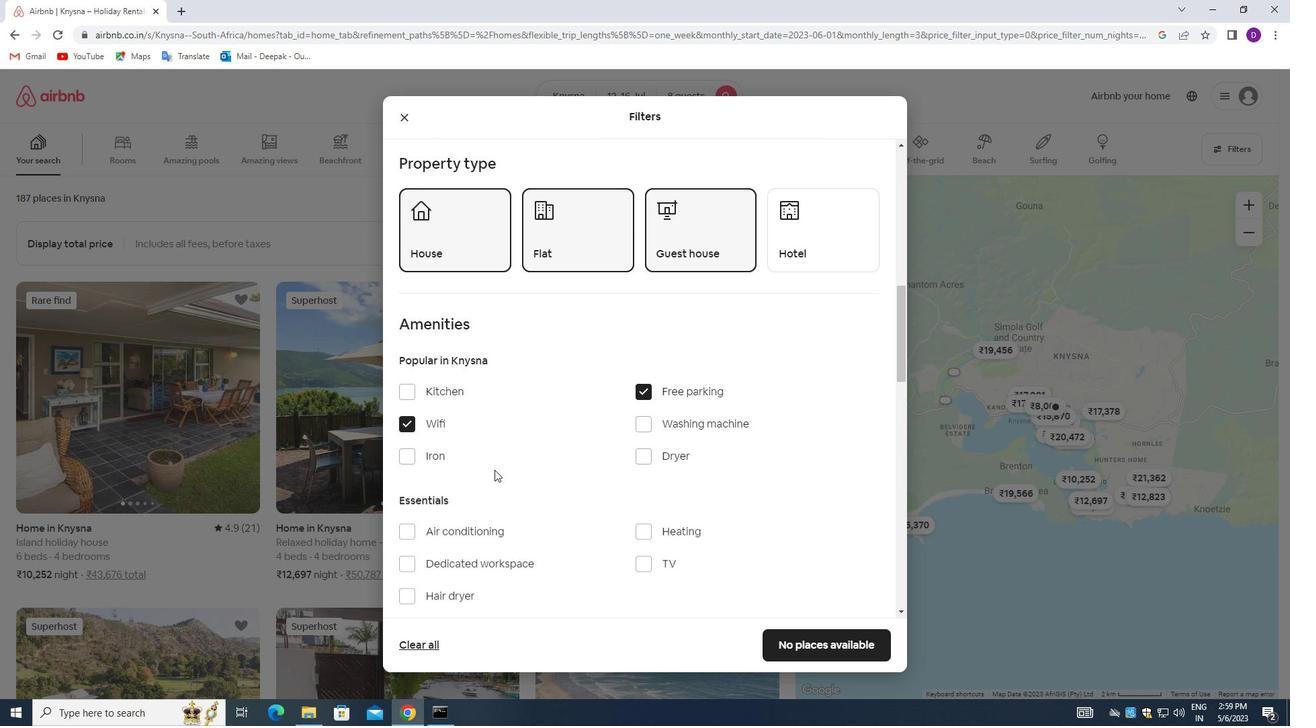 
Action: Mouse moved to (655, 428)
Screenshot: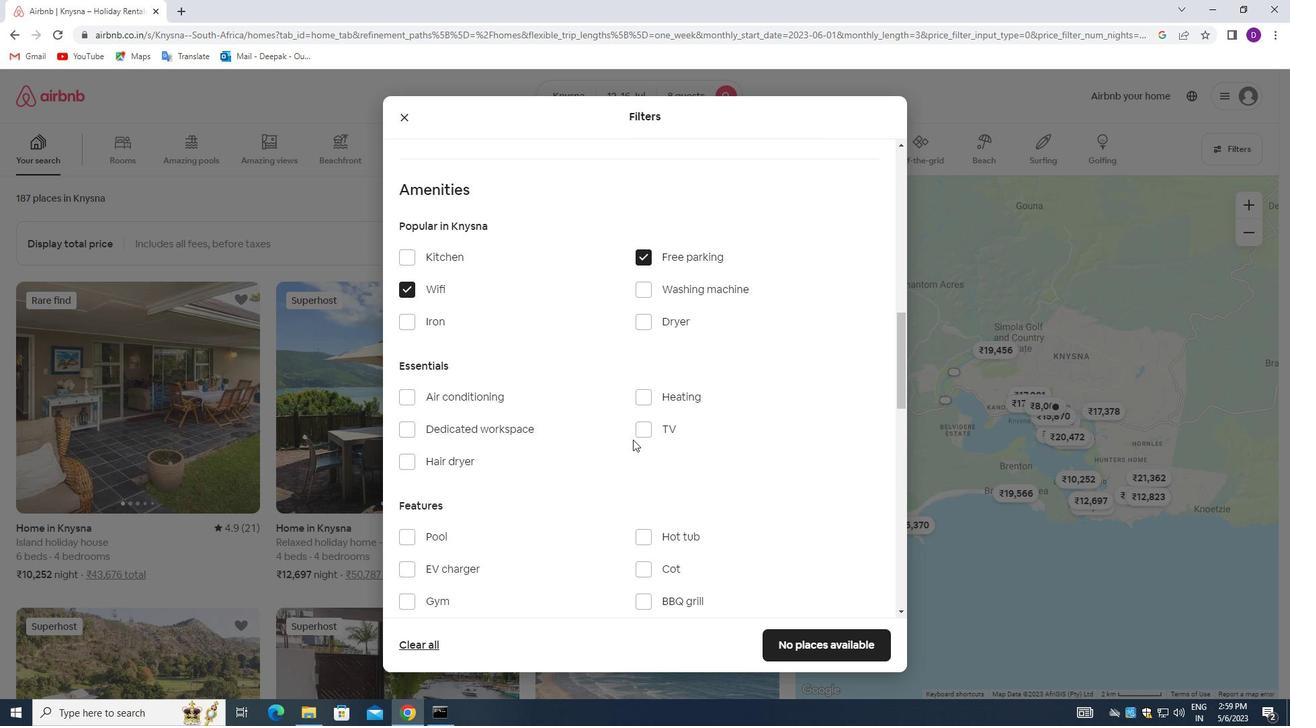 
Action: Mouse pressed left at (655, 428)
Screenshot: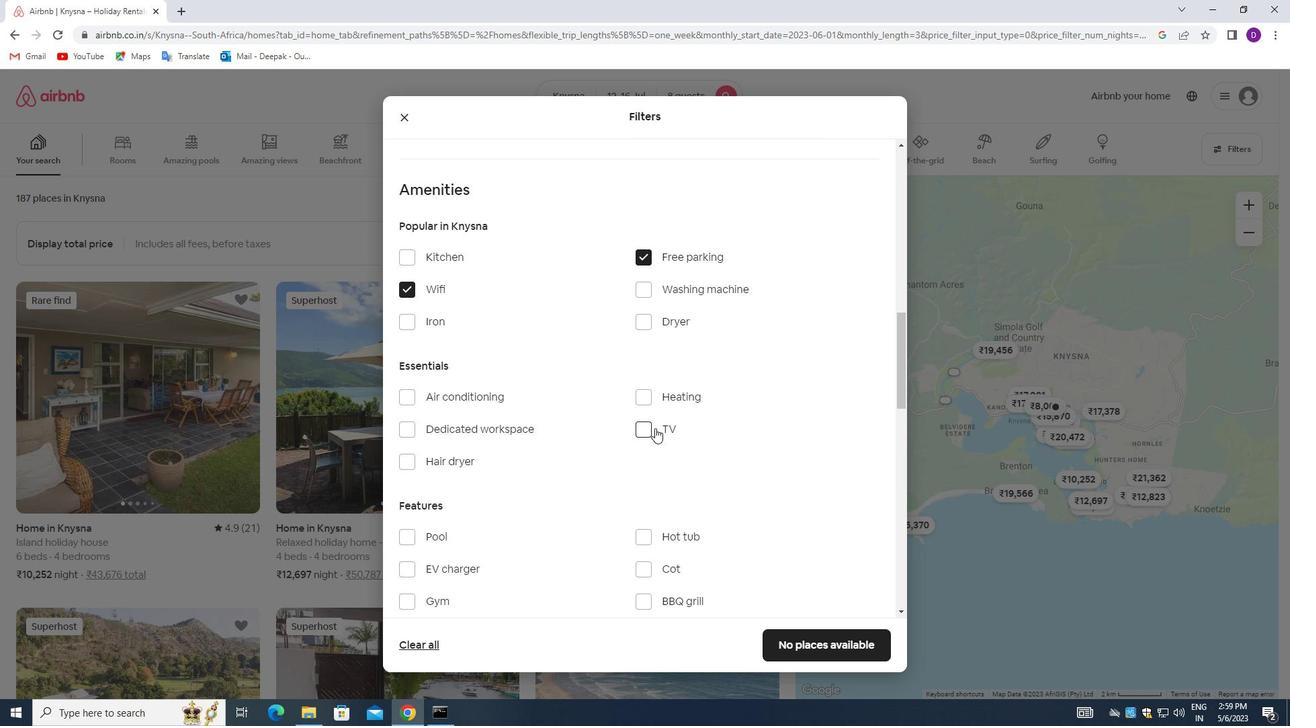 
Action: Mouse moved to (506, 453)
Screenshot: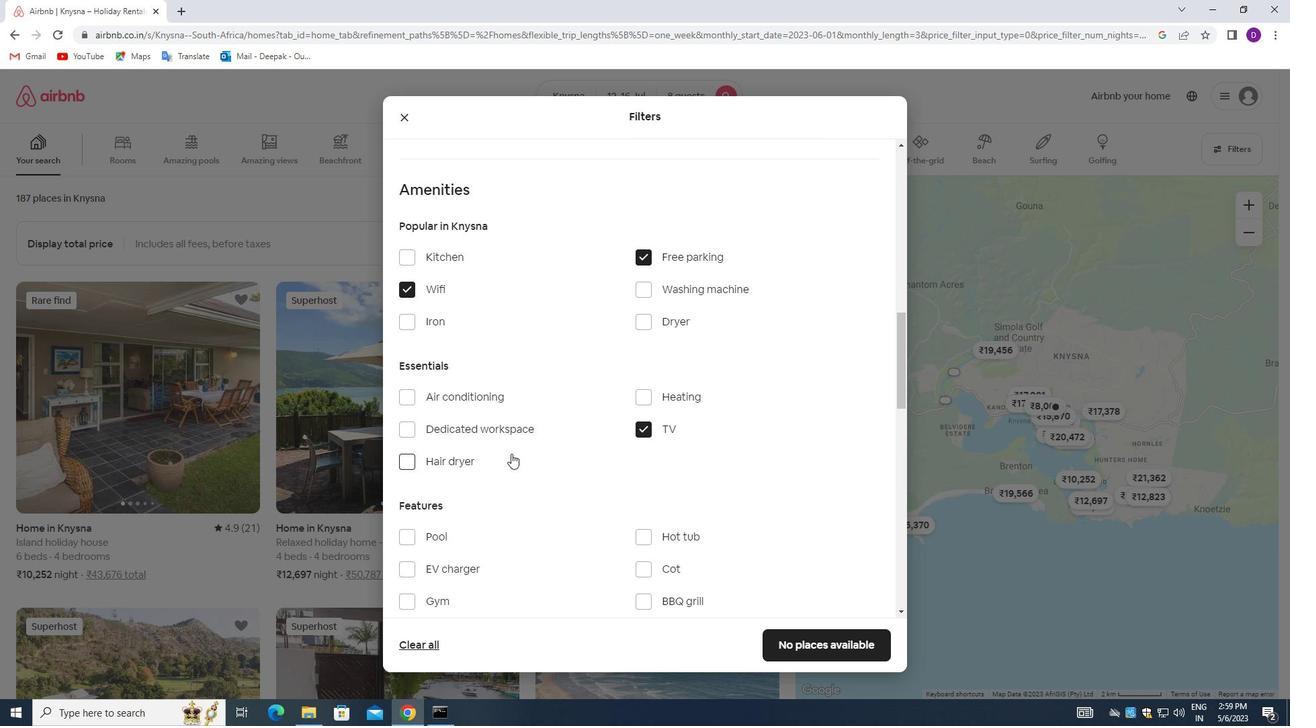 
Action: Mouse scrolled (506, 453) with delta (0, 0)
Screenshot: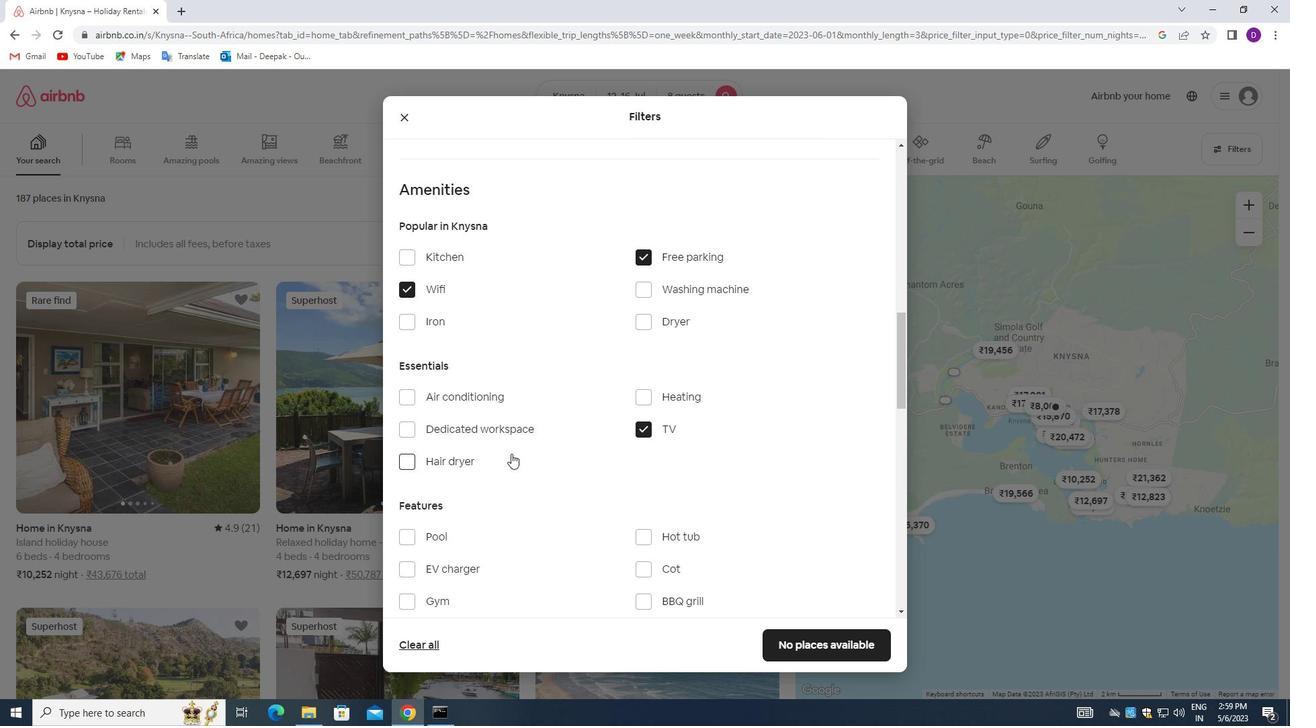 
Action: Mouse scrolled (506, 453) with delta (0, 0)
Screenshot: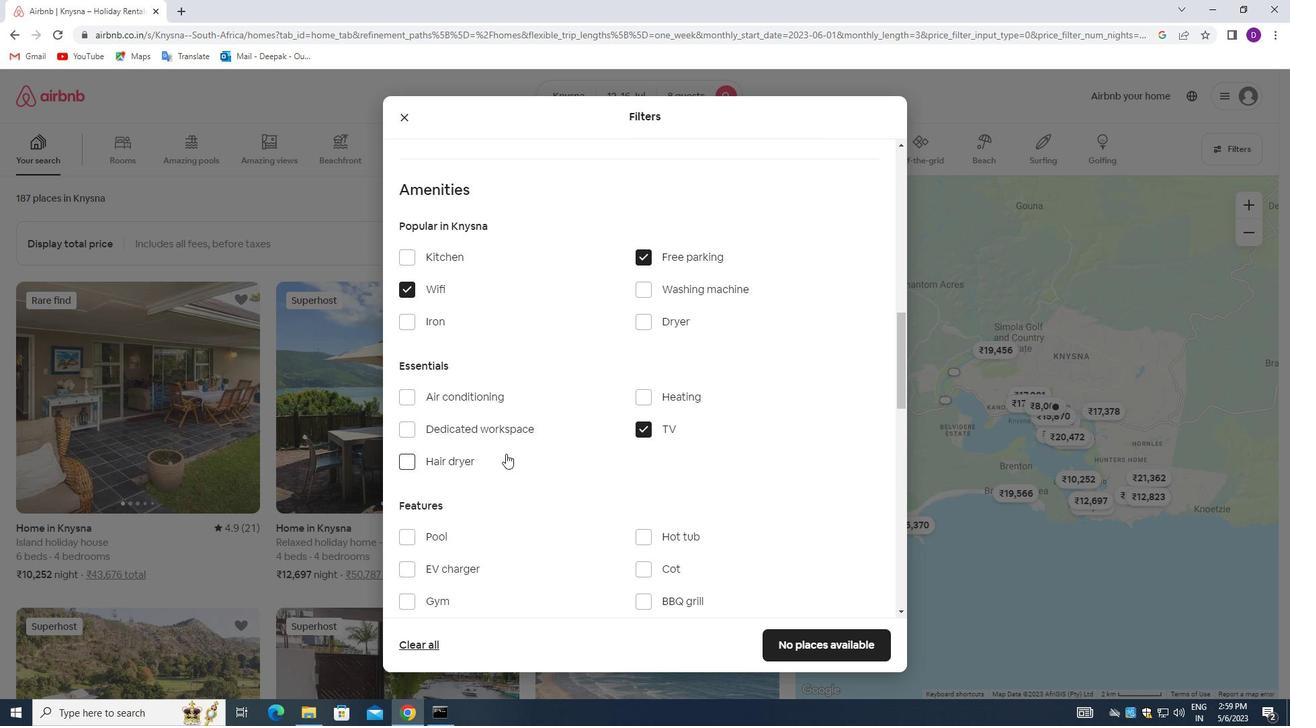 
Action: Mouse moved to (402, 470)
Screenshot: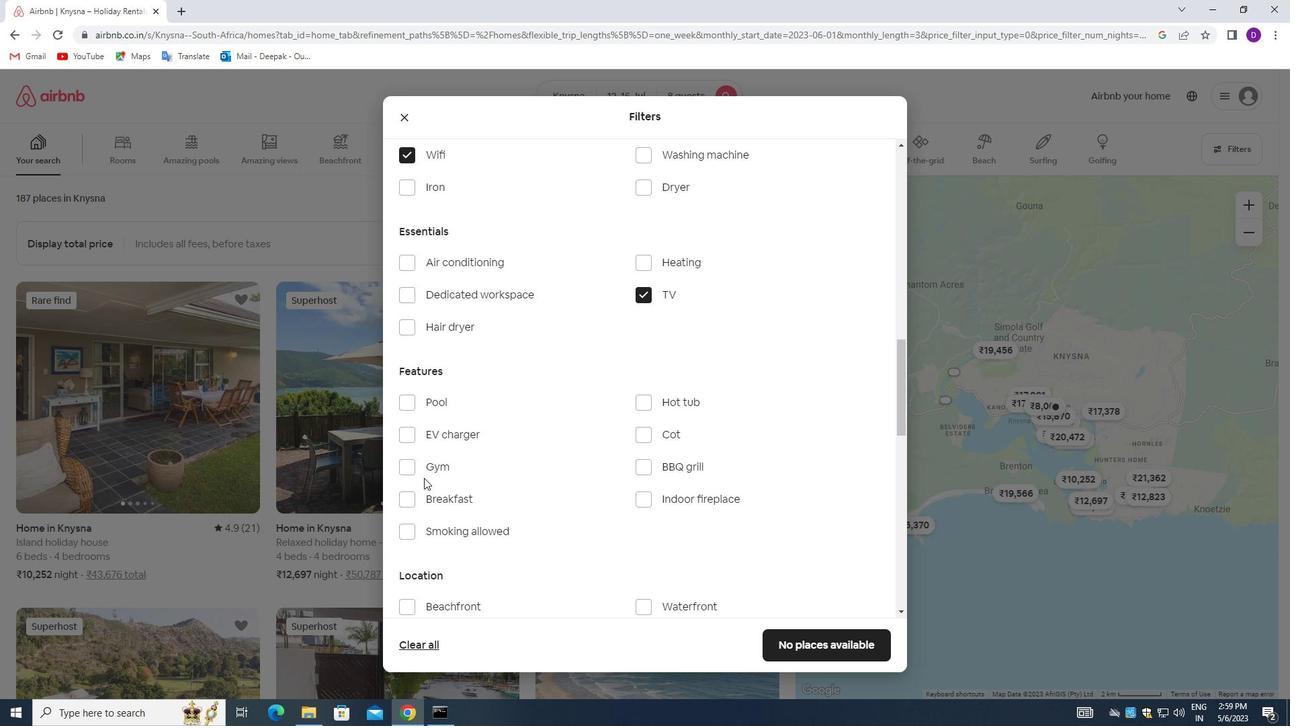 
Action: Mouse pressed left at (402, 470)
Screenshot: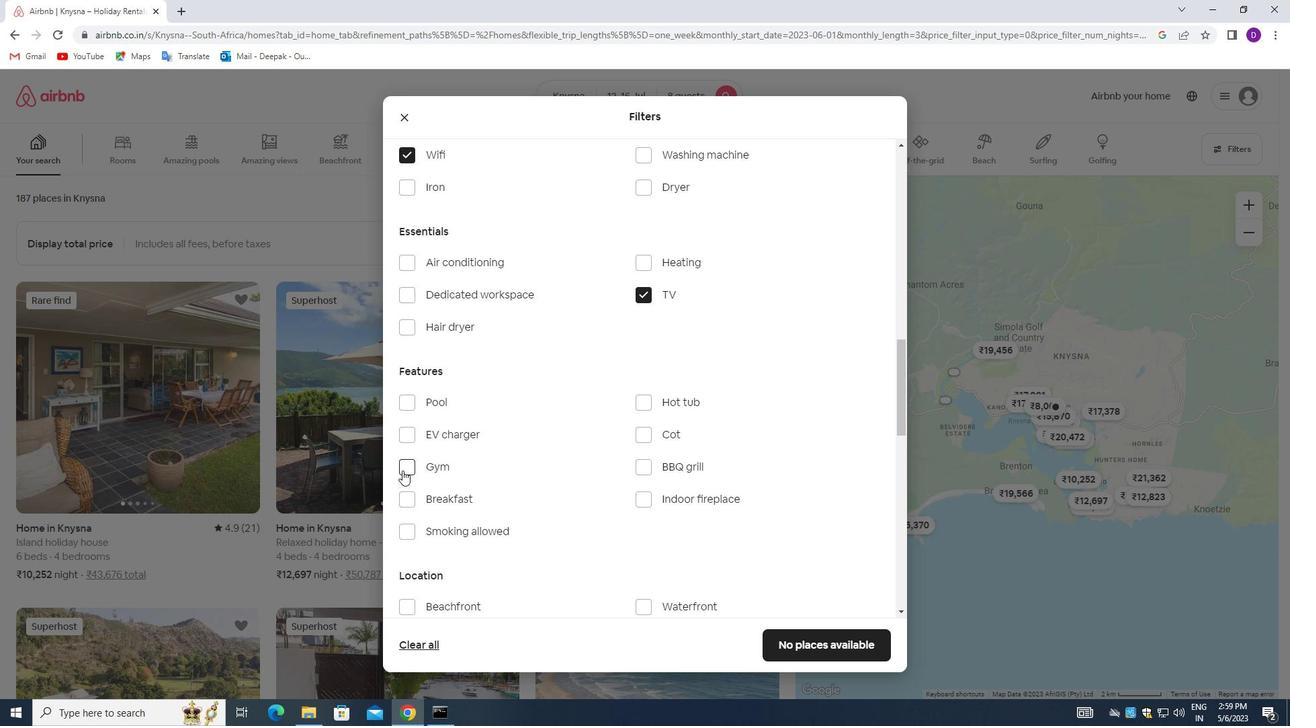 
Action: Mouse moved to (406, 505)
Screenshot: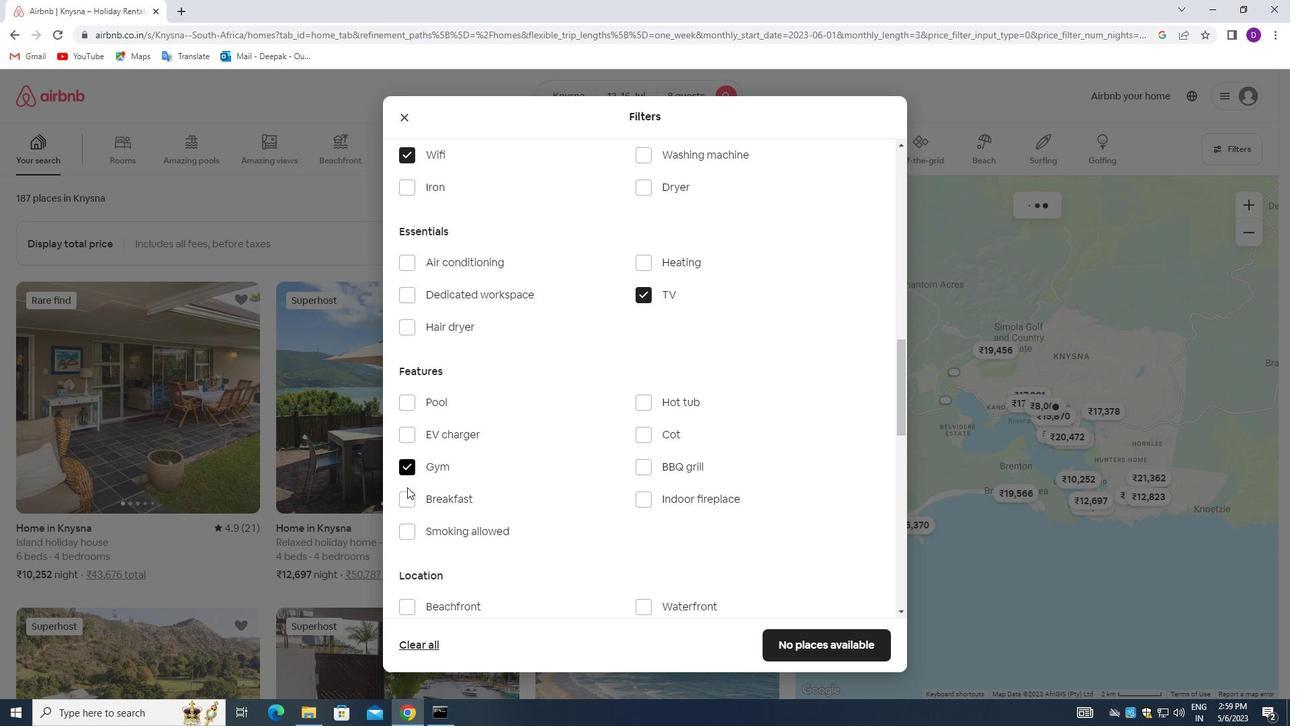 
Action: Mouse pressed left at (406, 505)
Screenshot: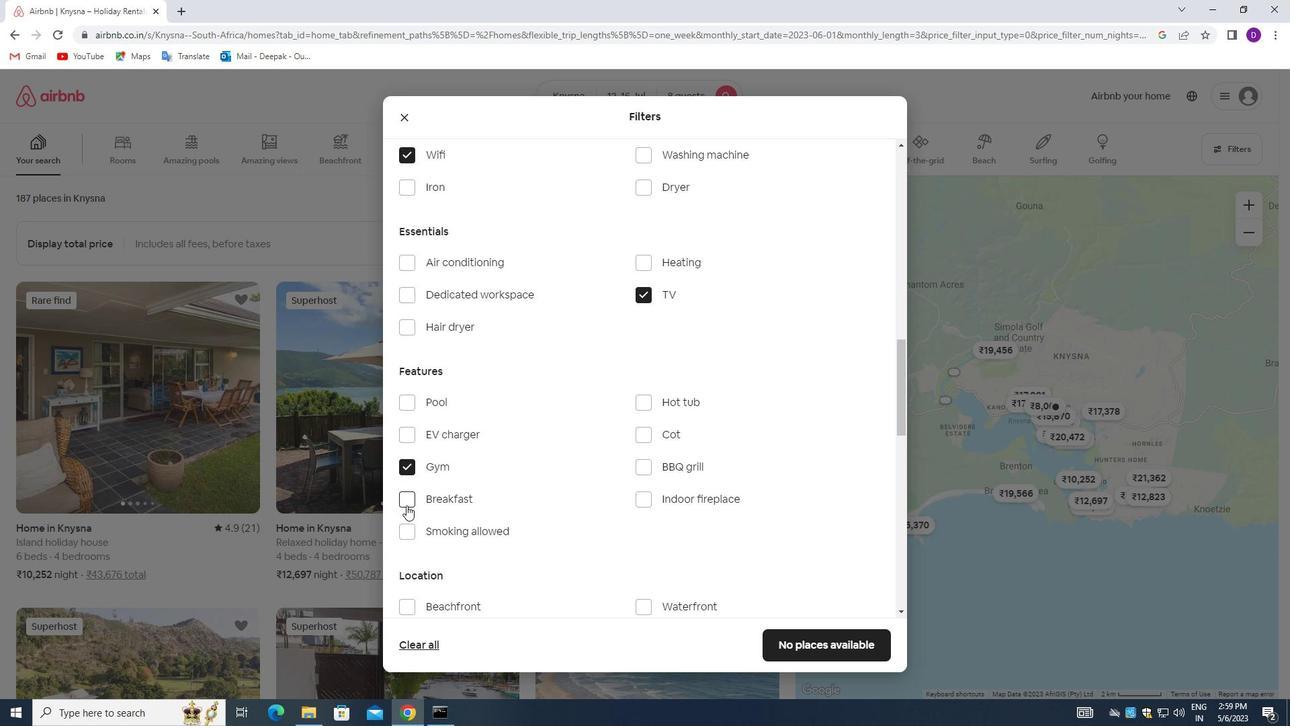 
Action: Mouse moved to (545, 485)
Screenshot: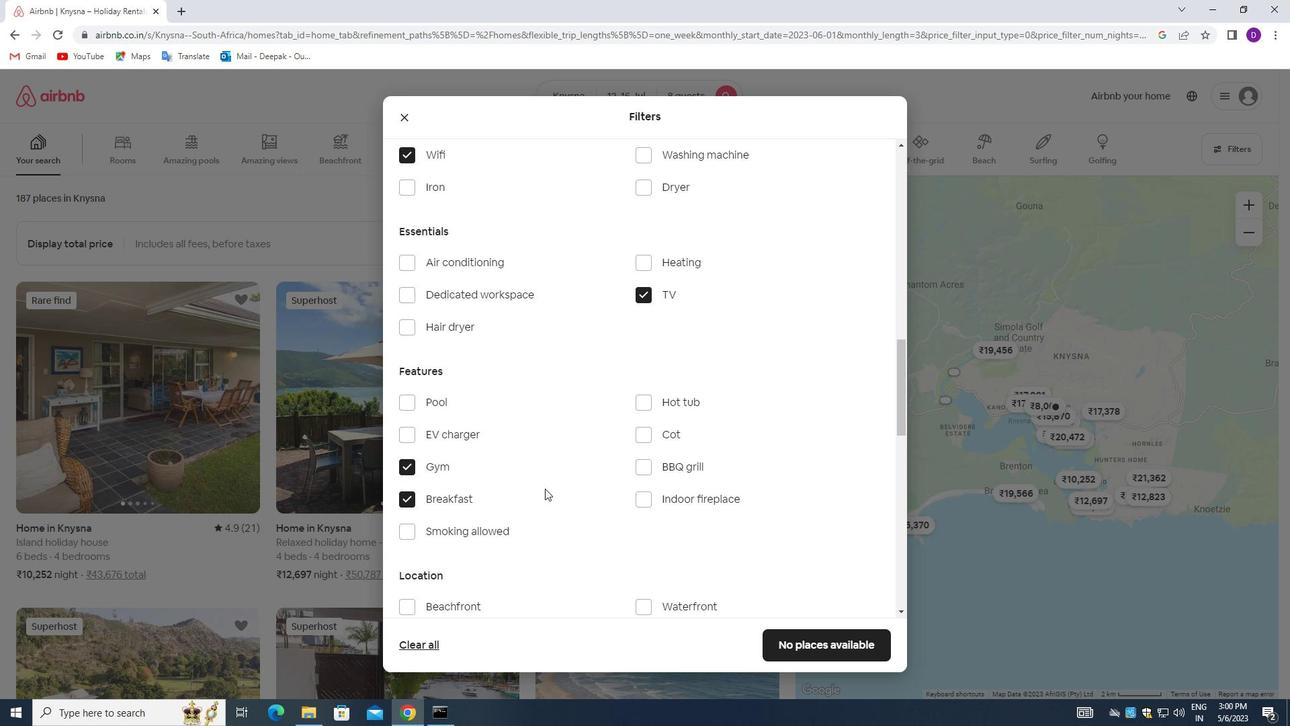 
Action: Mouse scrolled (545, 484) with delta (0, 0)
Screenshot: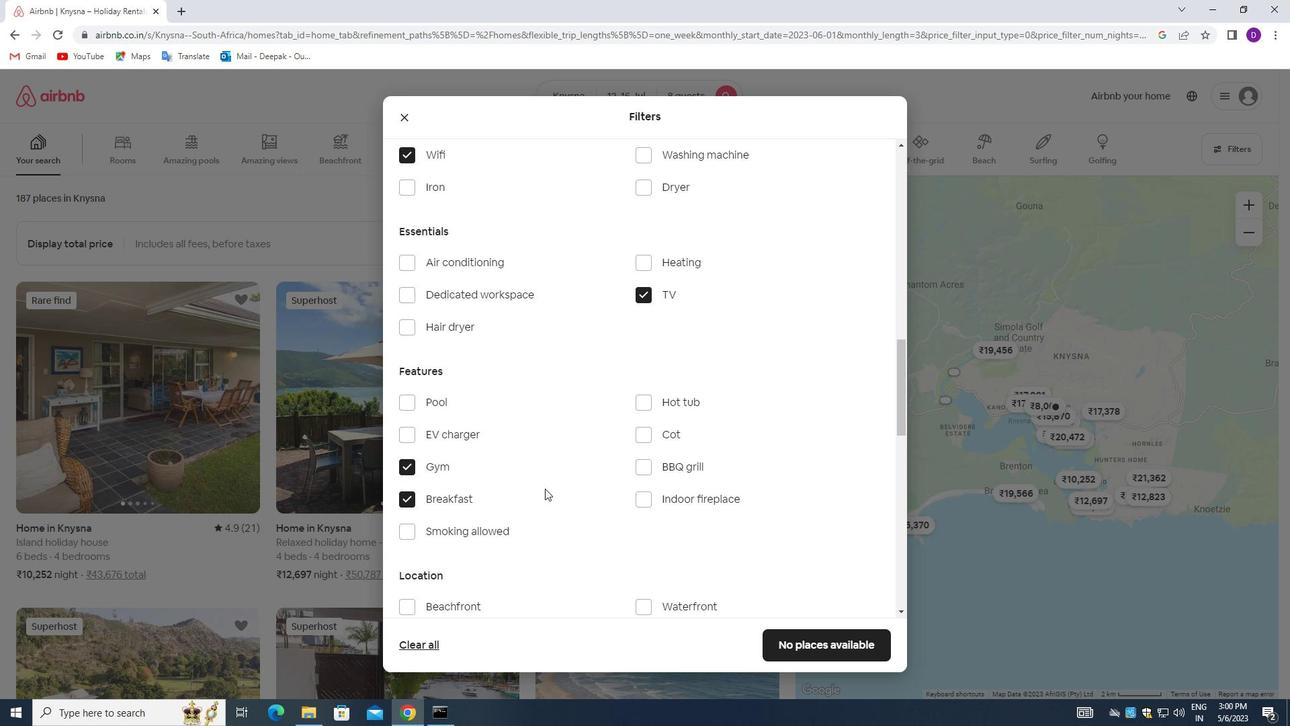 
Action: Mouse moved to (545, 481)
Screenshot: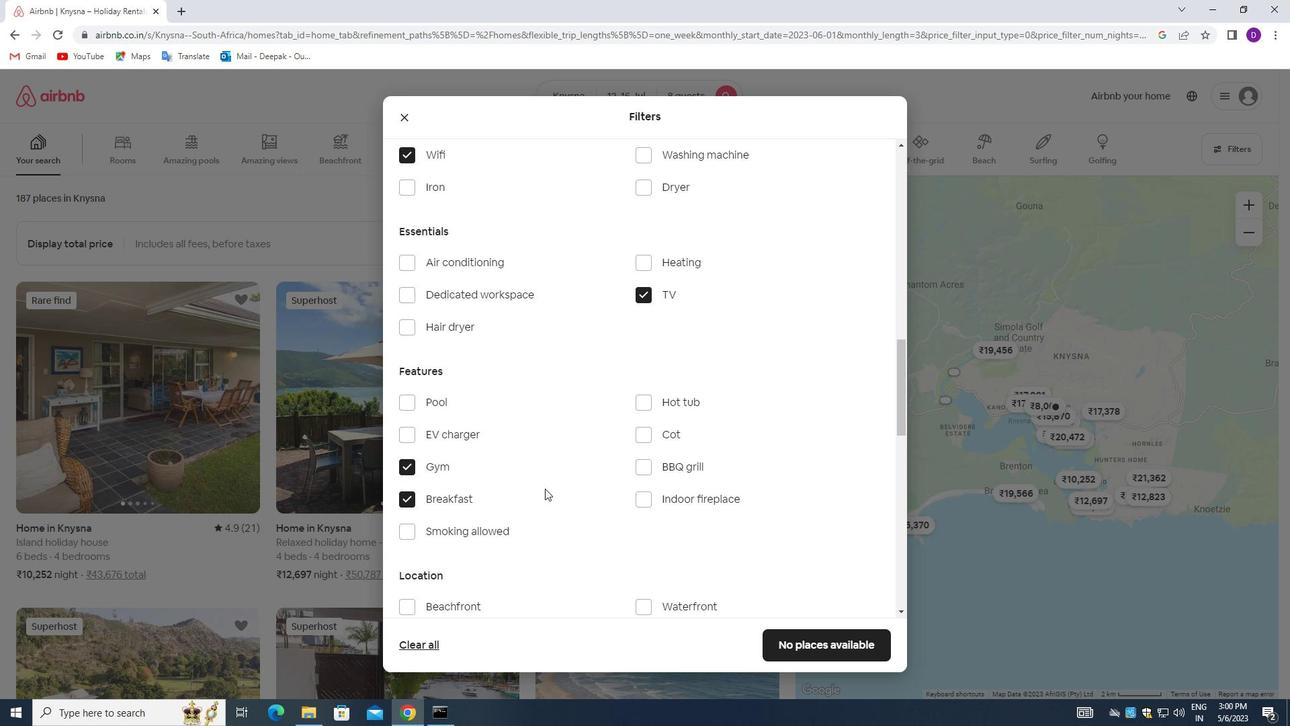 
Action: Mouse scrolled (545, 480) with delta (0, 0)
Screenshot: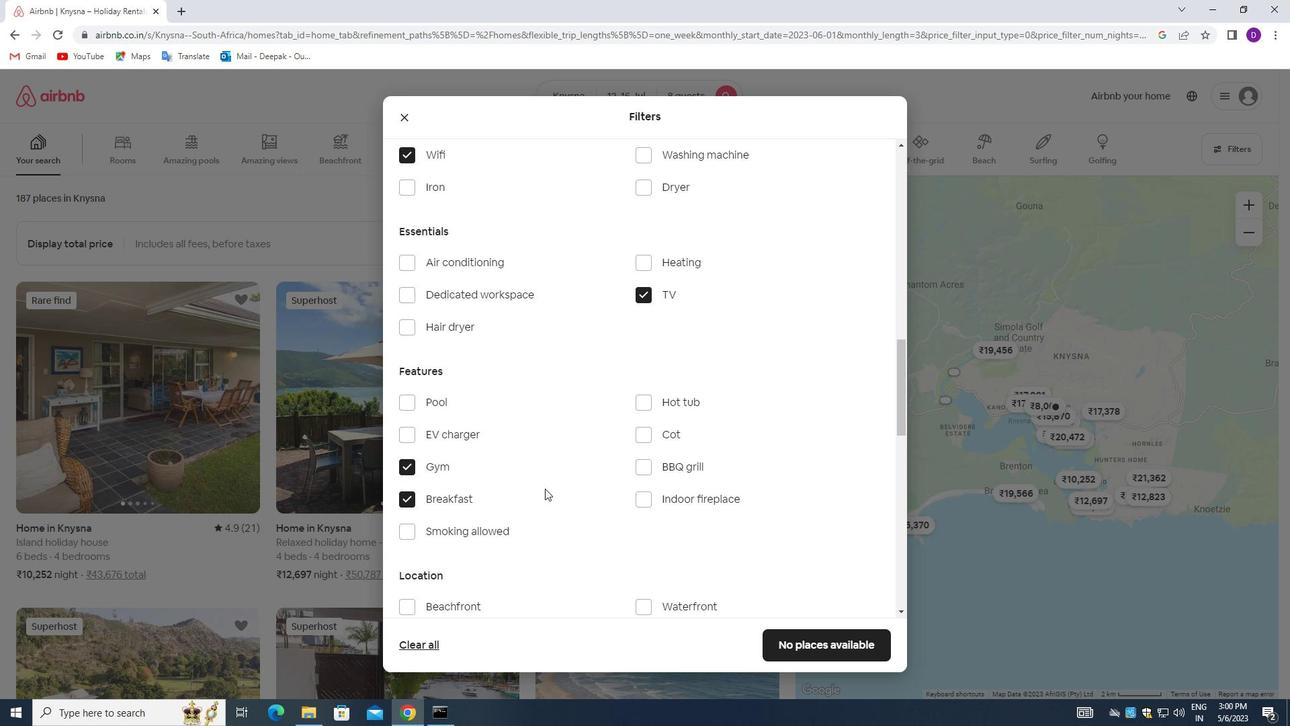 
Action: Mouse moved to (545, 471)
Screenshot: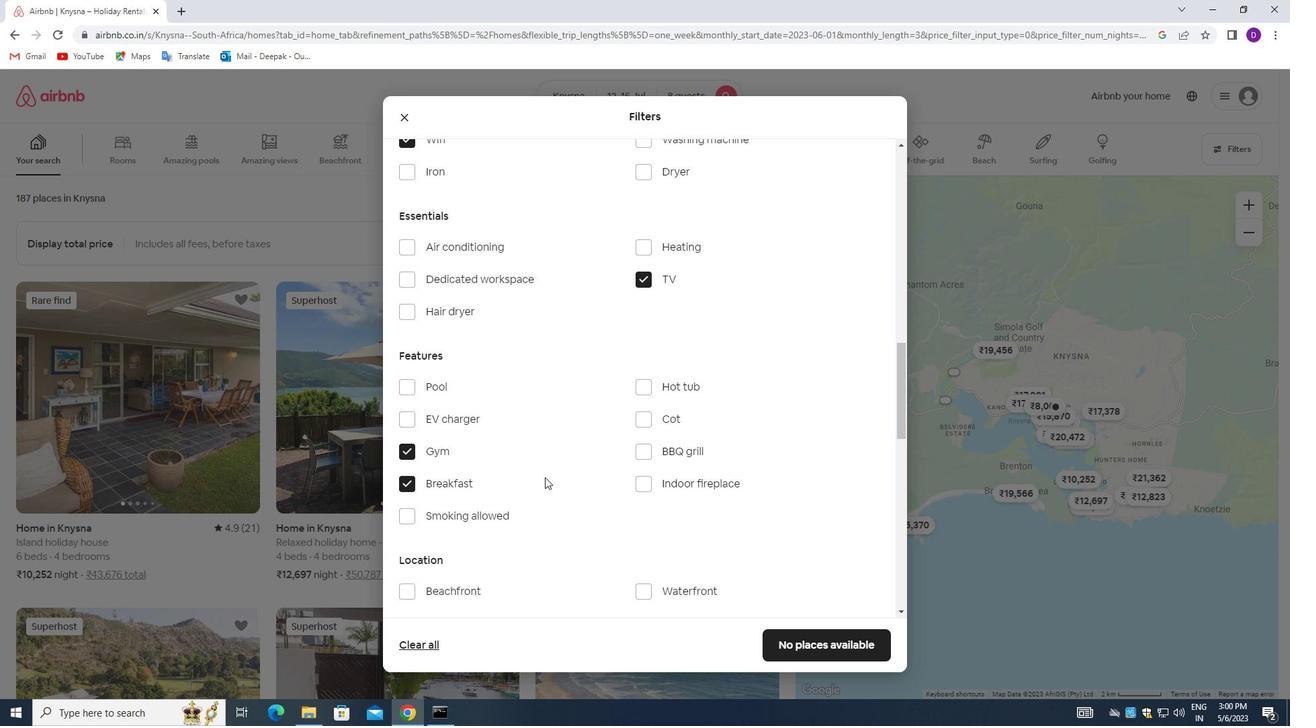 
Action: Mouse scrolled (545, 471) with delta (0, 0)
Screenshot: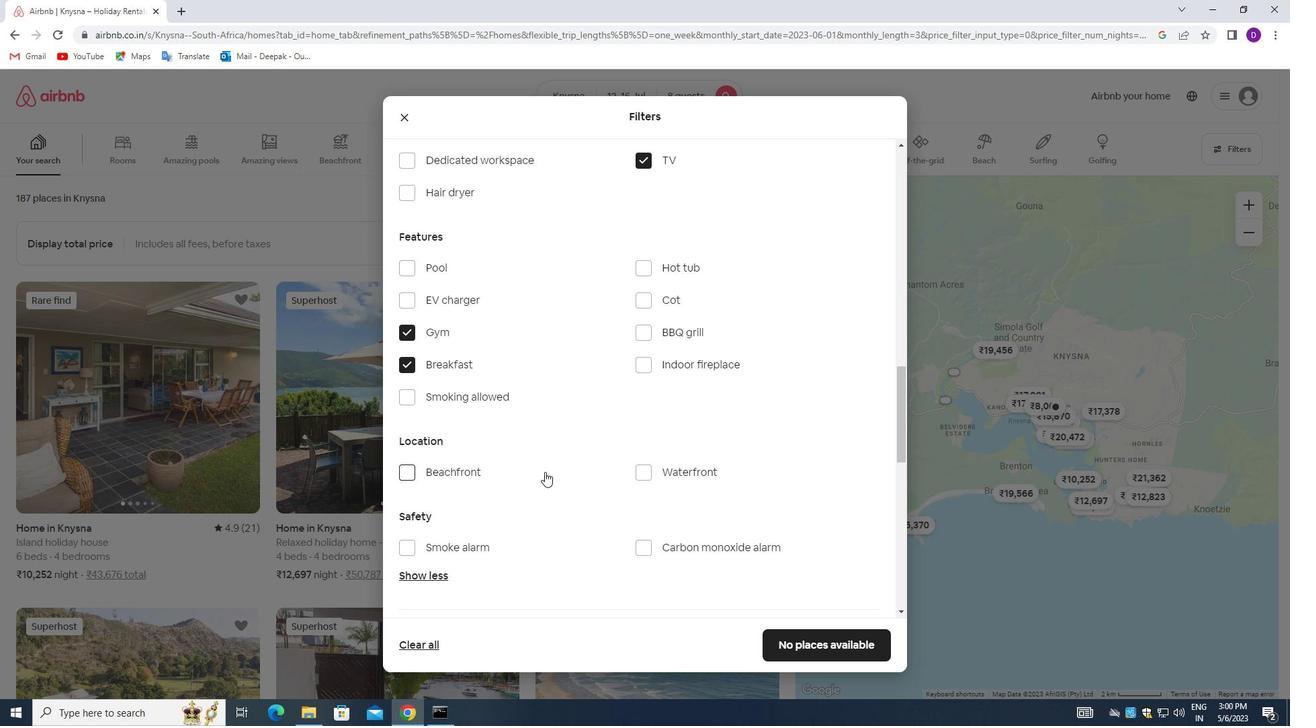 
Action: Mouse scrolled (545, 471) with delta (0, 0)
Screenshot: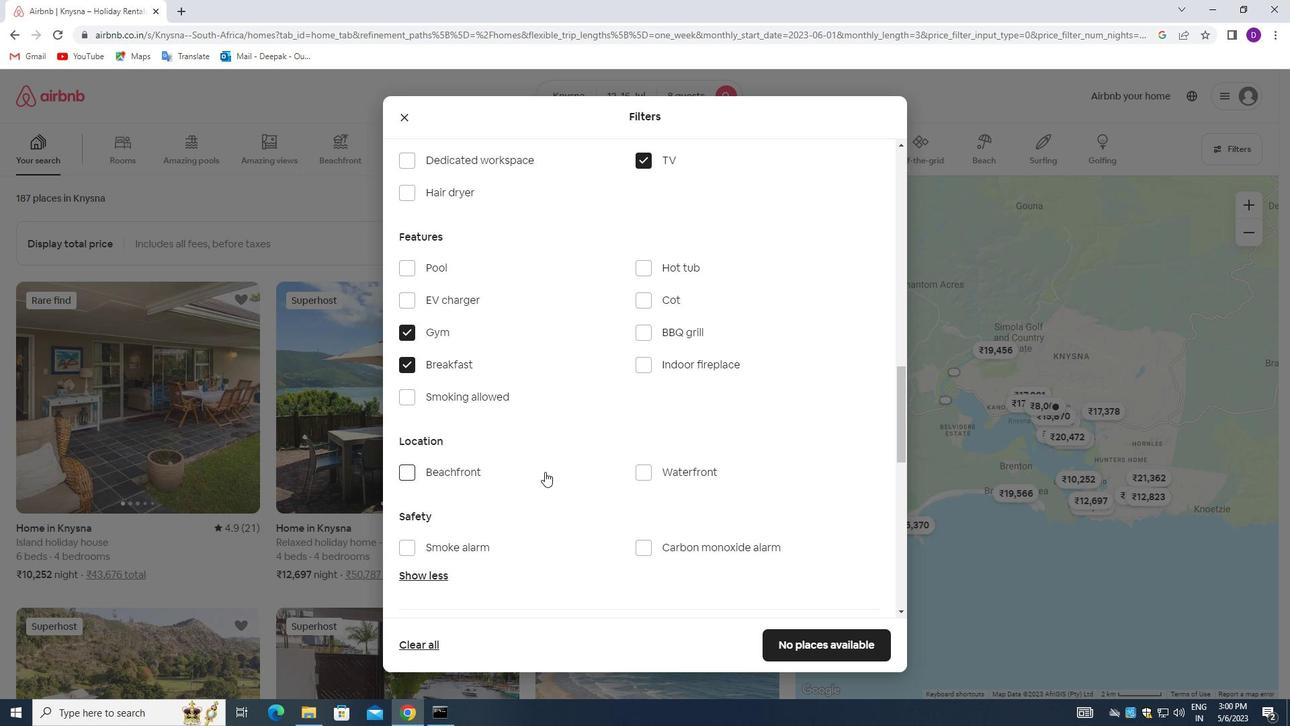 
Action: Mouse scrolled (545, 471) with delta (0, 0)
Screenshot: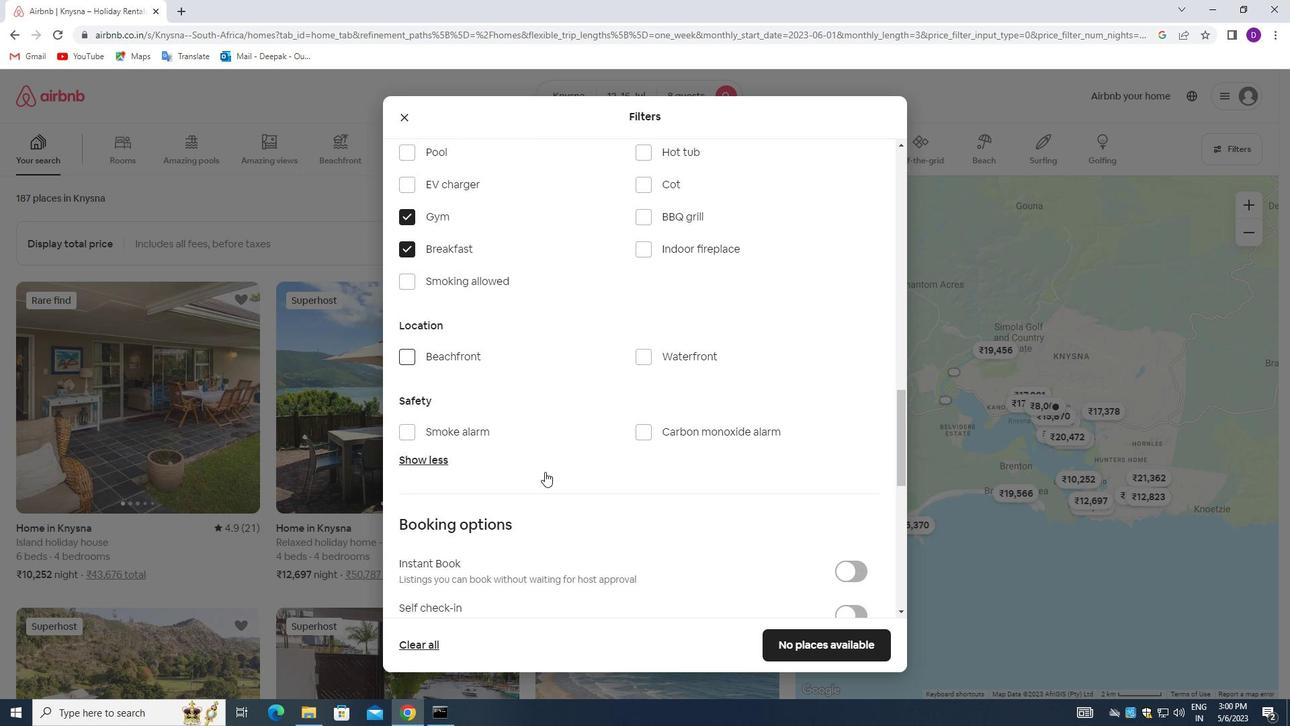 
Action: Mouse moved to (844, 530)
Screenshot: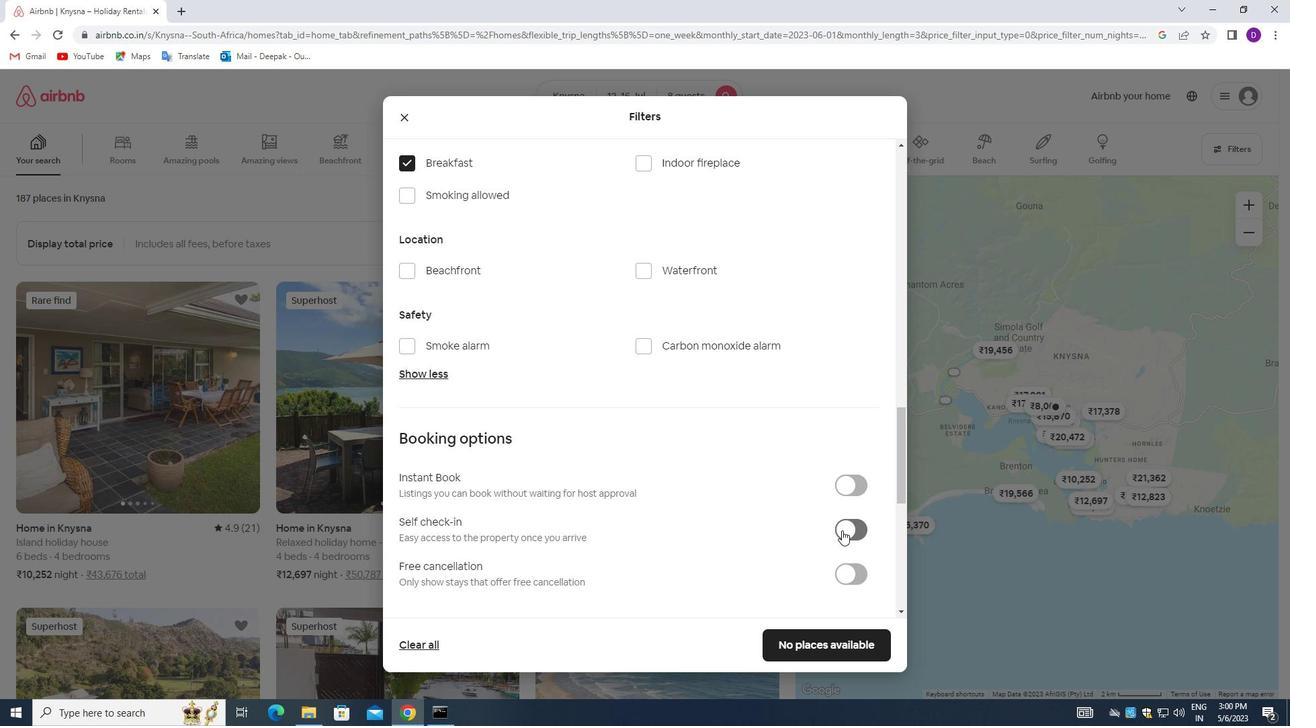 
Action: Mouse pressed left at (844, 530)
Screenshot: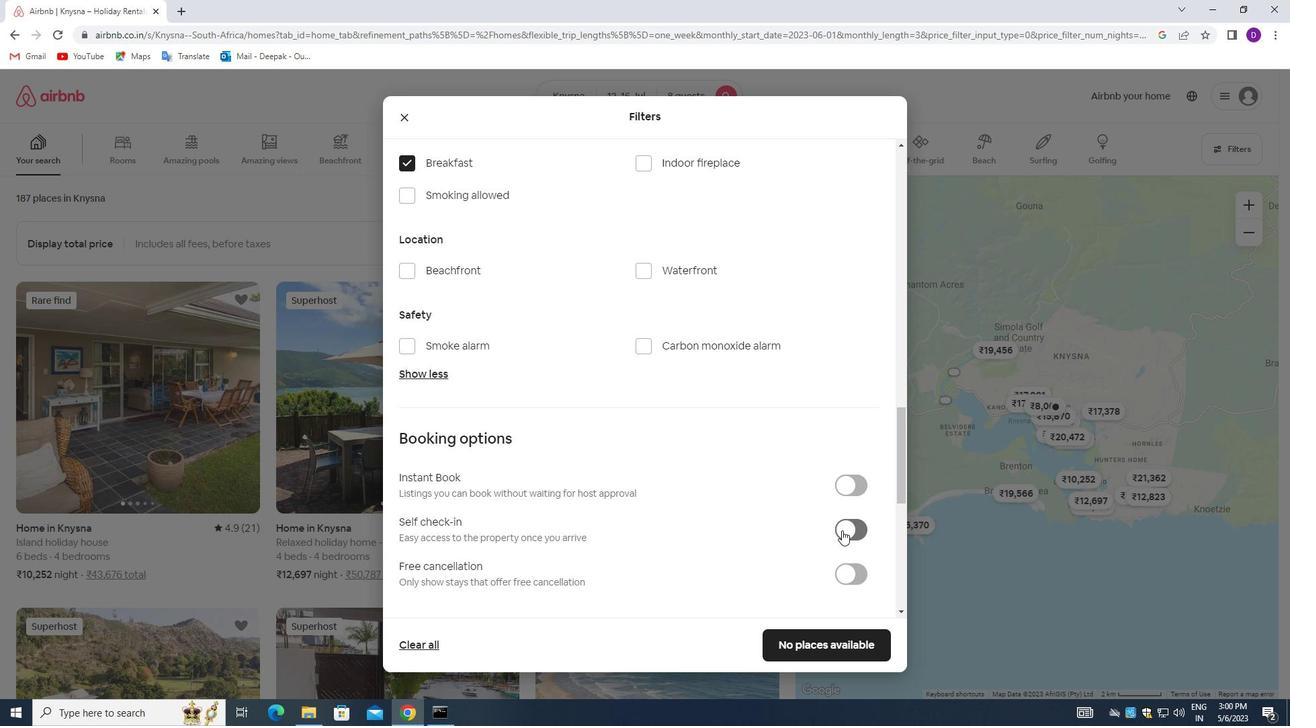 
Action: Mouse moved to (616, 473)
Screenshot: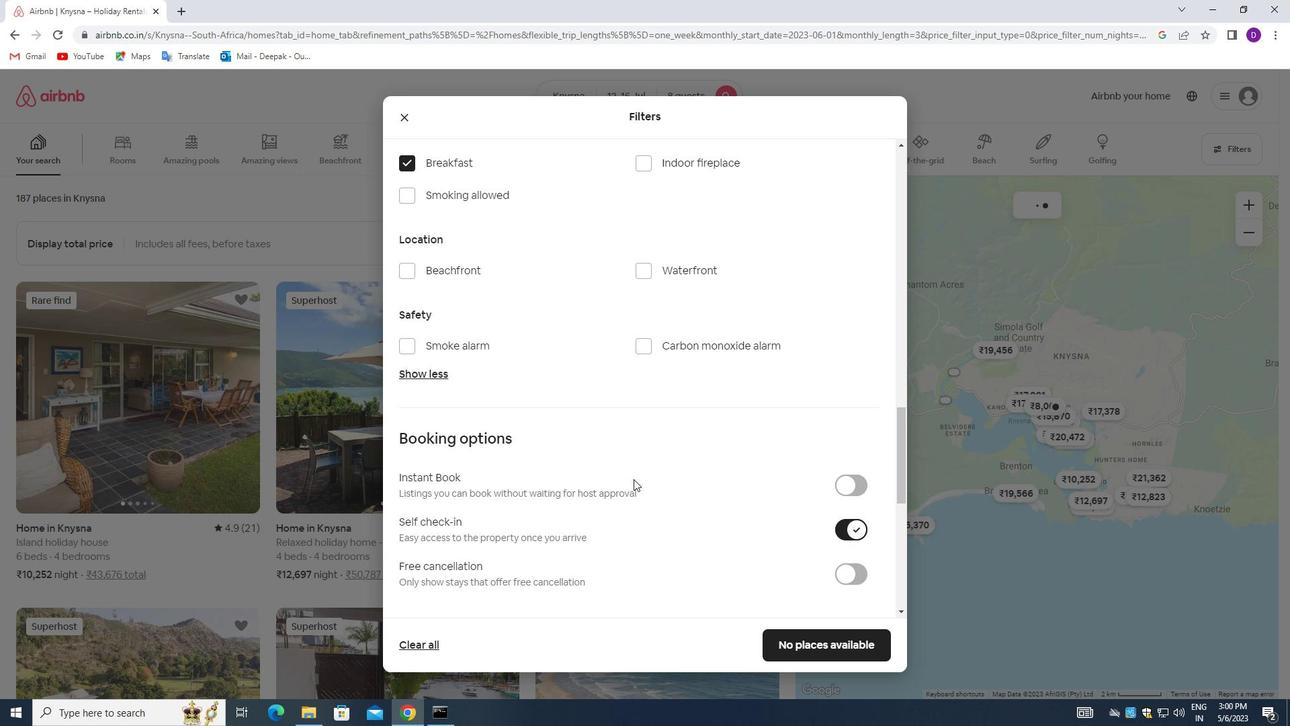 
Action: Mouse scrolled (616, 473) with delta (0, 0)
Screenshot: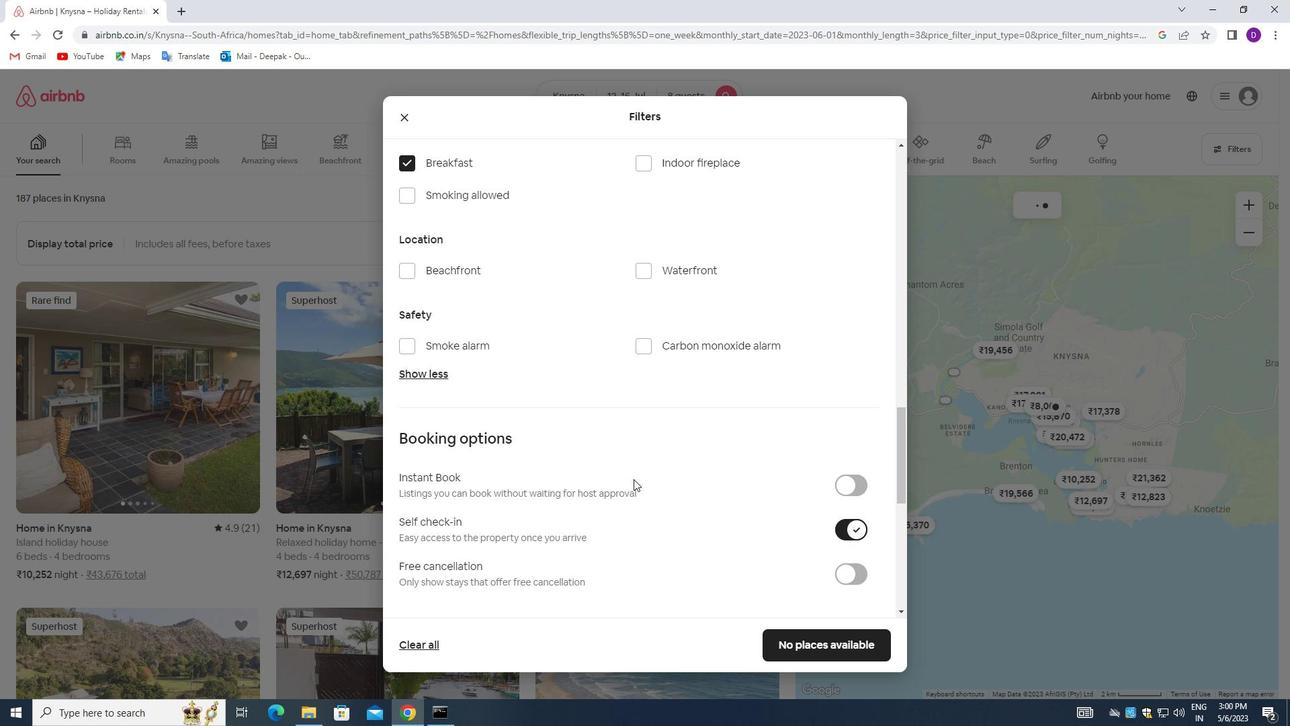 
Action: Mouse moved to (614, 473)
Screenshot: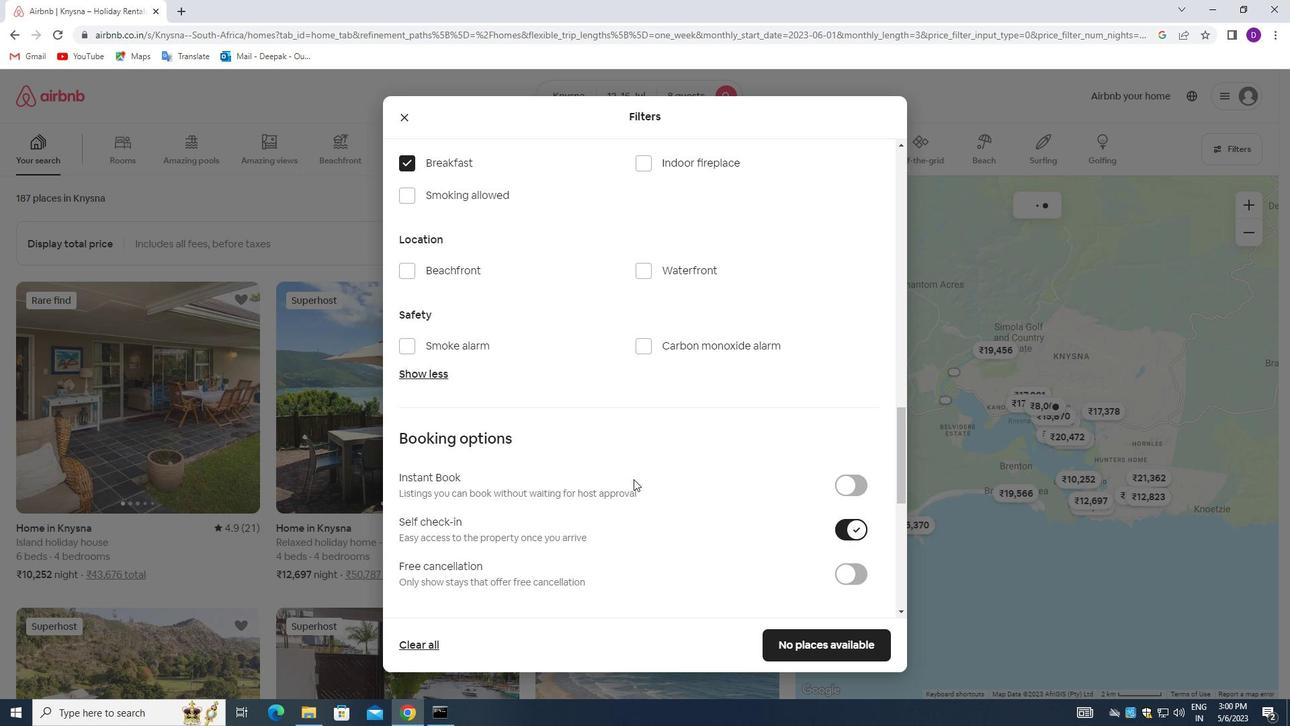 
Action: Mouse scrolled (614, 472) with delta (0, 0)
Screenshot: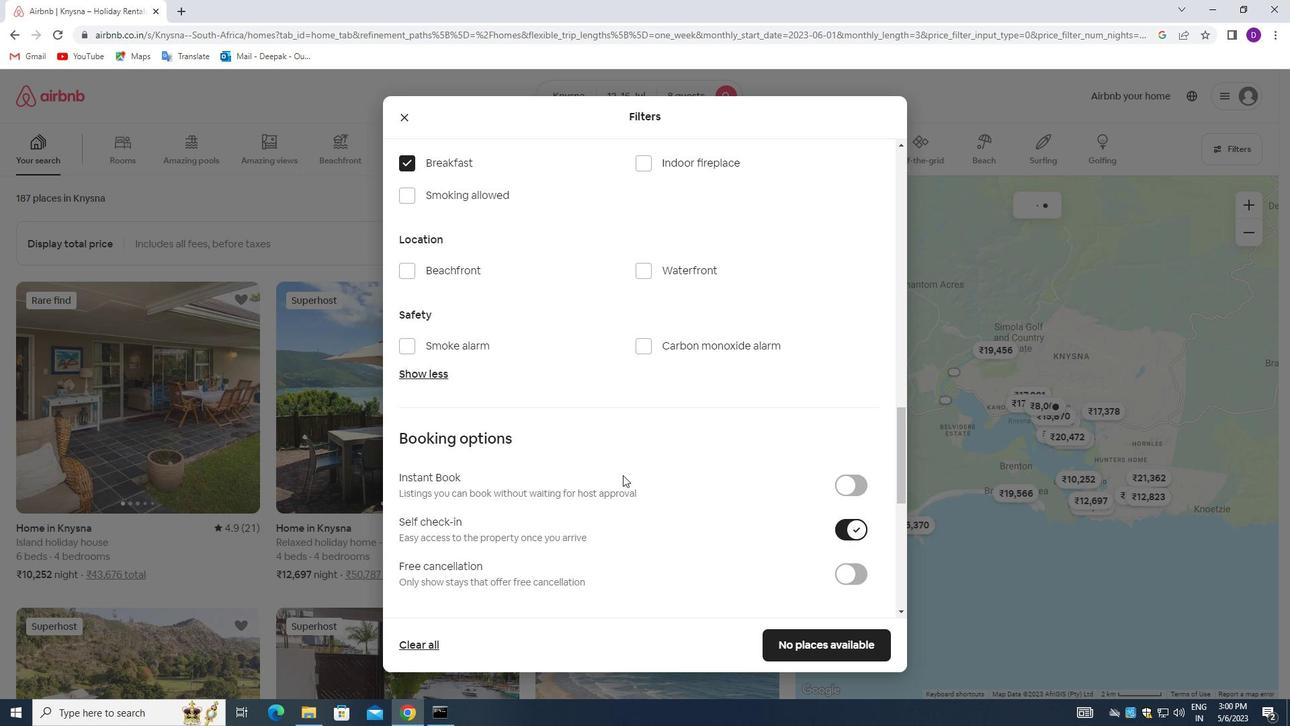 
Action: Mouse moved to (614, 471)
Screenshot: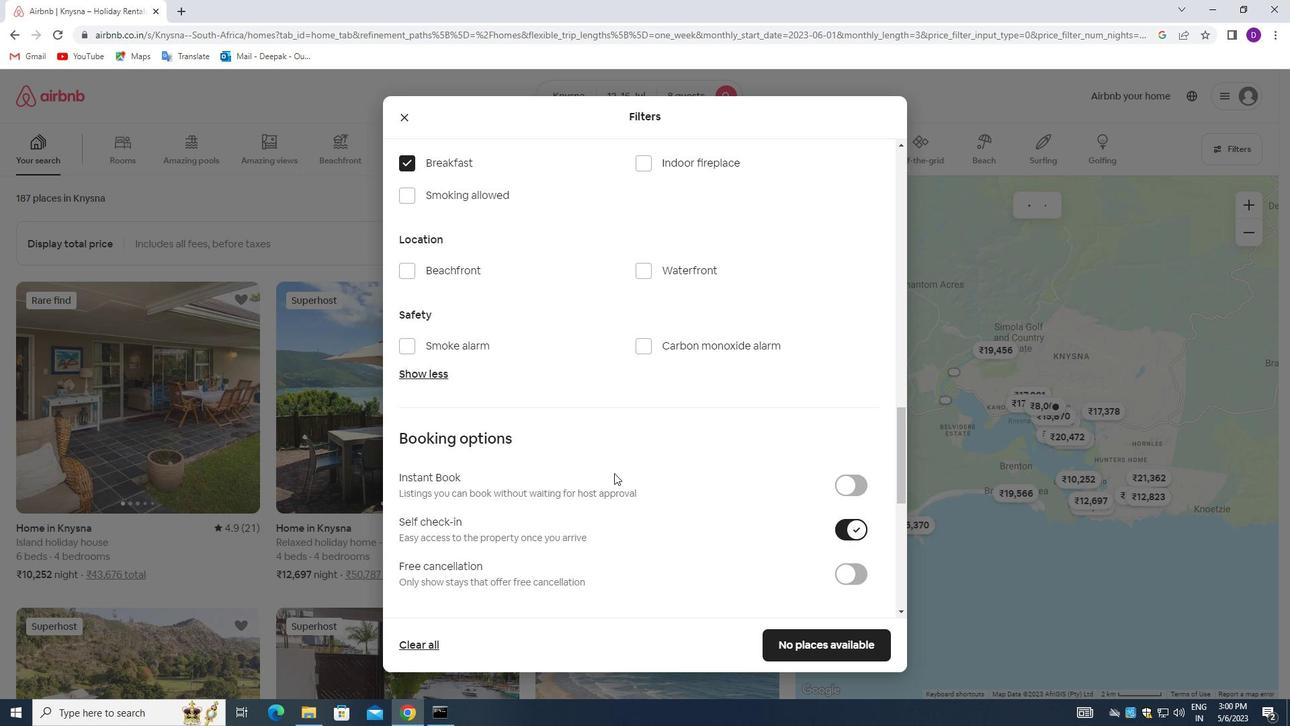 
Action: Mouse scrolled (614, 471) with delta (0, 0)
Screenshot: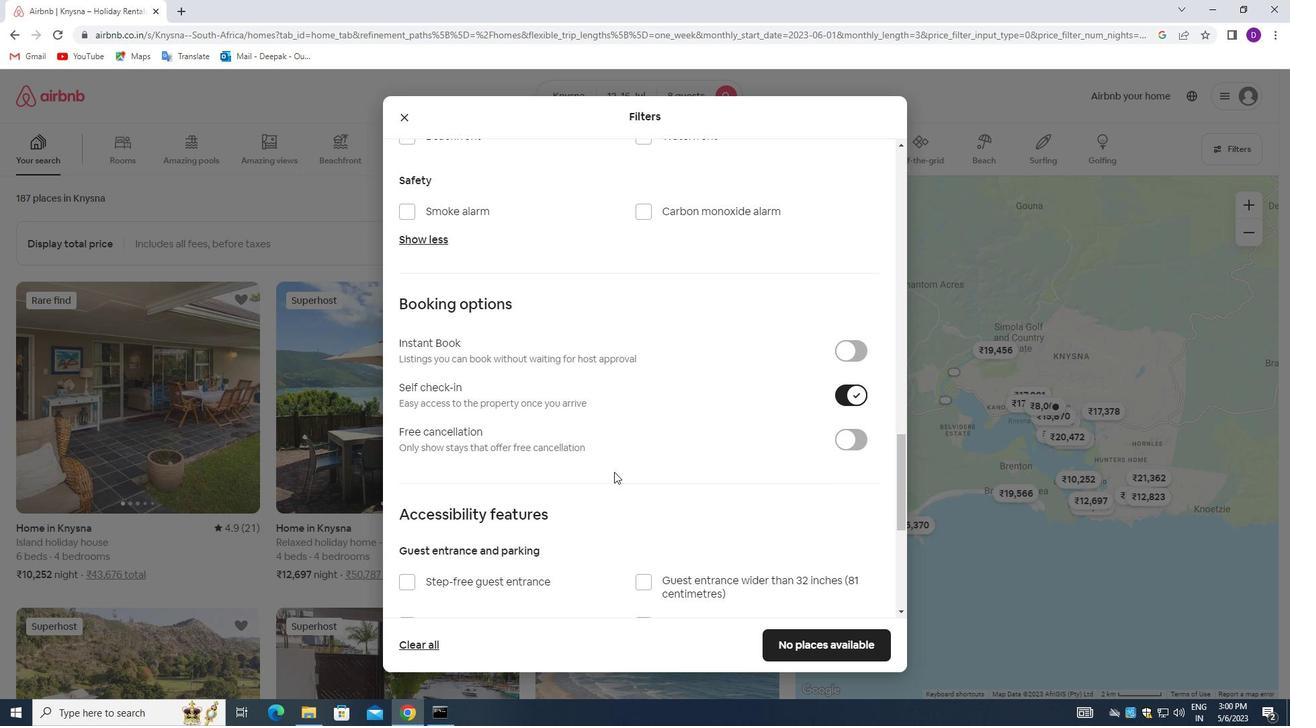 
Action: Mouse moved to (613, 471)
Screenshot: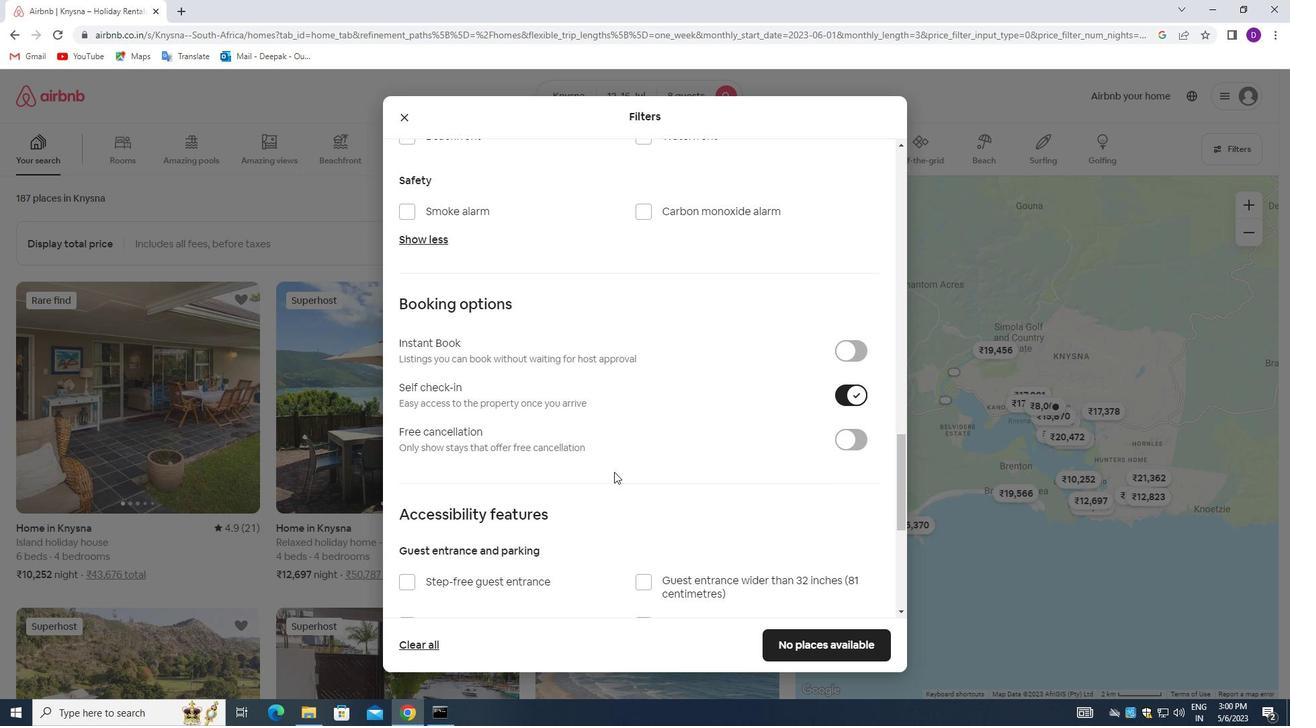 
Action: Mouse scrolled (613, 471) with delta (0, 0)
Screenshot: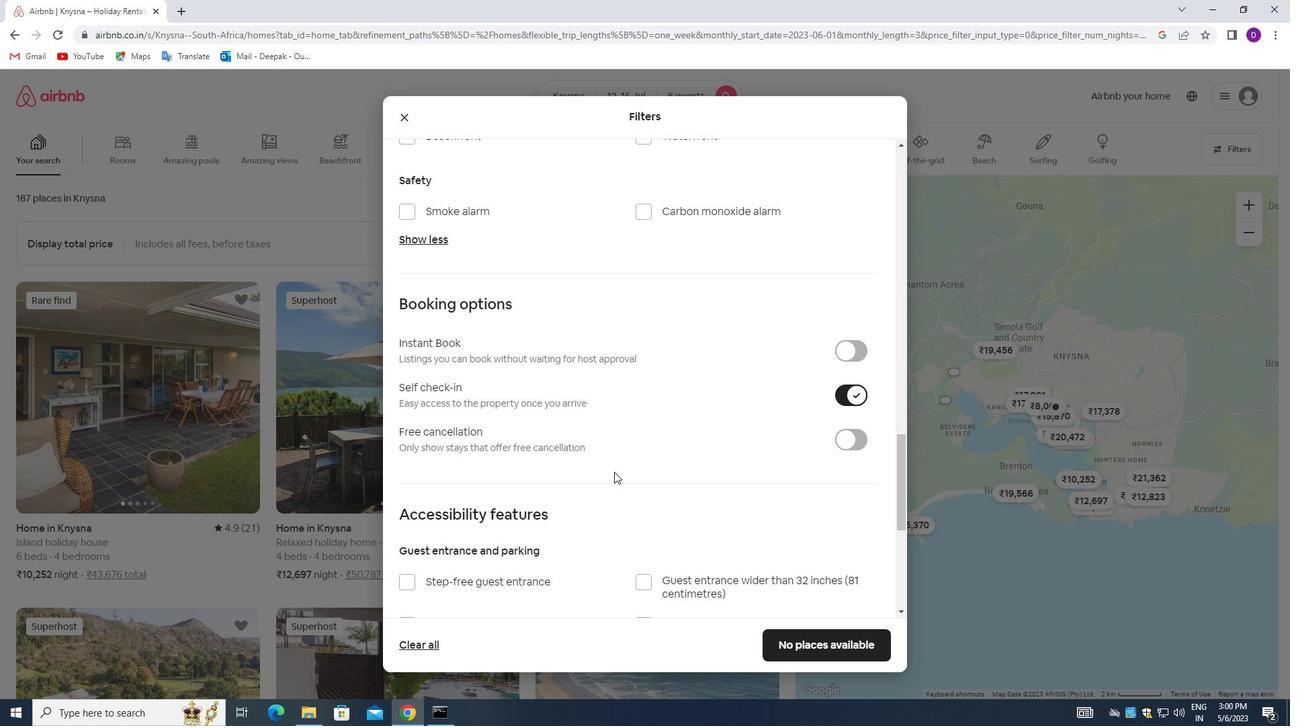 
Action: Mouse moved to (612, 471)
Screenshot: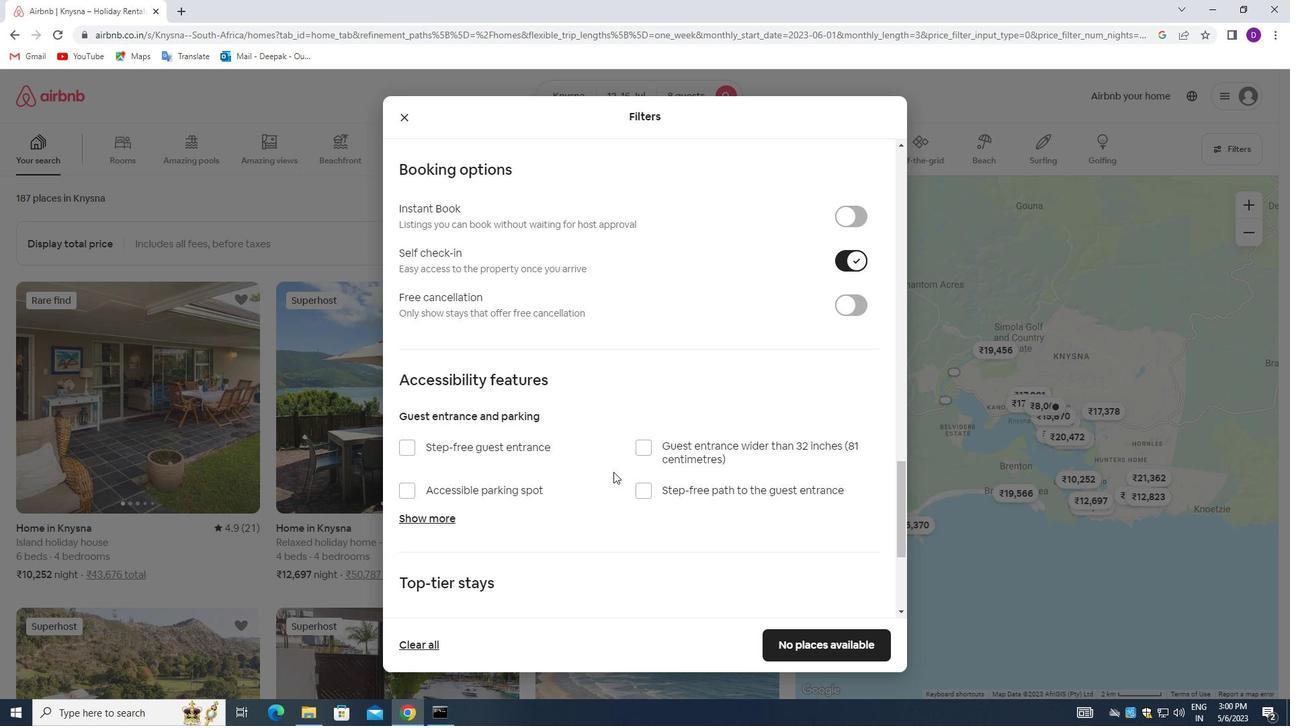 
Action: Mouse scrolled (612, 471) with delta (0, 0)
Screenshot: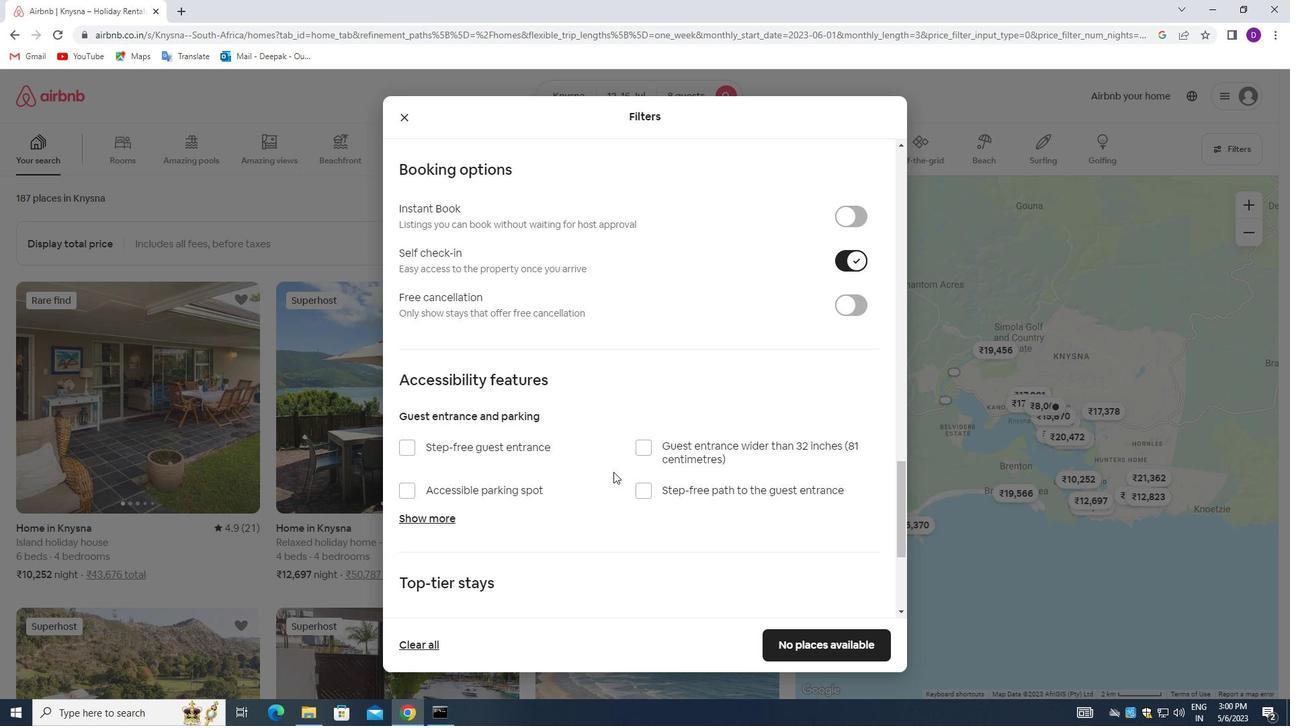 
Action: Mouse scrolled (612, 471) with delta (0, 0)
Screenshot: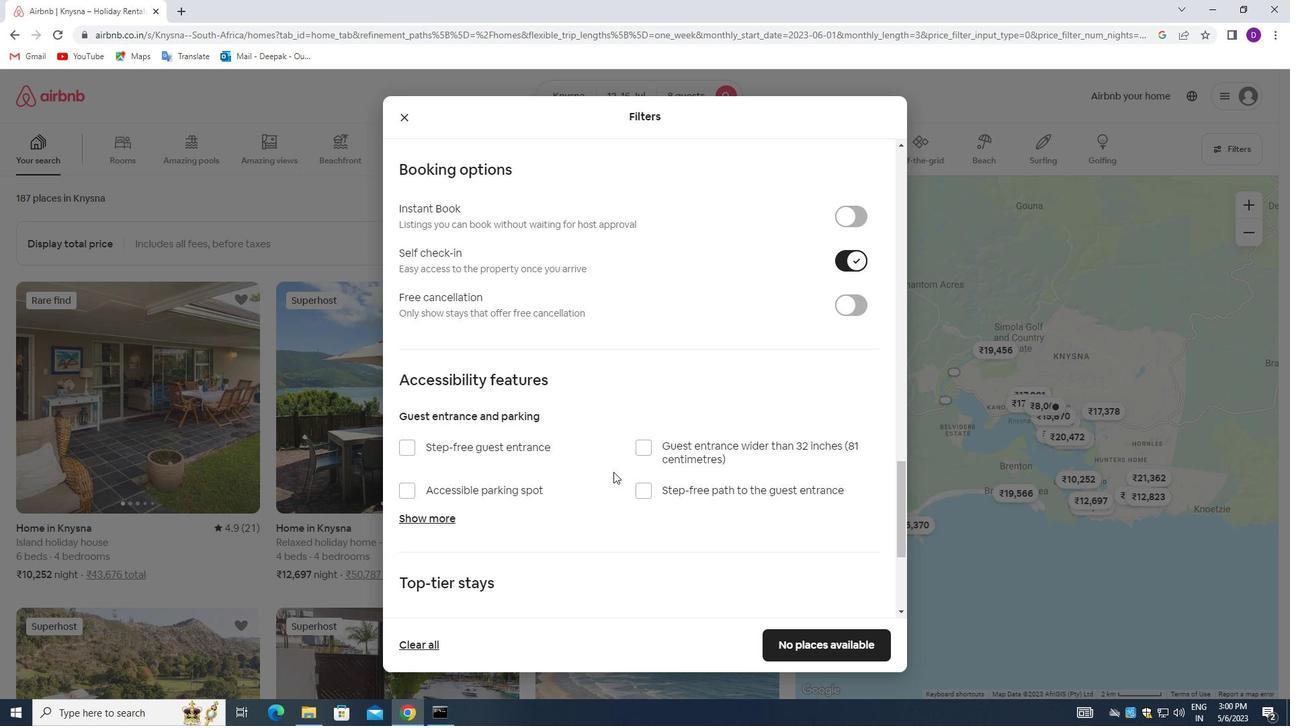 
Action: Mouse scrolled (612, 471) with delta (0, 0)
Screenshot: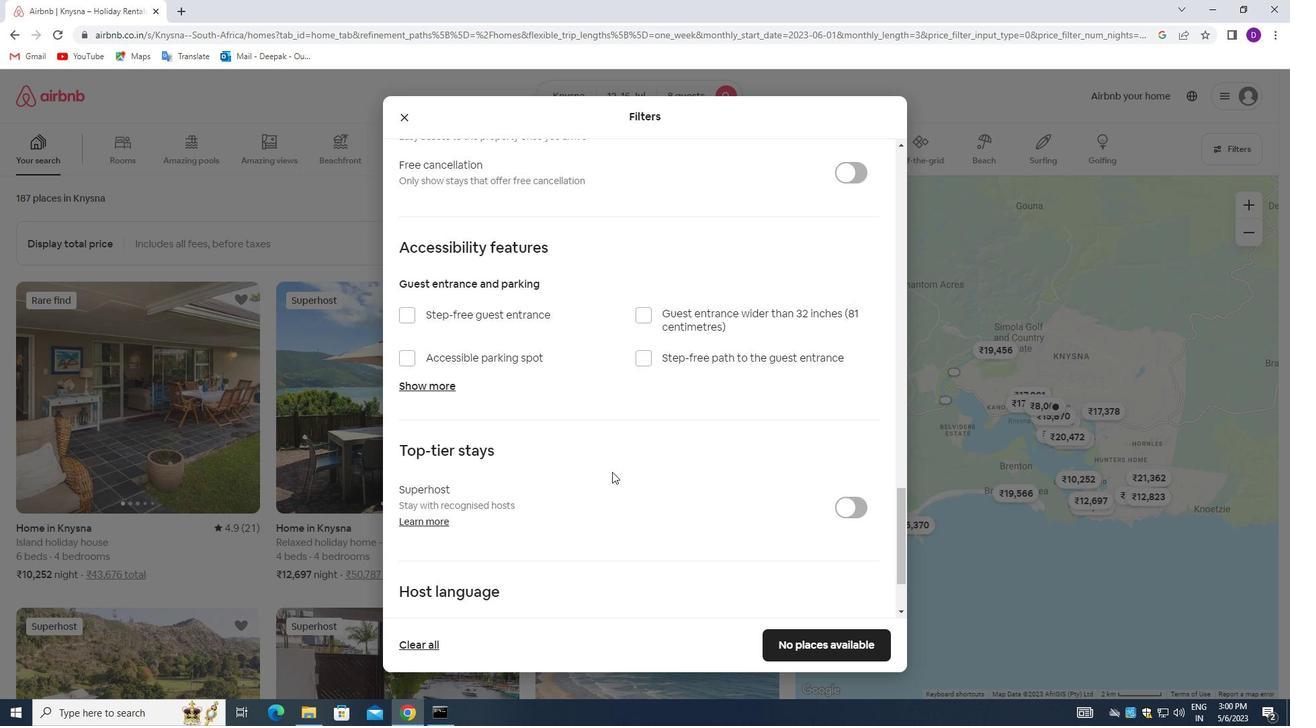 
Action: Mouse moved to (612, 473)
Screenshot: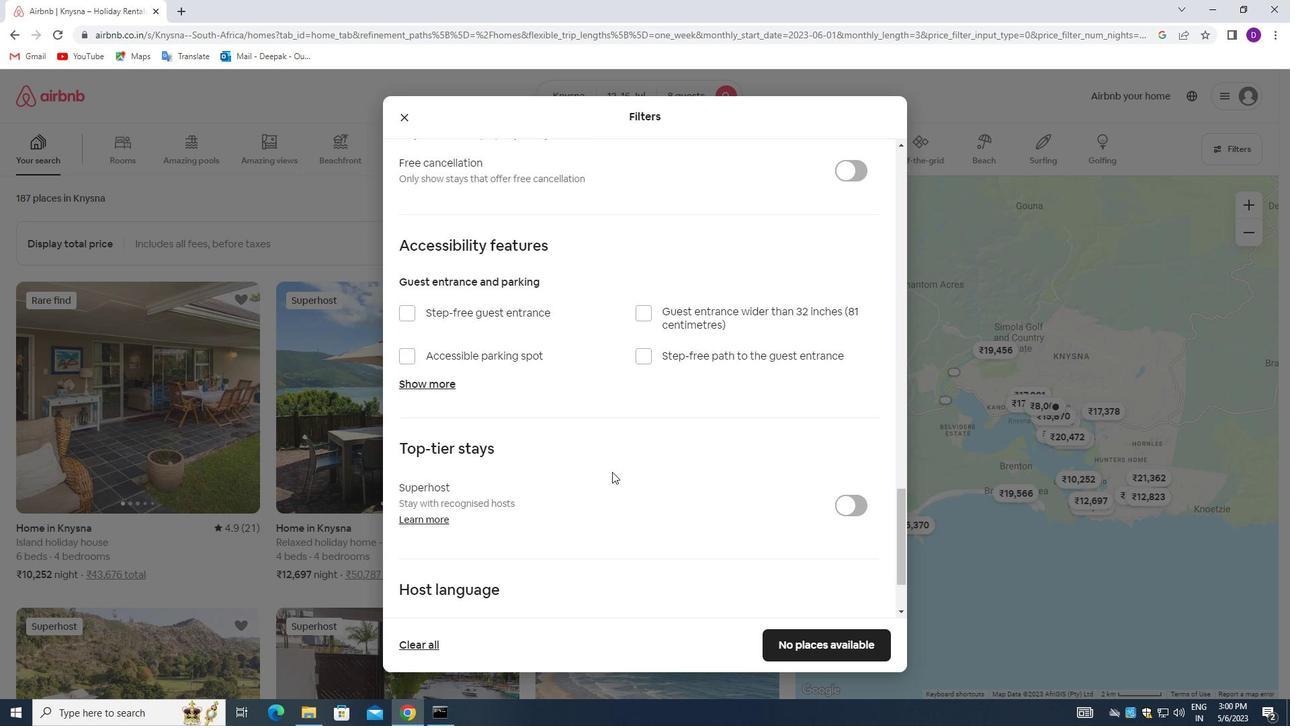 
Action: Mouse scrolled (612, 473) with delta (0, 0)
Screenshot: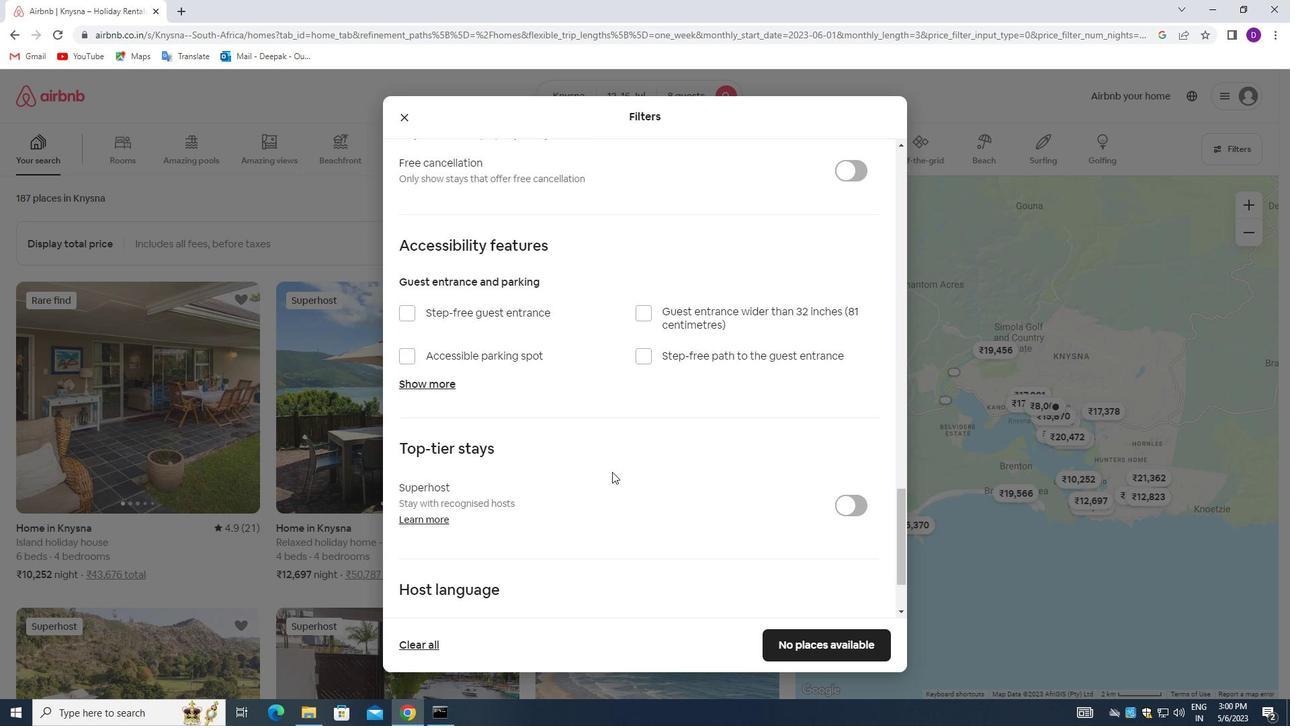 
Action: Mouse moved to (607, 481)
Screenshot: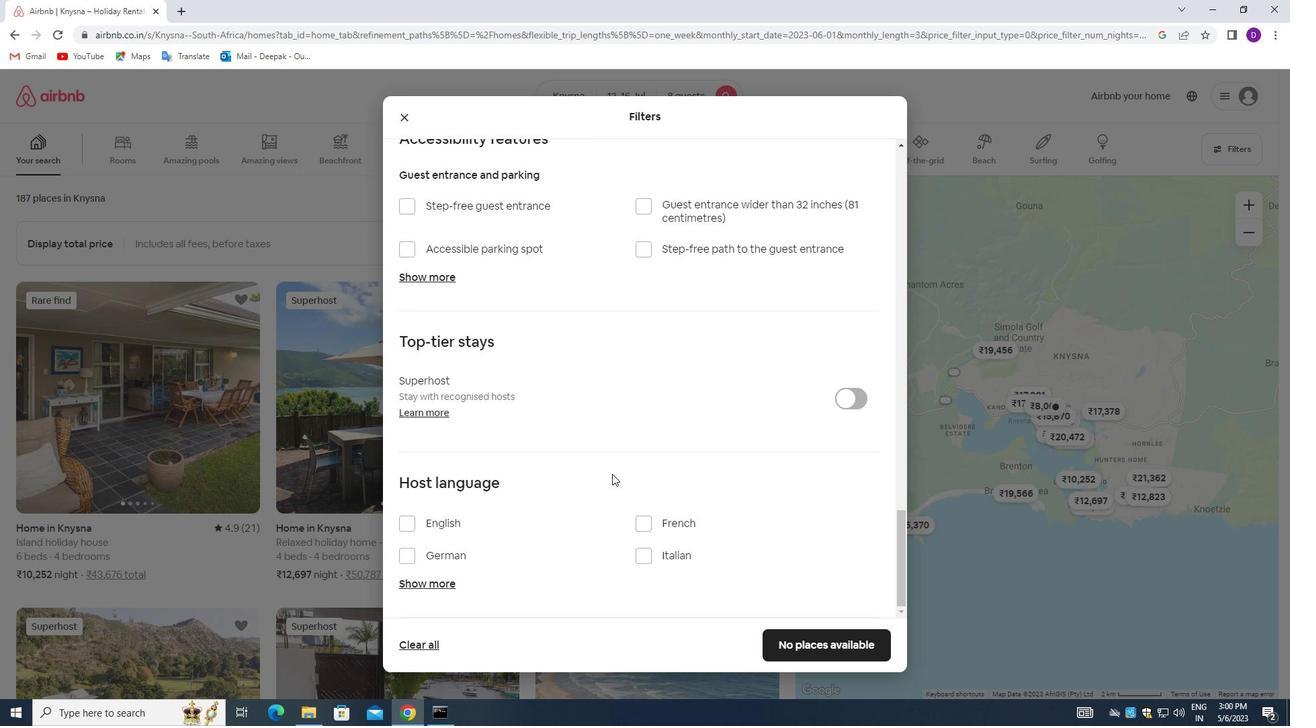 
Action: Mouse scrolled (607, 480) with delta (0, 0)
Screenshot: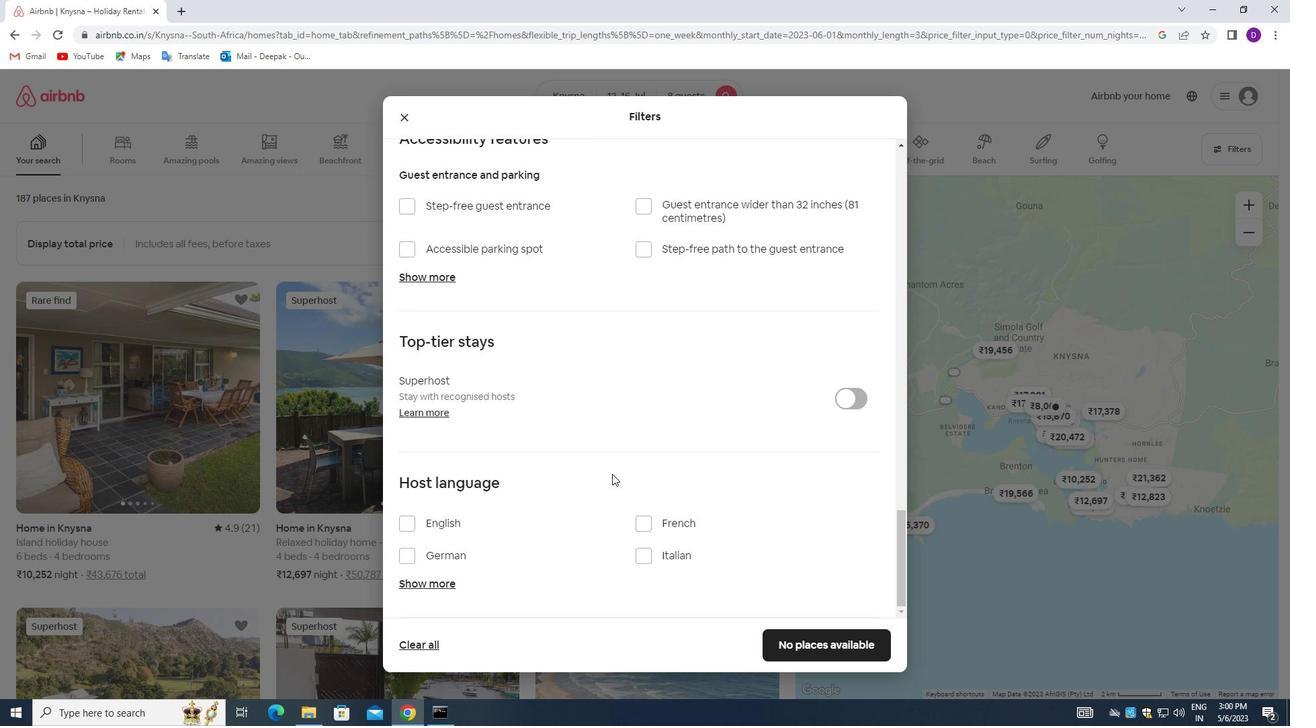 
Action: Mouse moved to (603, 486)
Screenshot: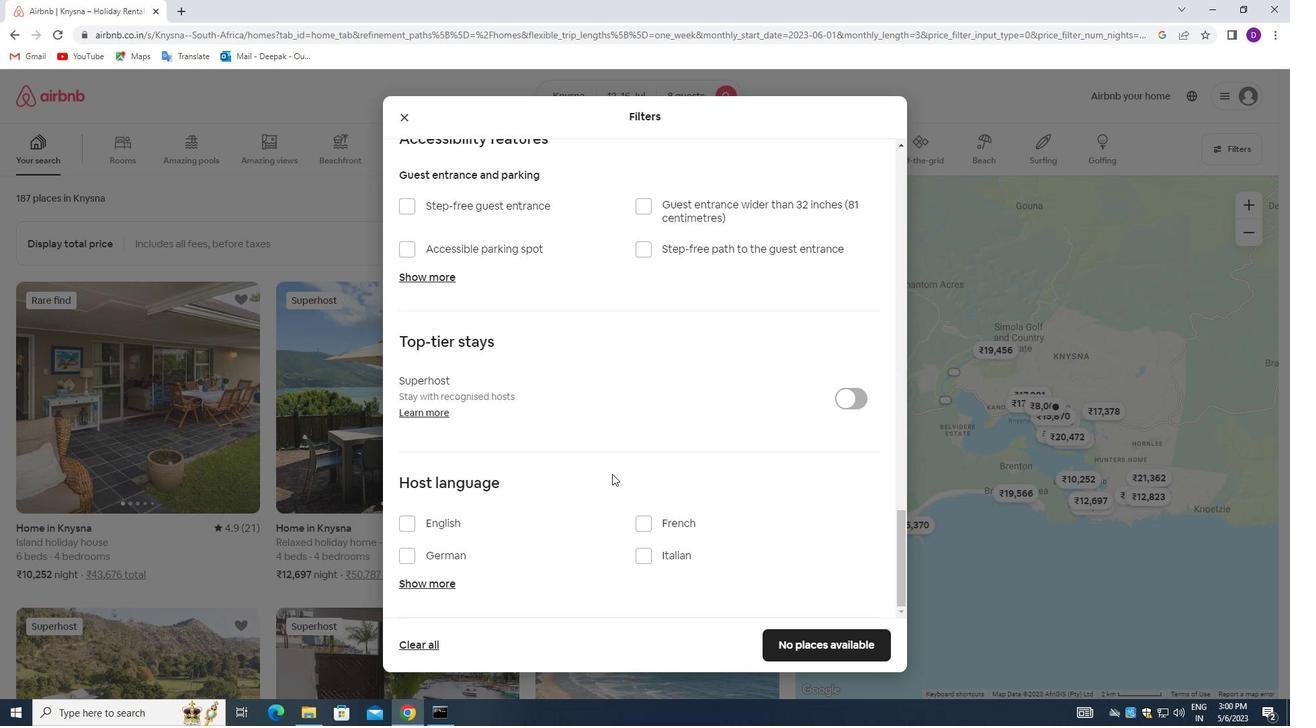 
Action: Mouse scrolled (603, 485) with delta (0, 0)
Screenshot: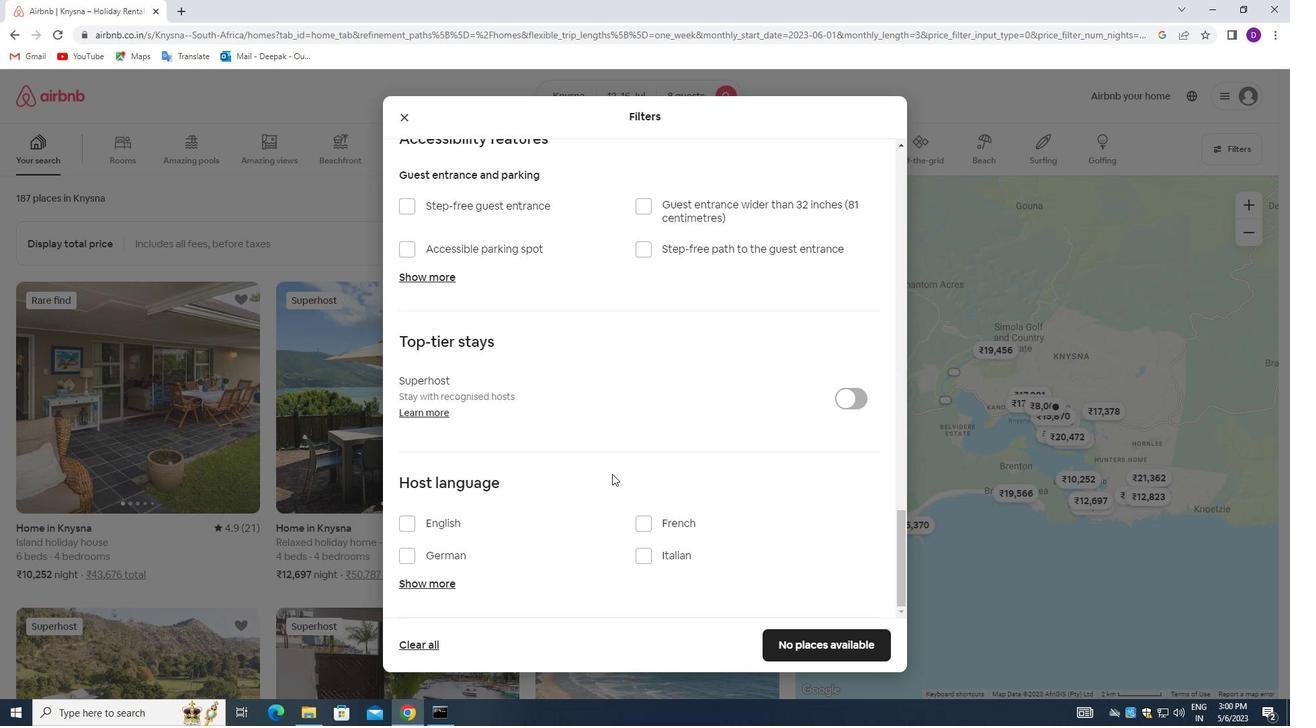 
Action: Mouse moved to (603, 486)
Screenshot: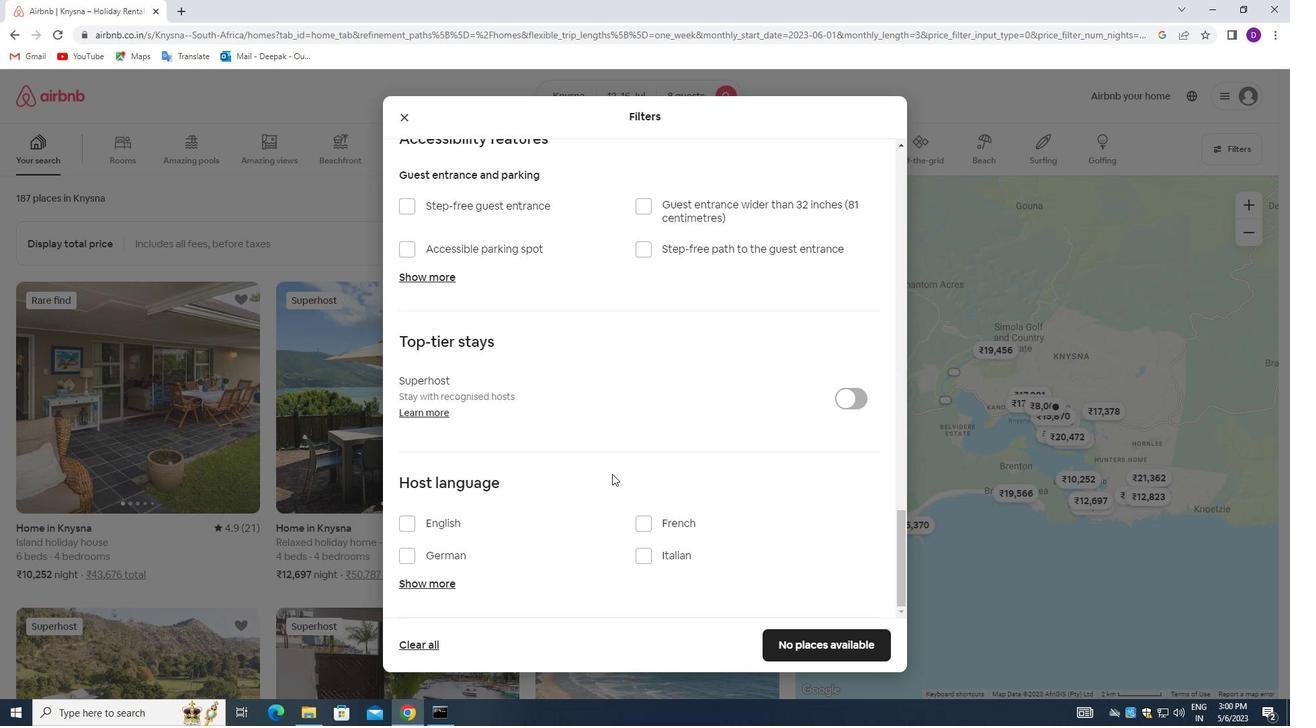 
Action: Mouse scrolled (603, 486) with delta (0, 0)
Screenshot: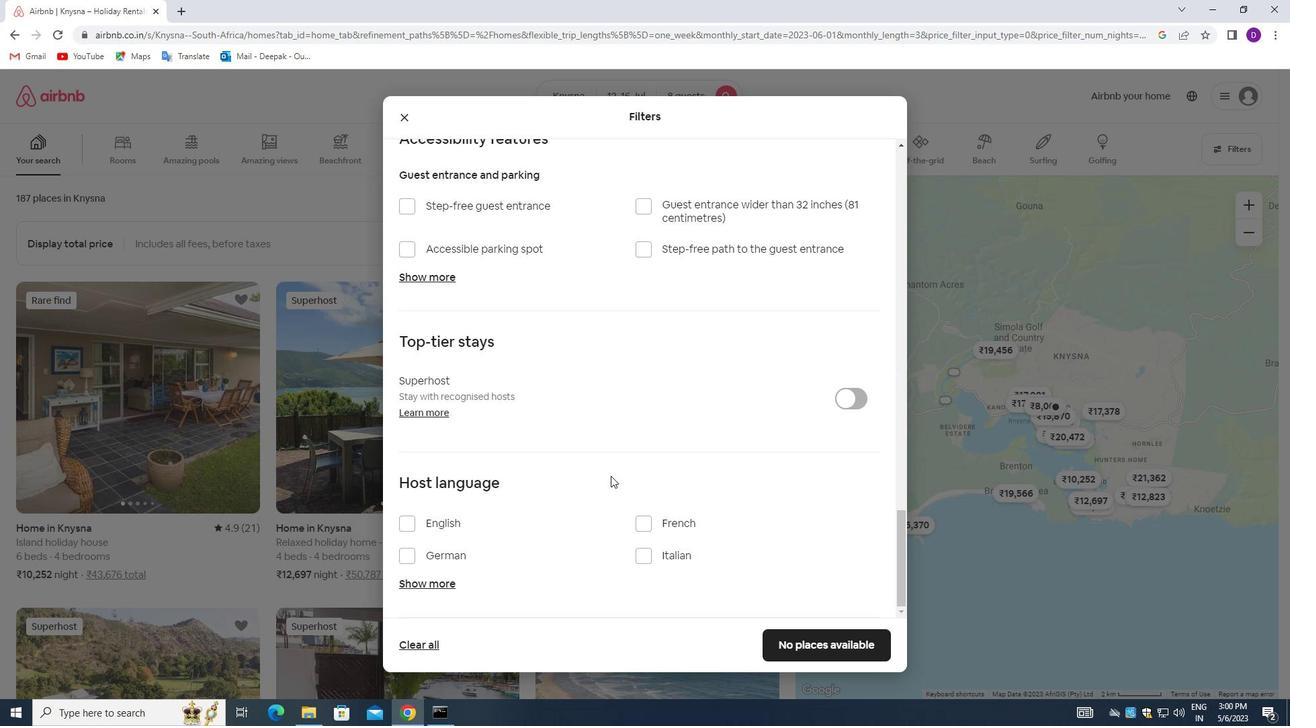 
Action: Mouse moved to (411, 527)
Screenshot: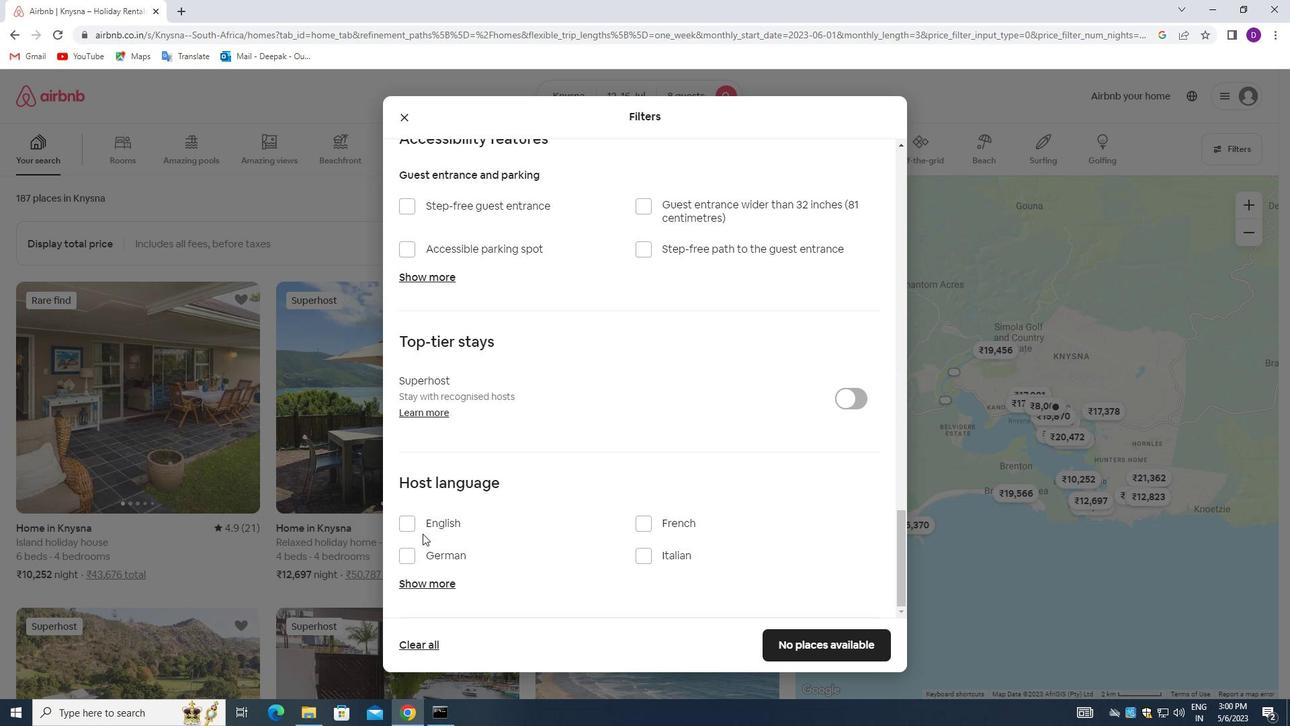 
Action: Mouse pressed left at (411, 527)
Screenshot: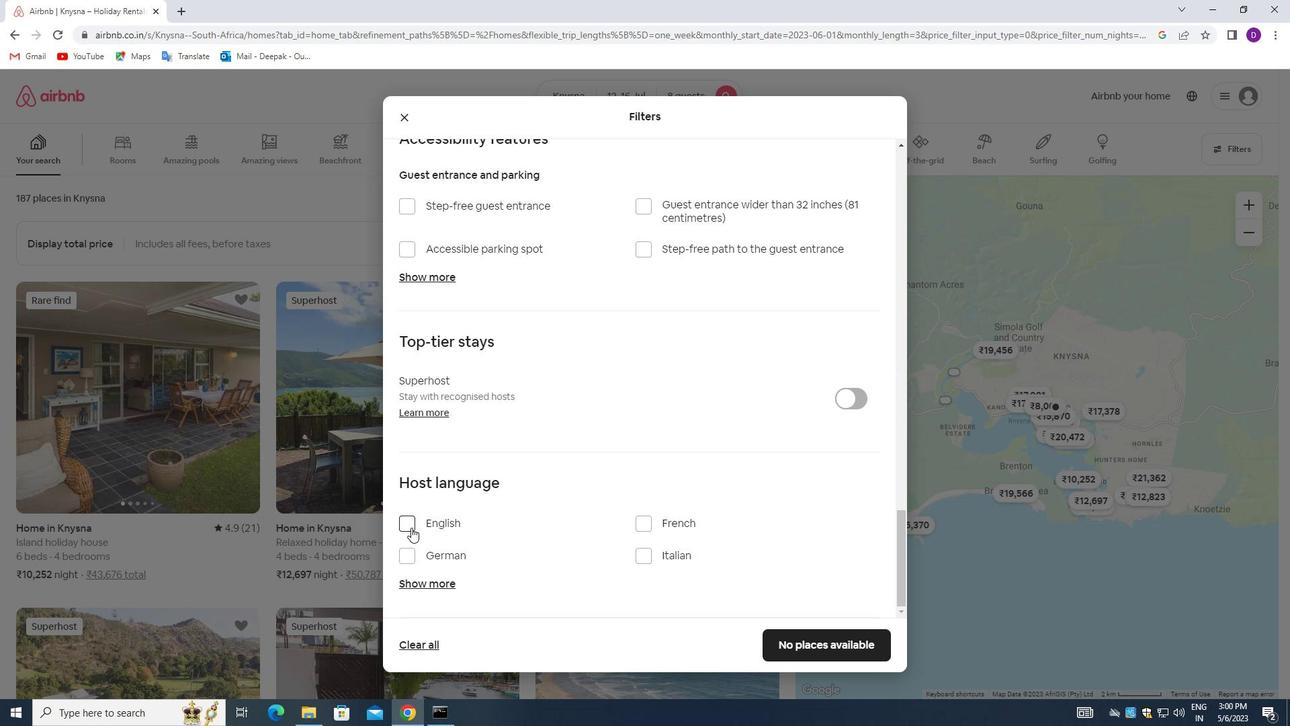 
Action: Mouse moved to (793, 637)
Screenshot: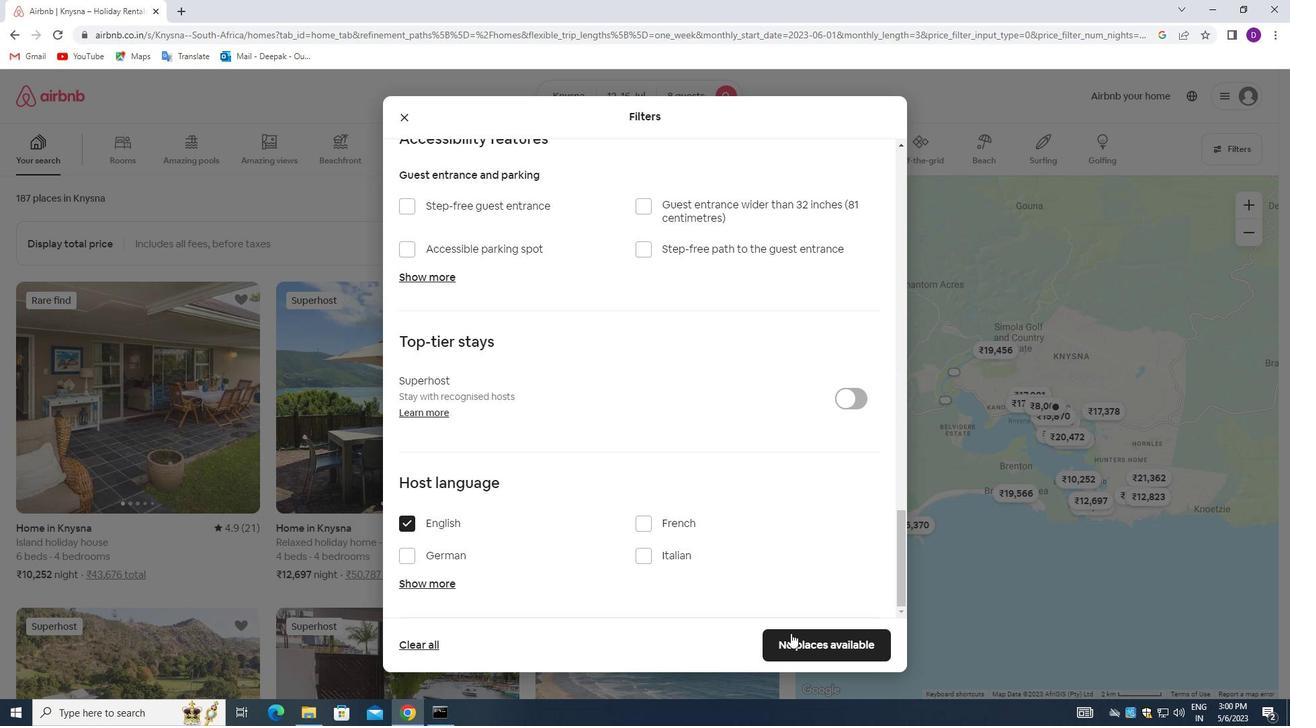 
Action: Mouse pressed left at (793, 637)
Screenshot: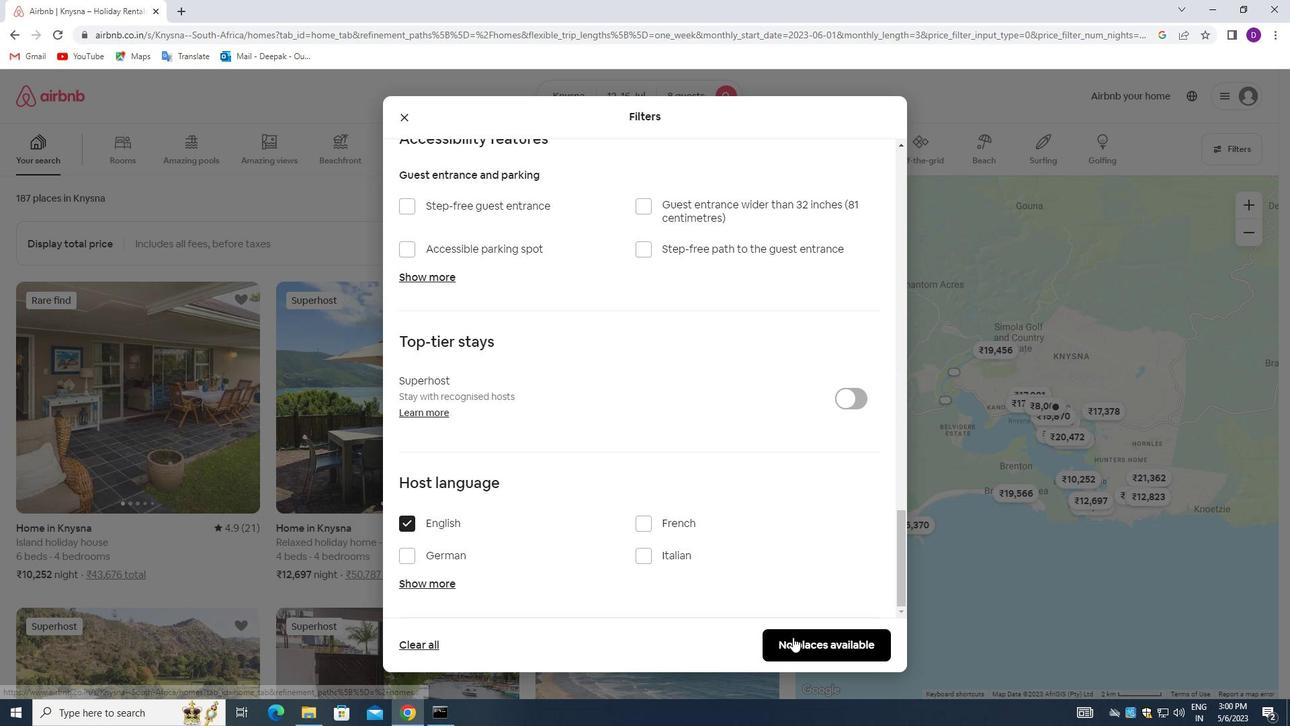 
Action: Mouse moved to (775, 492)
Screenshot: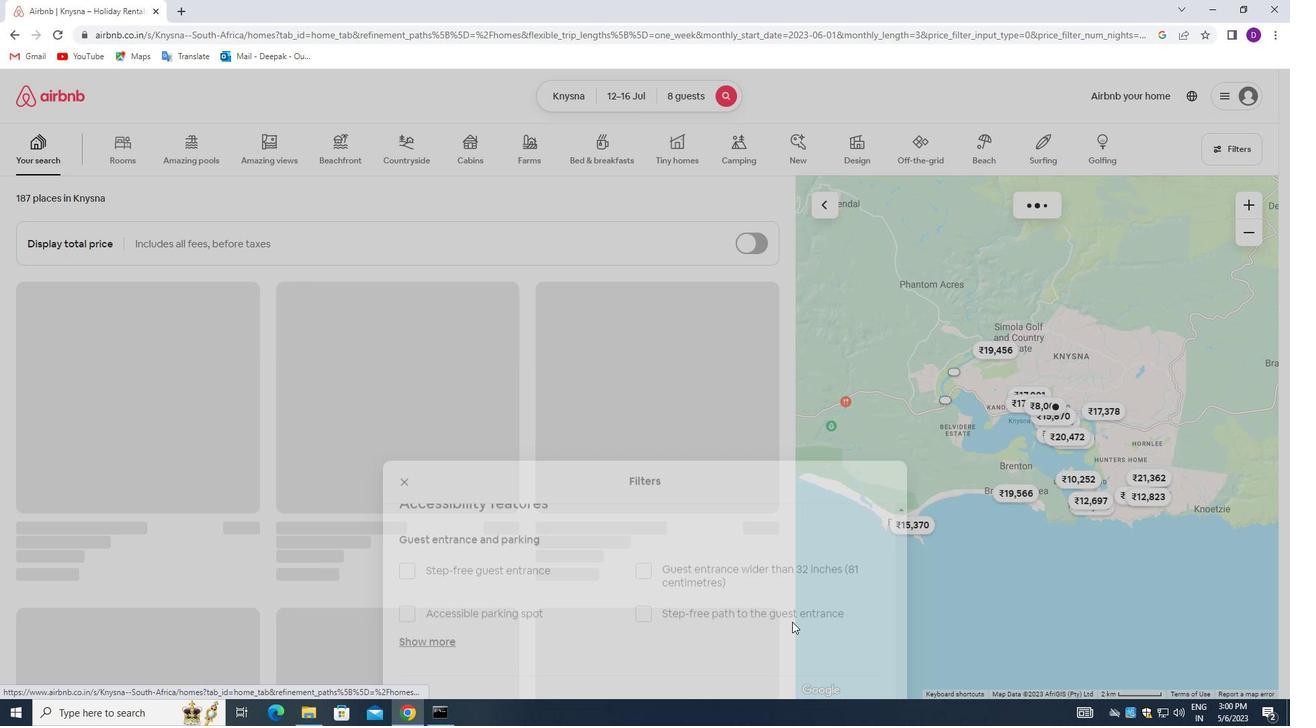 
